 Task: Find a house in Abashiri, Japan for 8 guests from August 24 to September 10, with a price range of ₹12,000 to ₹15,000, 4 bedrooms, 4 beds, 4 bathrooms, Wifi, Free parking, TV, Gym, Breakfast, and Self check-in, with host language English.
Action: Mouse moved to (592, 129)
Screenshot: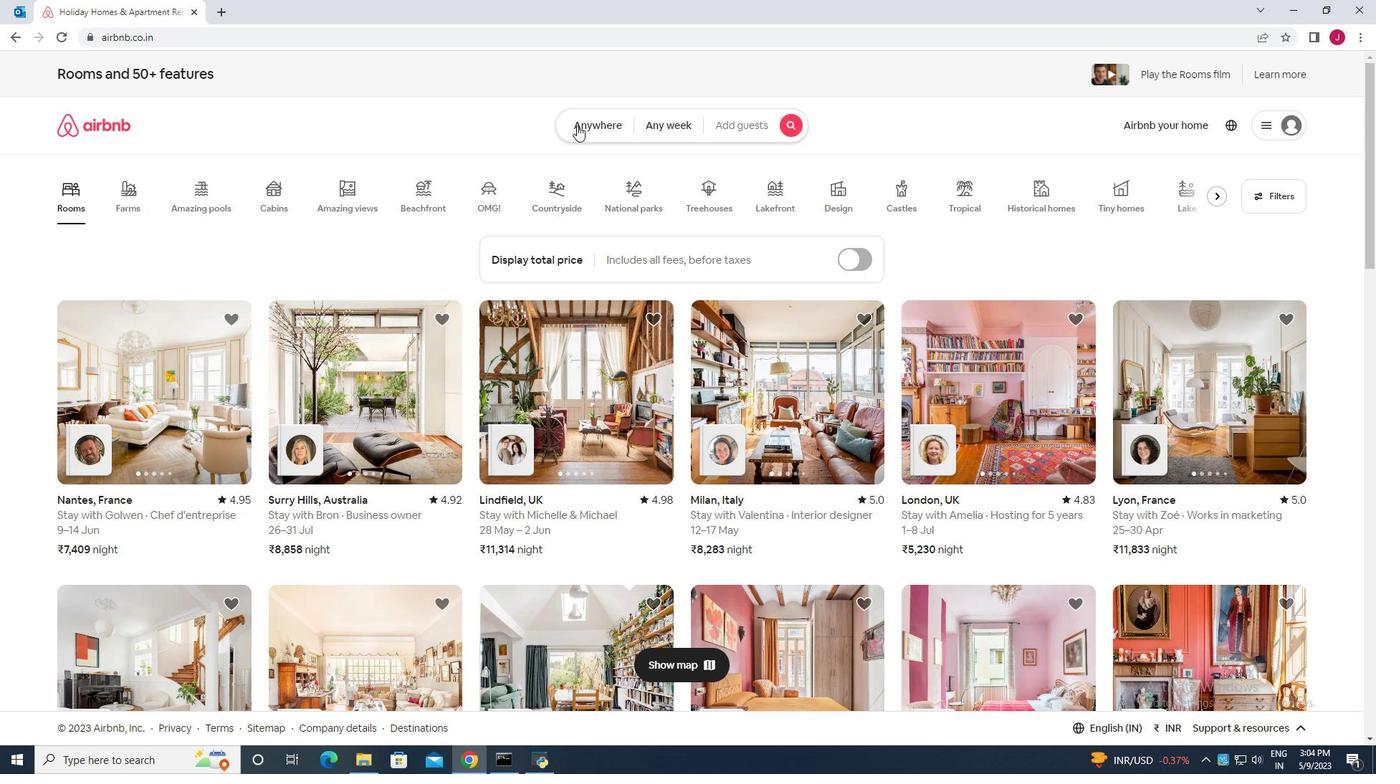
Action: Mouse pressed left at (592, 129)
Screenshot: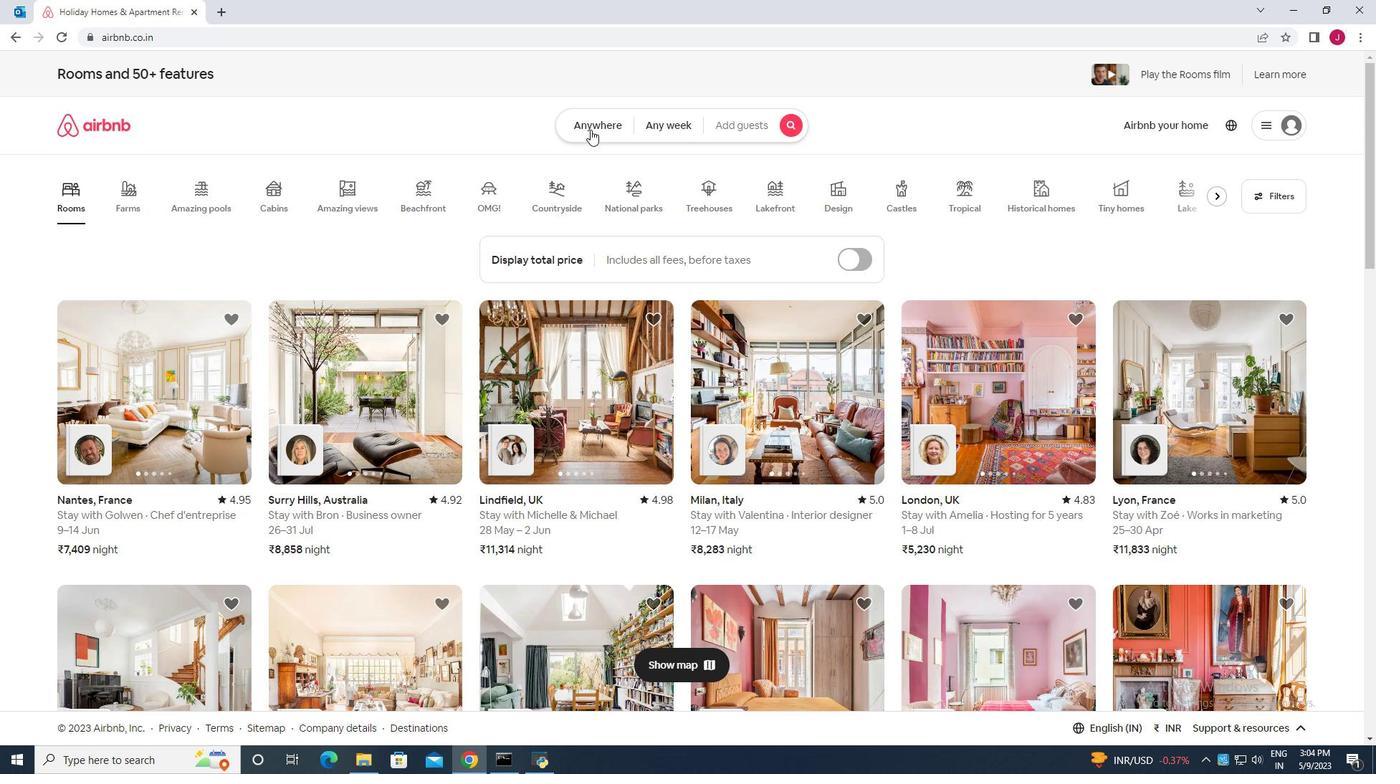 
Action: Mouse moved to (446, 184)
Screenshot: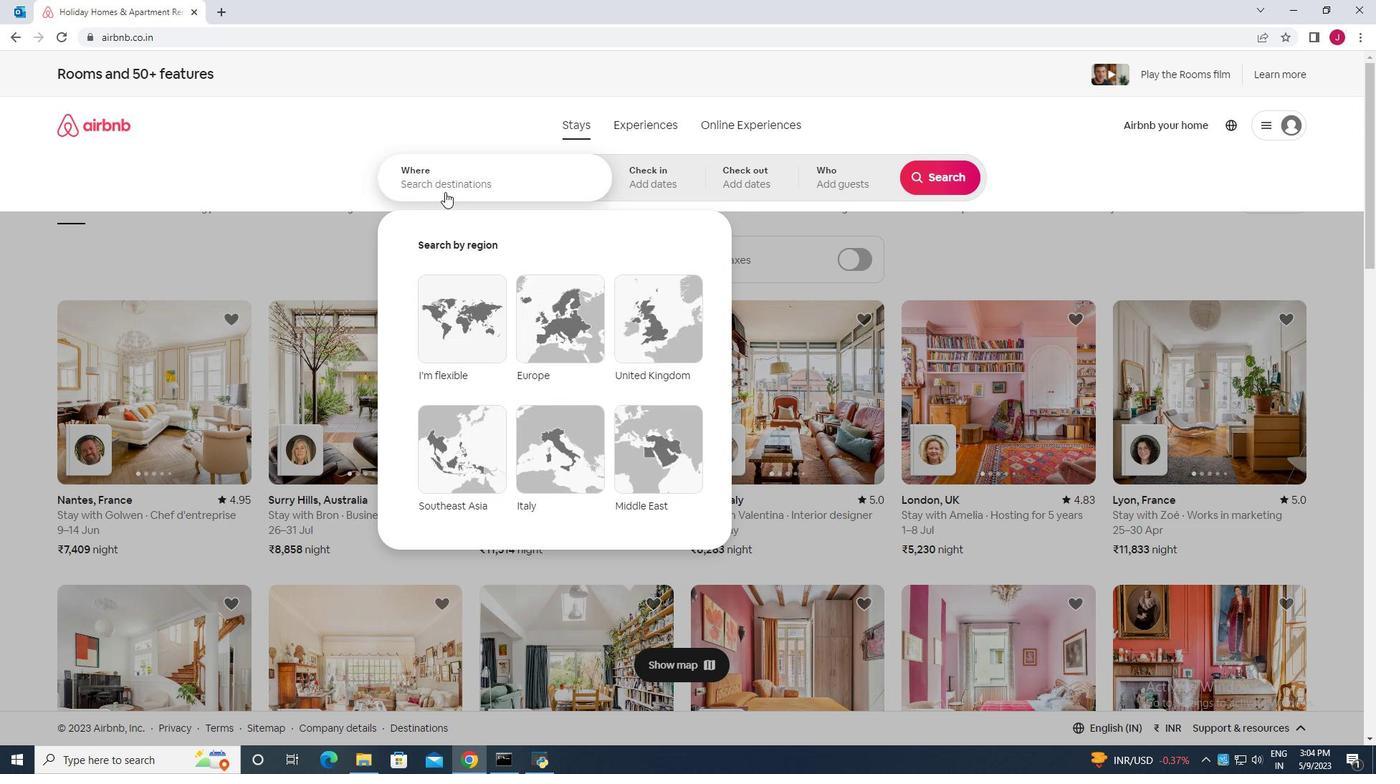 
Action: Mouse pressed left at (446, 184)
Screenshot: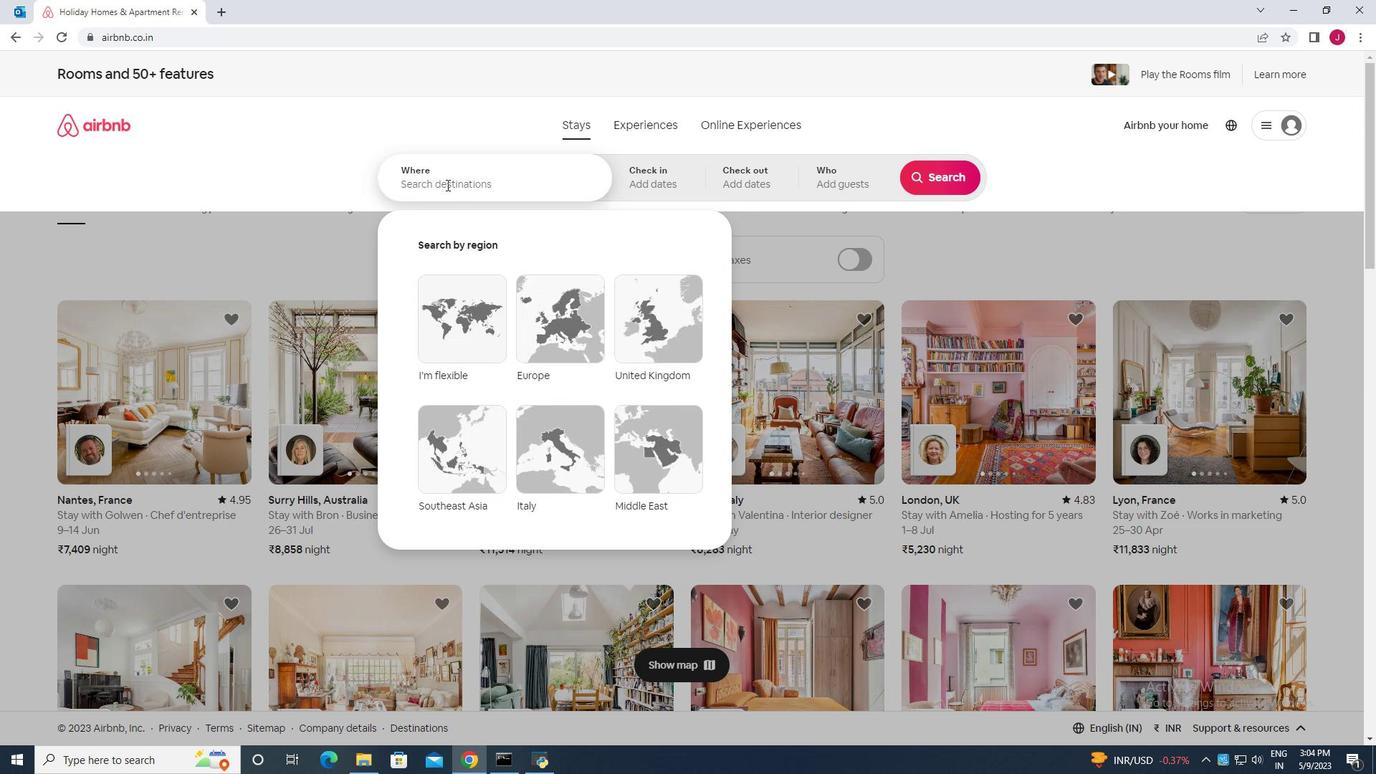 
Action: Key pressed abashiri<Key.space>japan
Screenshot: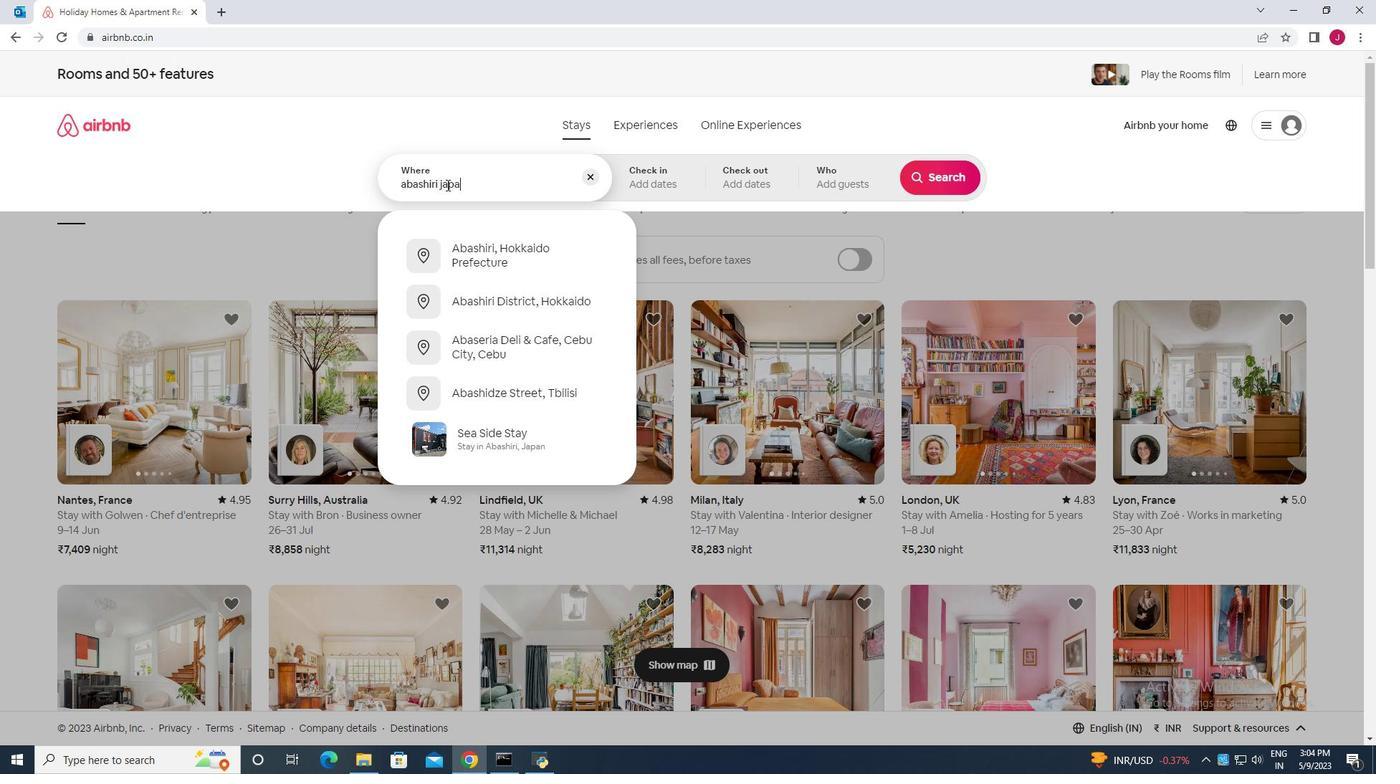 
Action: Mouse moved to (641, 175)
Screenshot: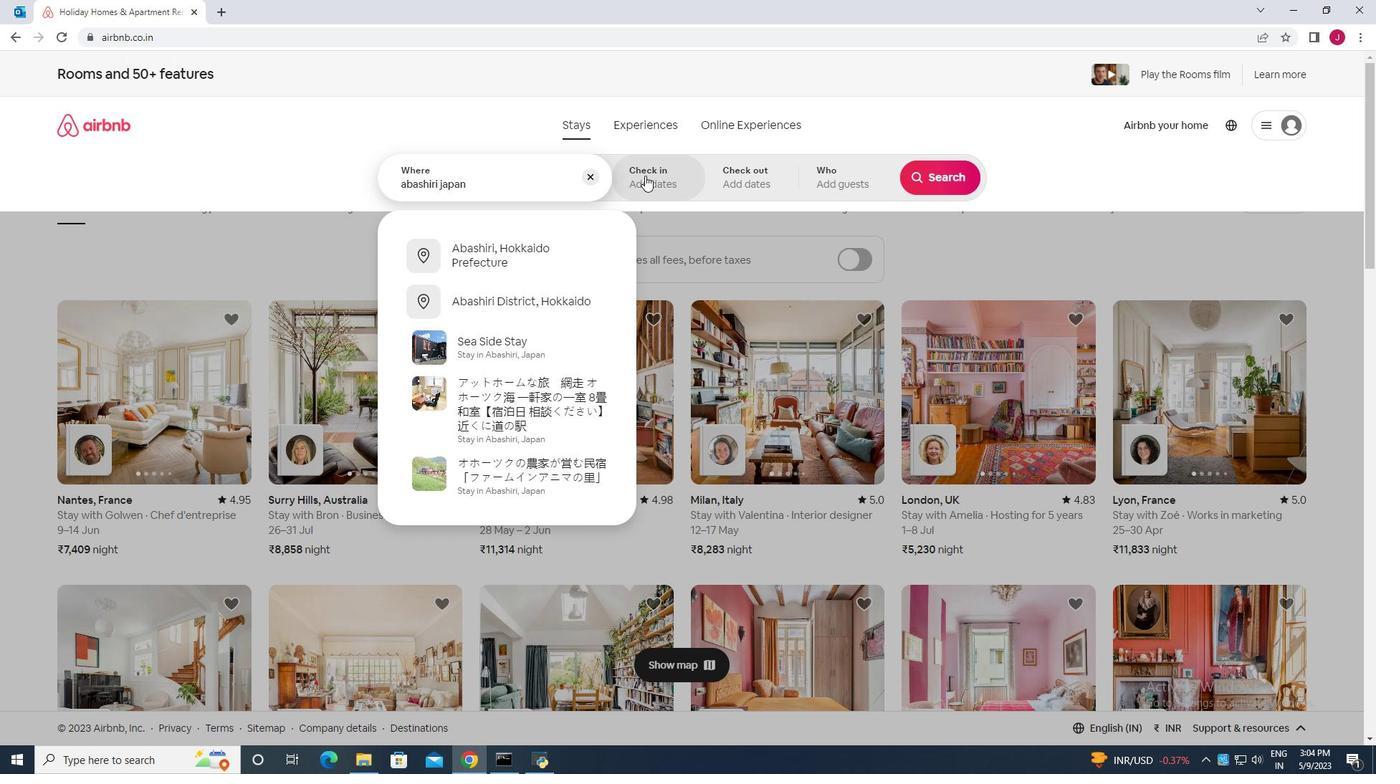
Action: Key pressed <Key.enter>
Screenshot: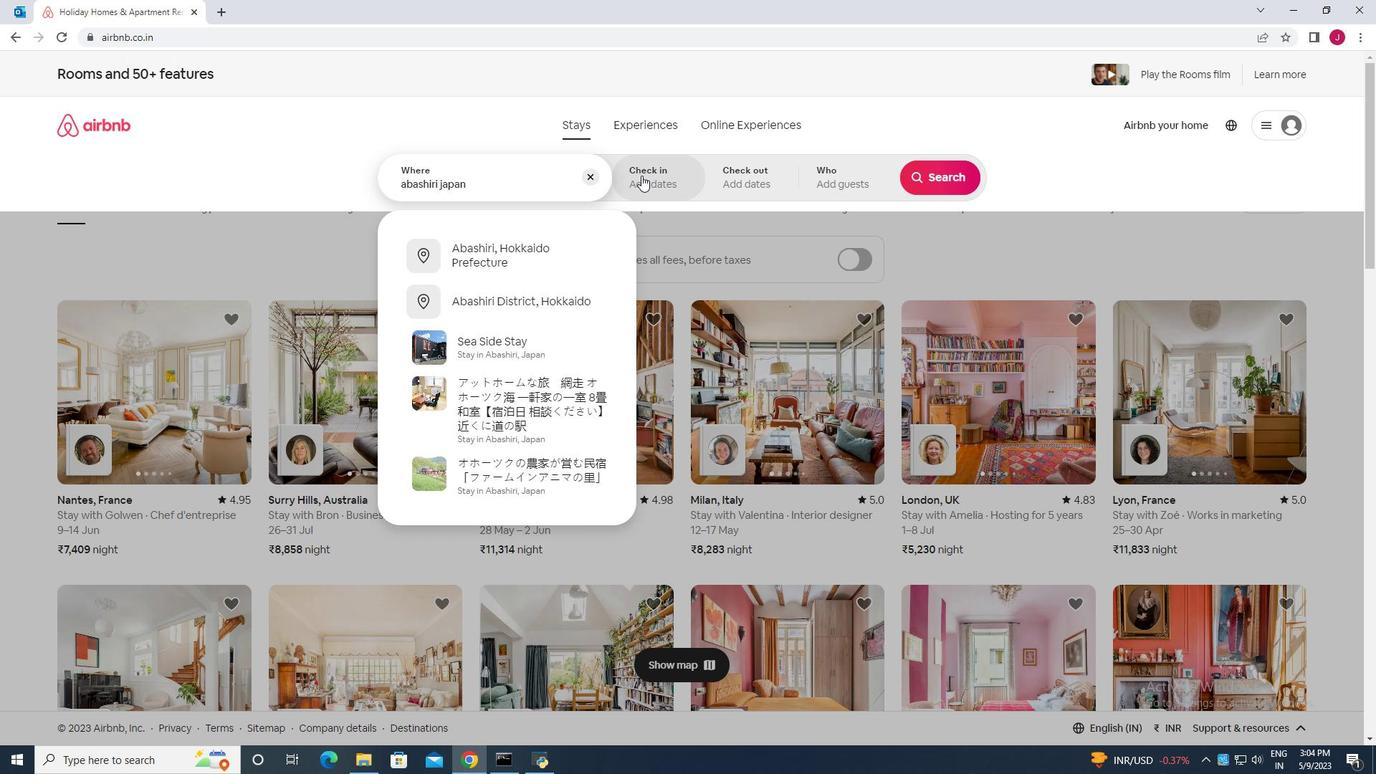 
Action: Mouse moved to (933, 291)
Screenshot: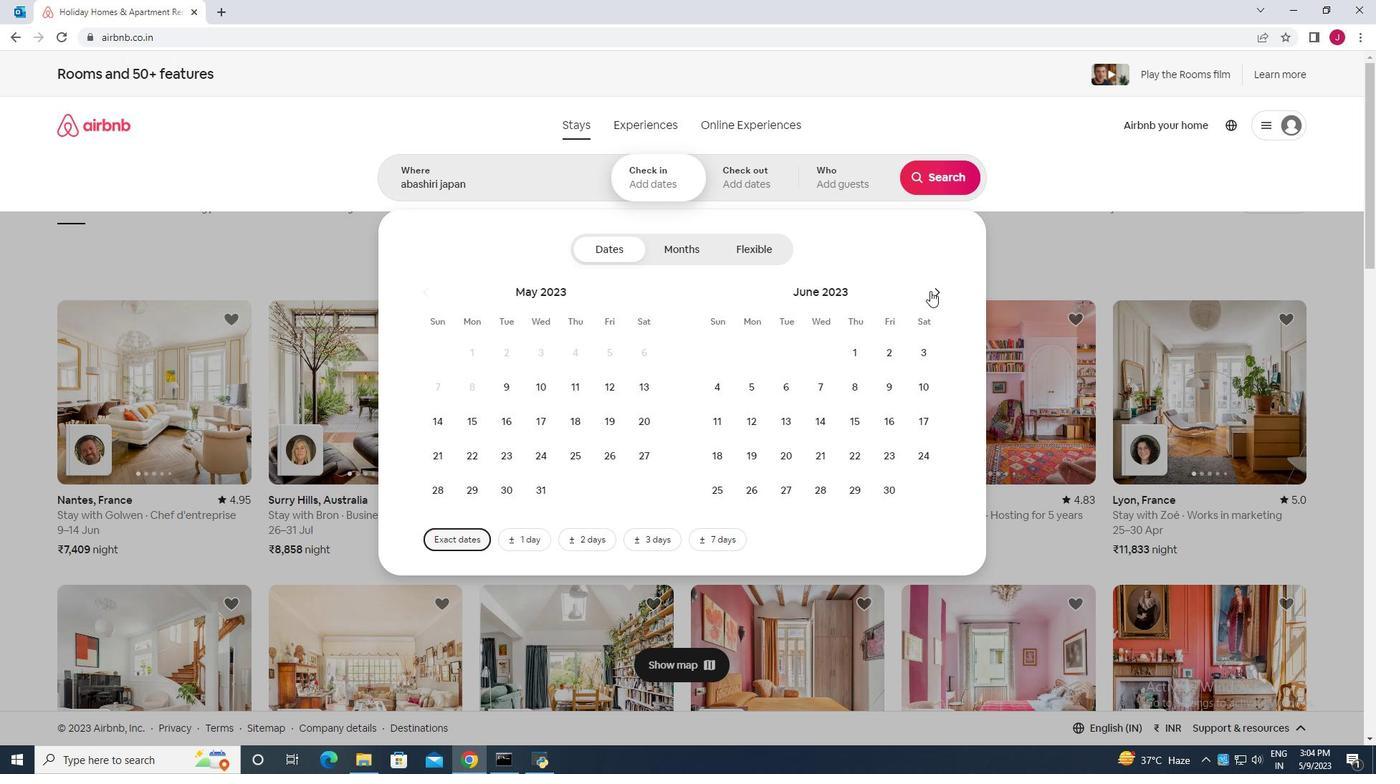 
Action: Mouse pressed left at (933, 291)
Screenshot: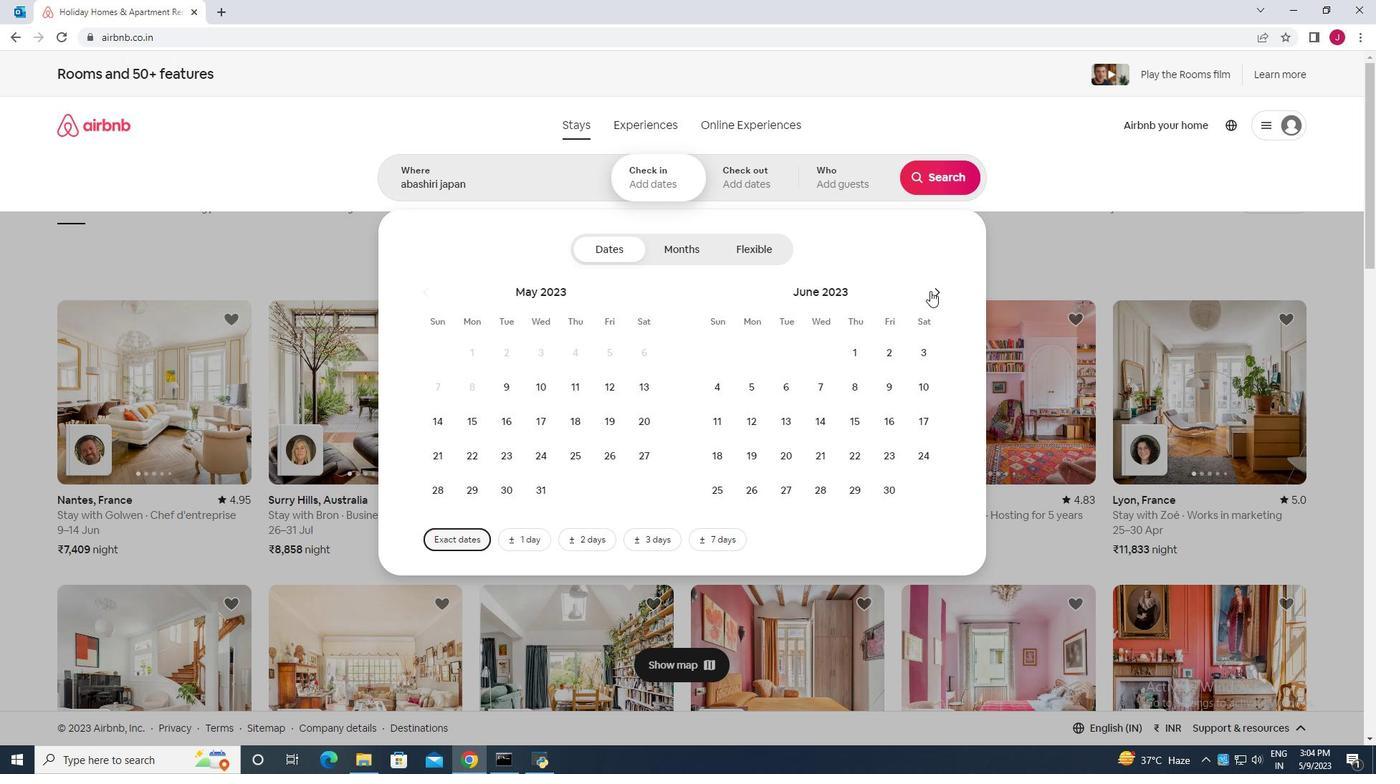 
Action: Mouse moved to (934, 291)
Screenshot: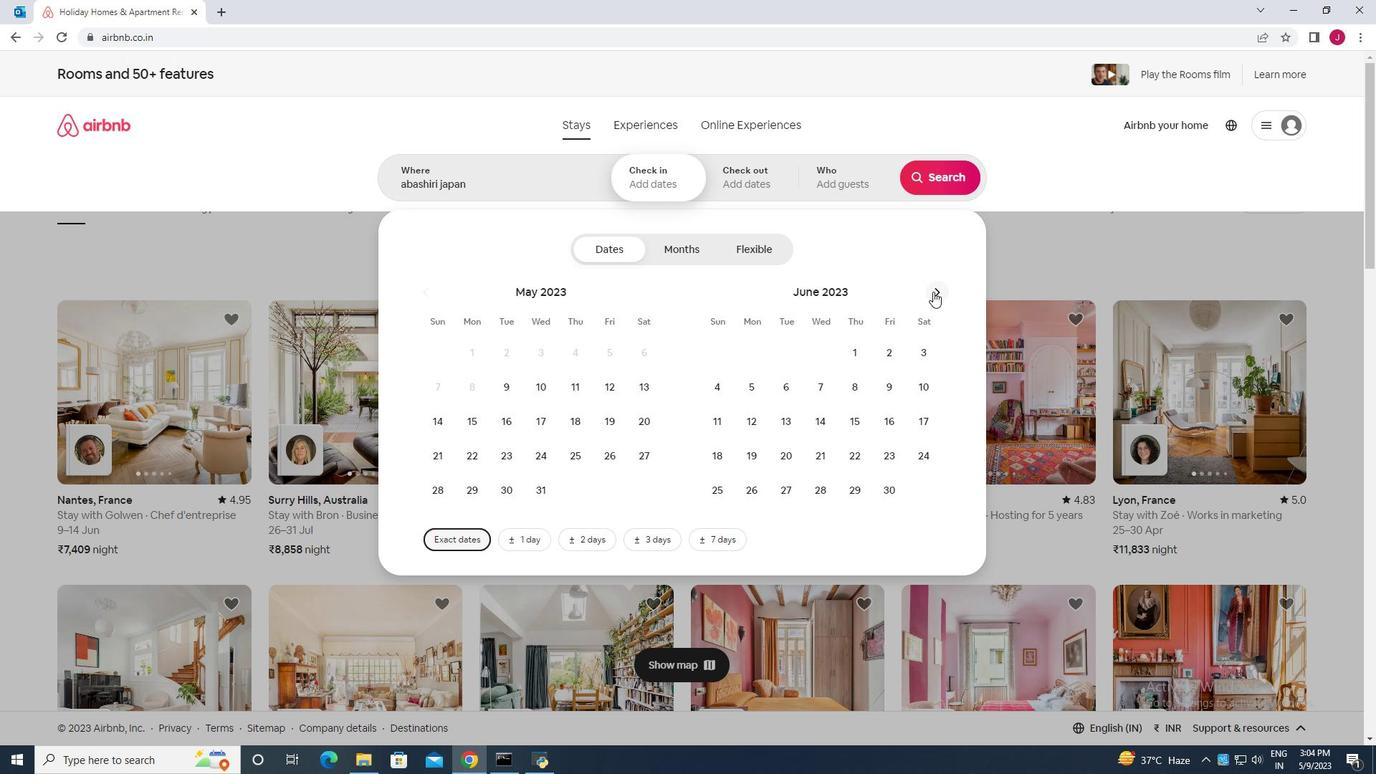 
Action: Mouse pressed left at (934, 291)
Screenshot: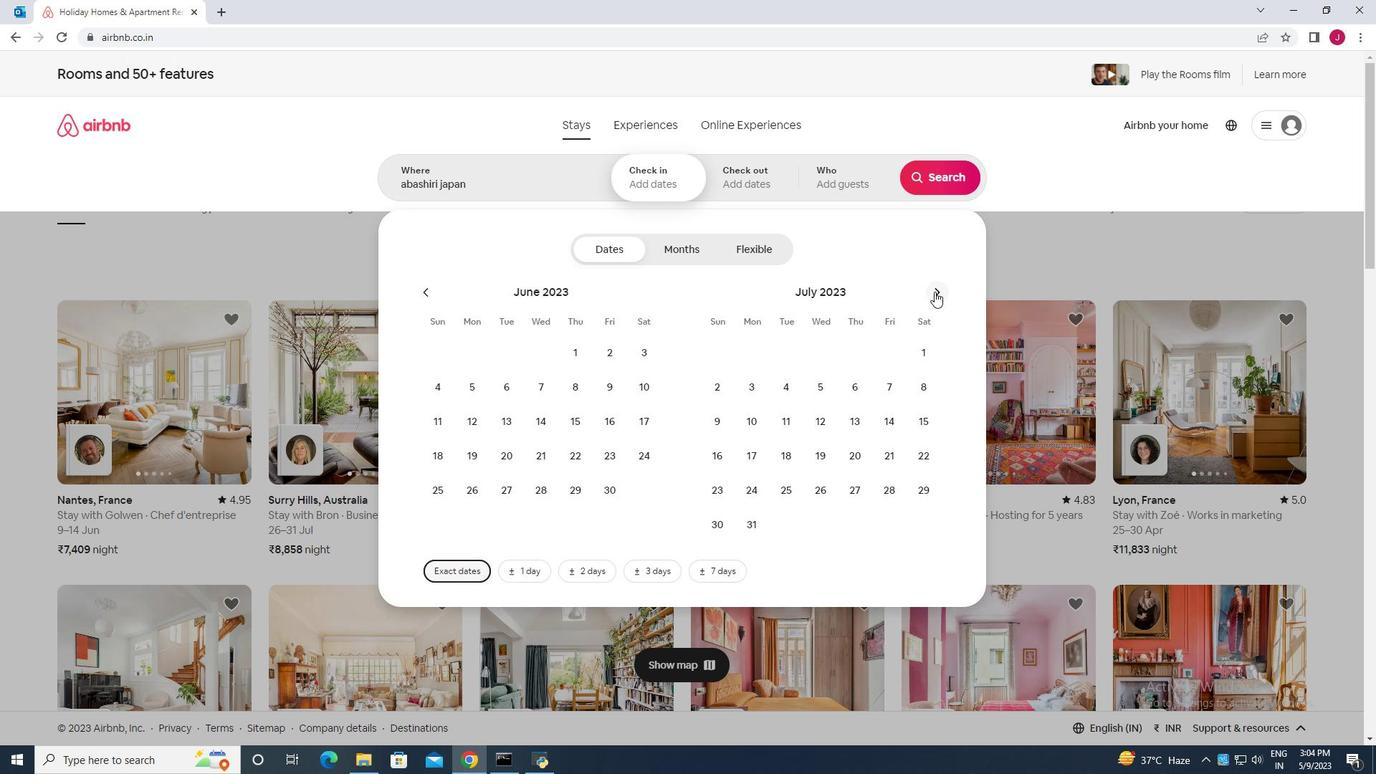 
Action: Mouse pressed left at (934, 291)
Screenshot: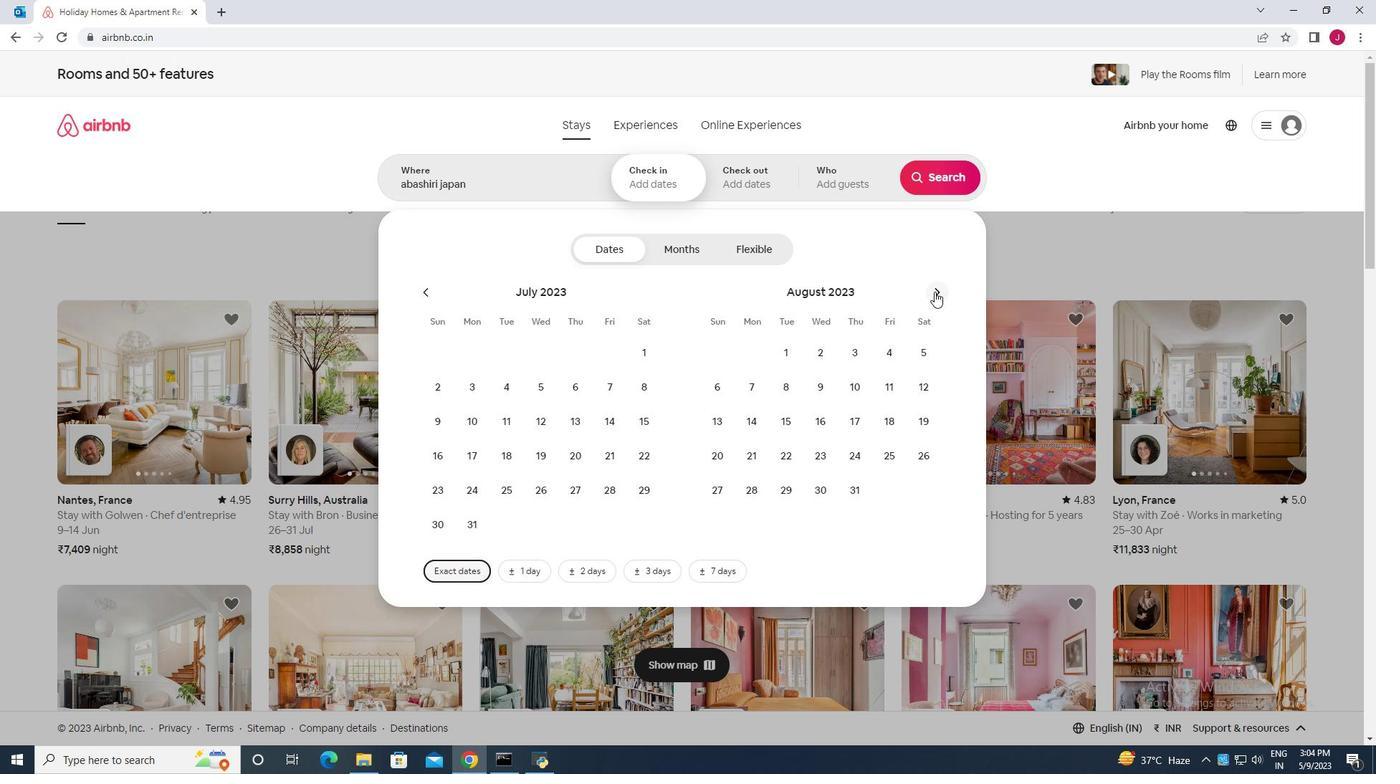 
Action: Mouse moved to (579, 455)
Screenshot: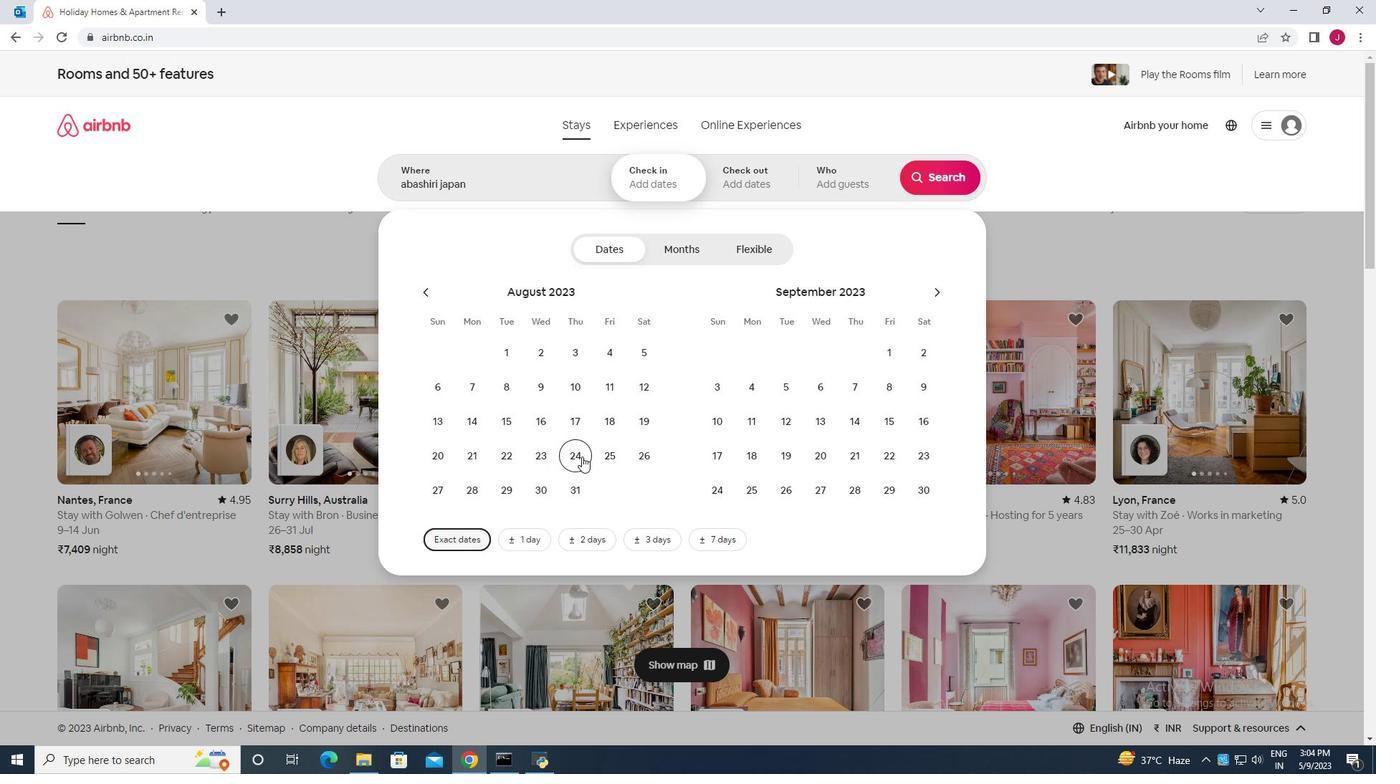 
Action: Mouse pressed left at (579, 455)
Screenshot: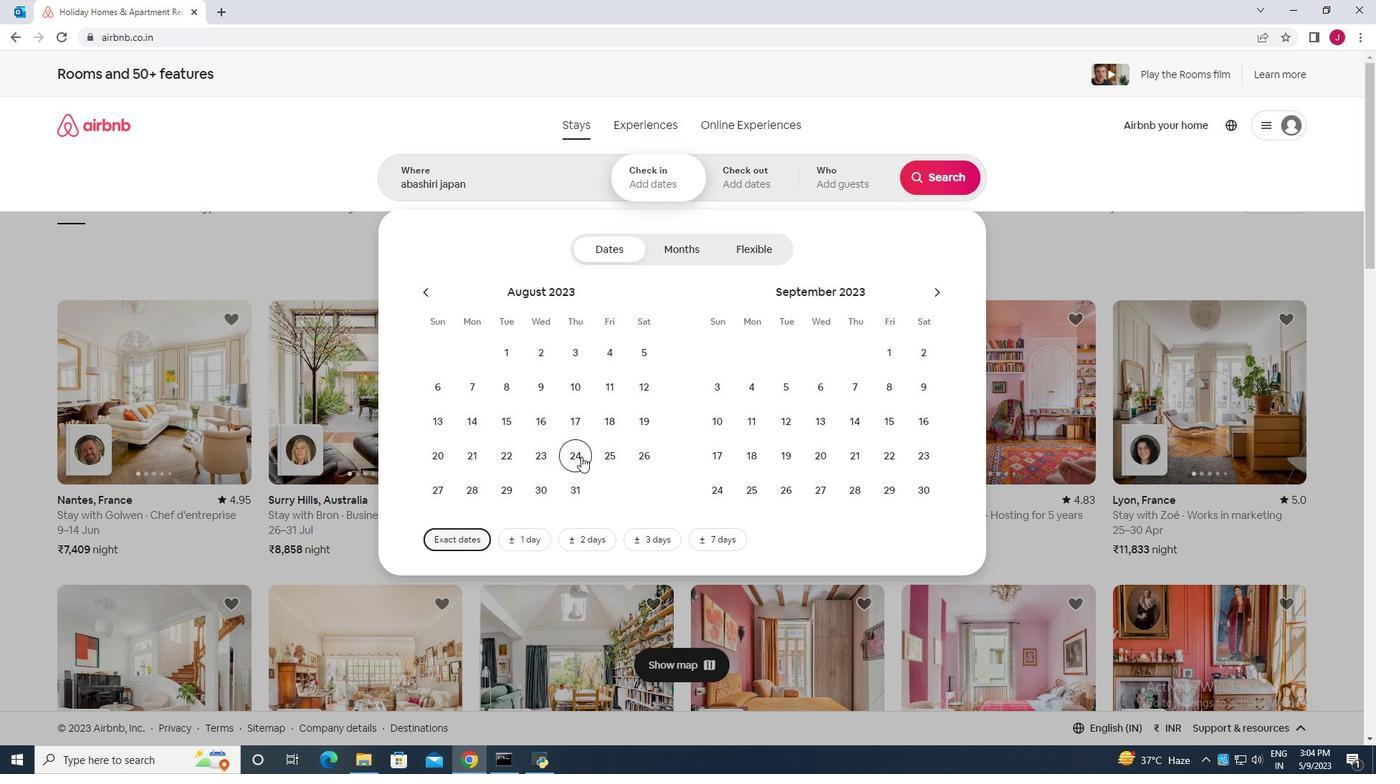
Action: Mouse moved to (716, 417)
Screenshot: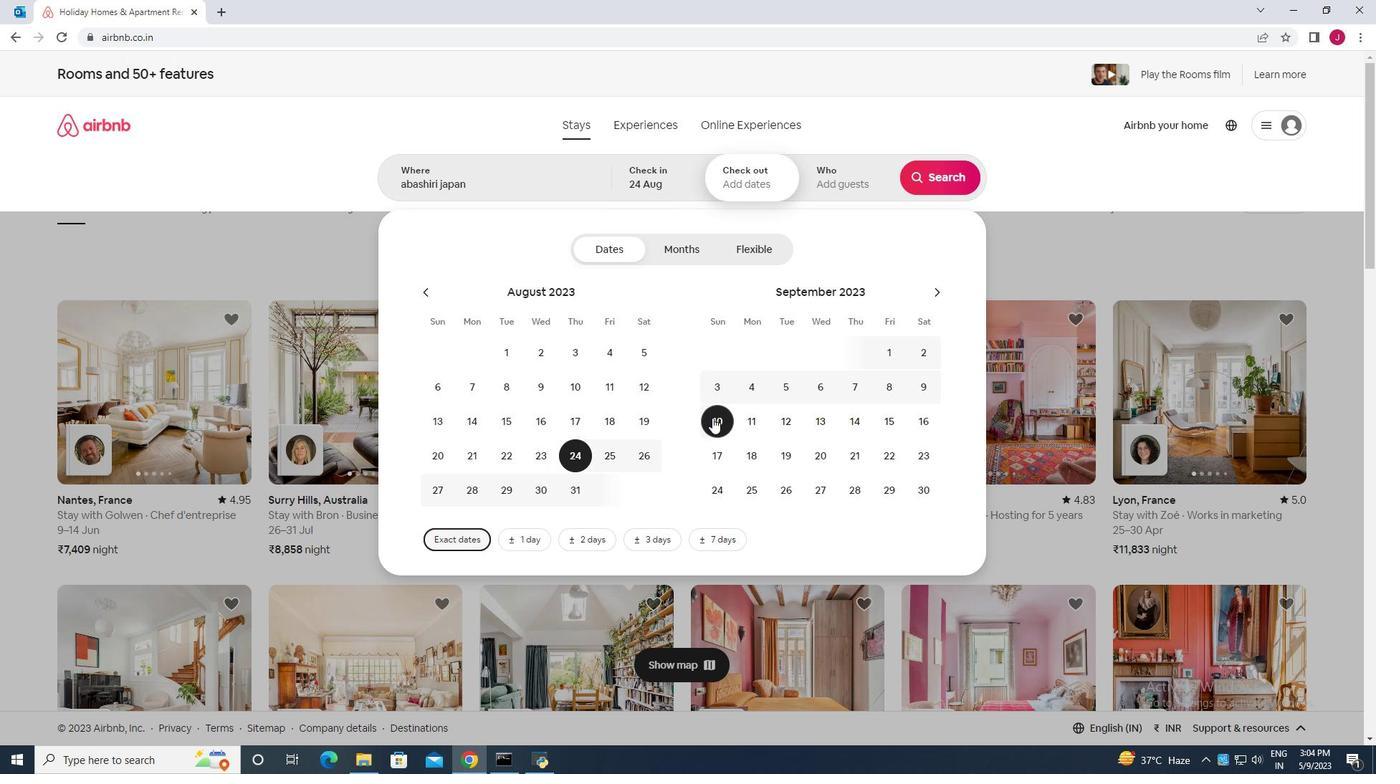 
Action: Mouse pressed left at (716, 417)
Screenshot: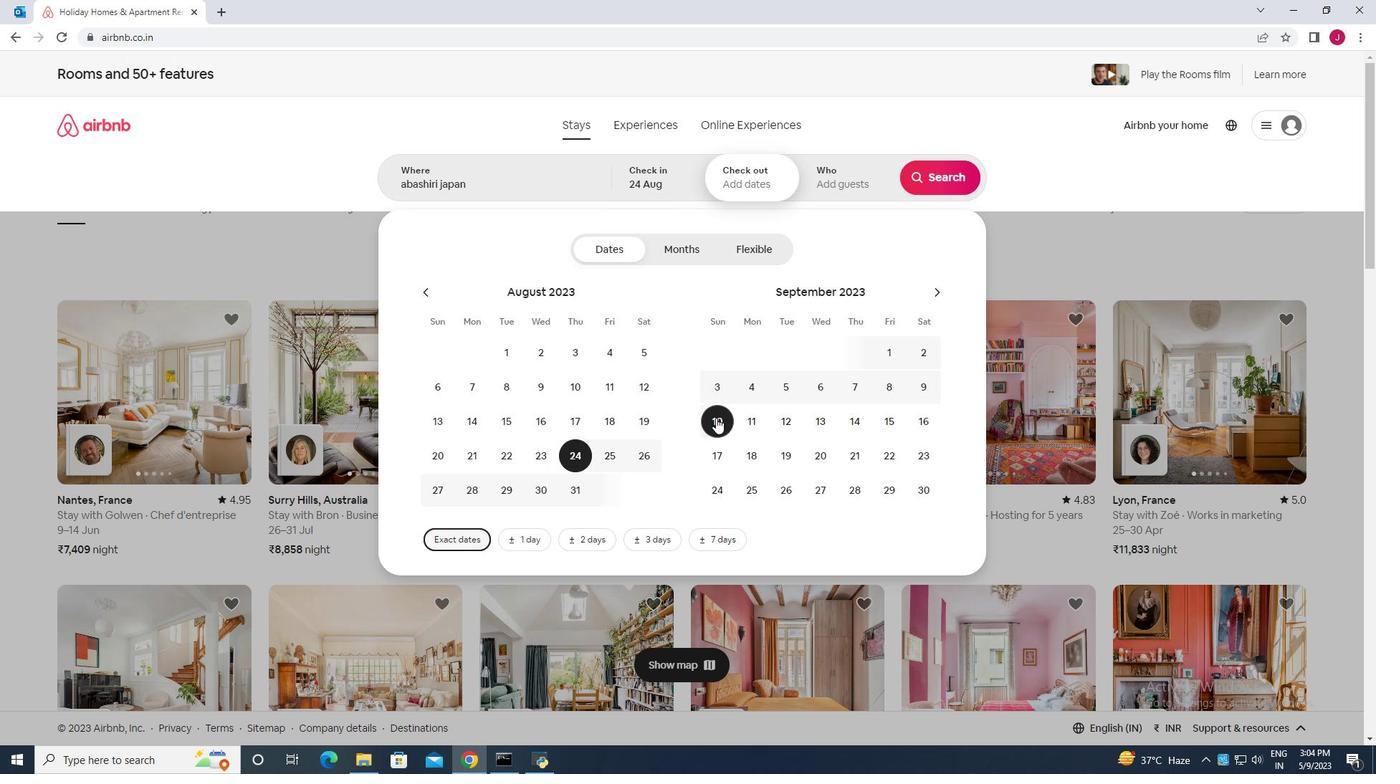 
Action: Mouse moved to (834, 187)
Screenshot: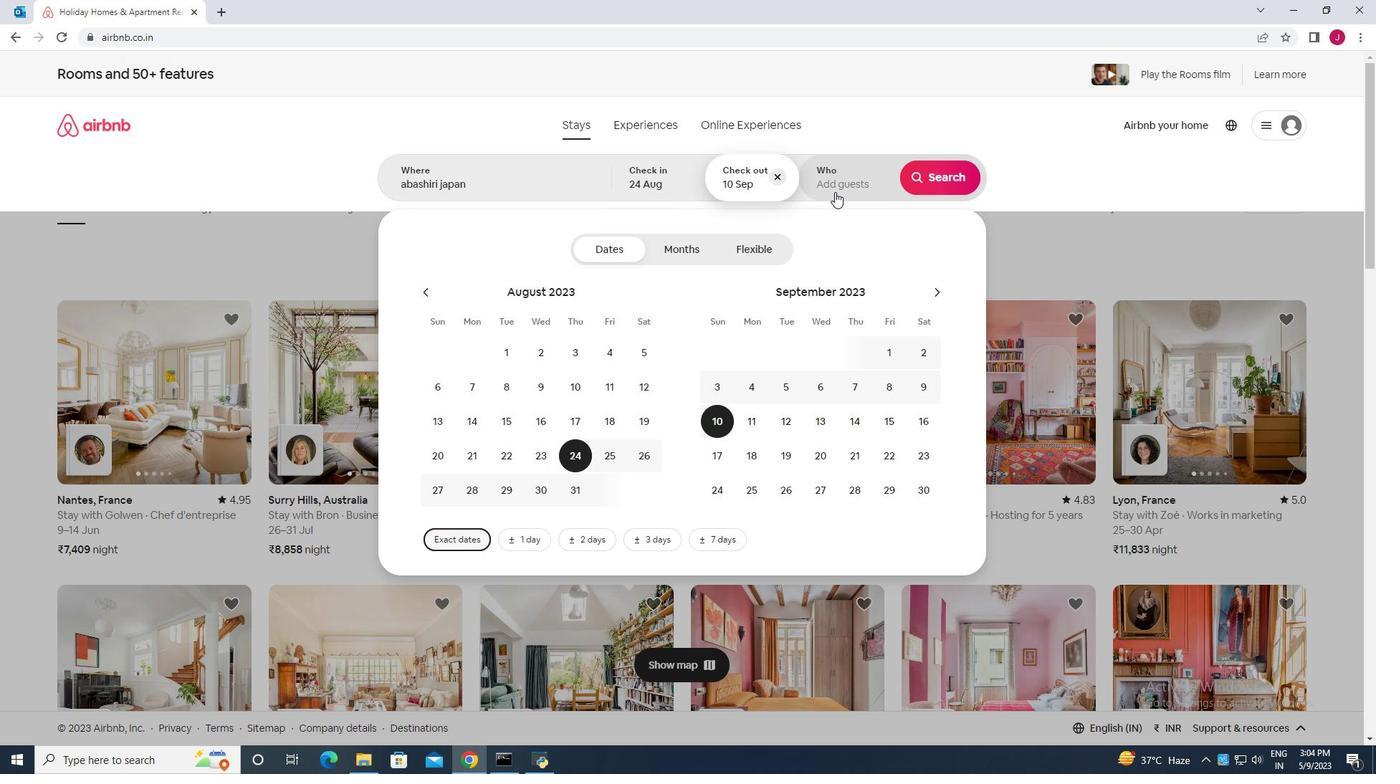 
Action: Mouse pressed left at (834, 187)
Screenshot: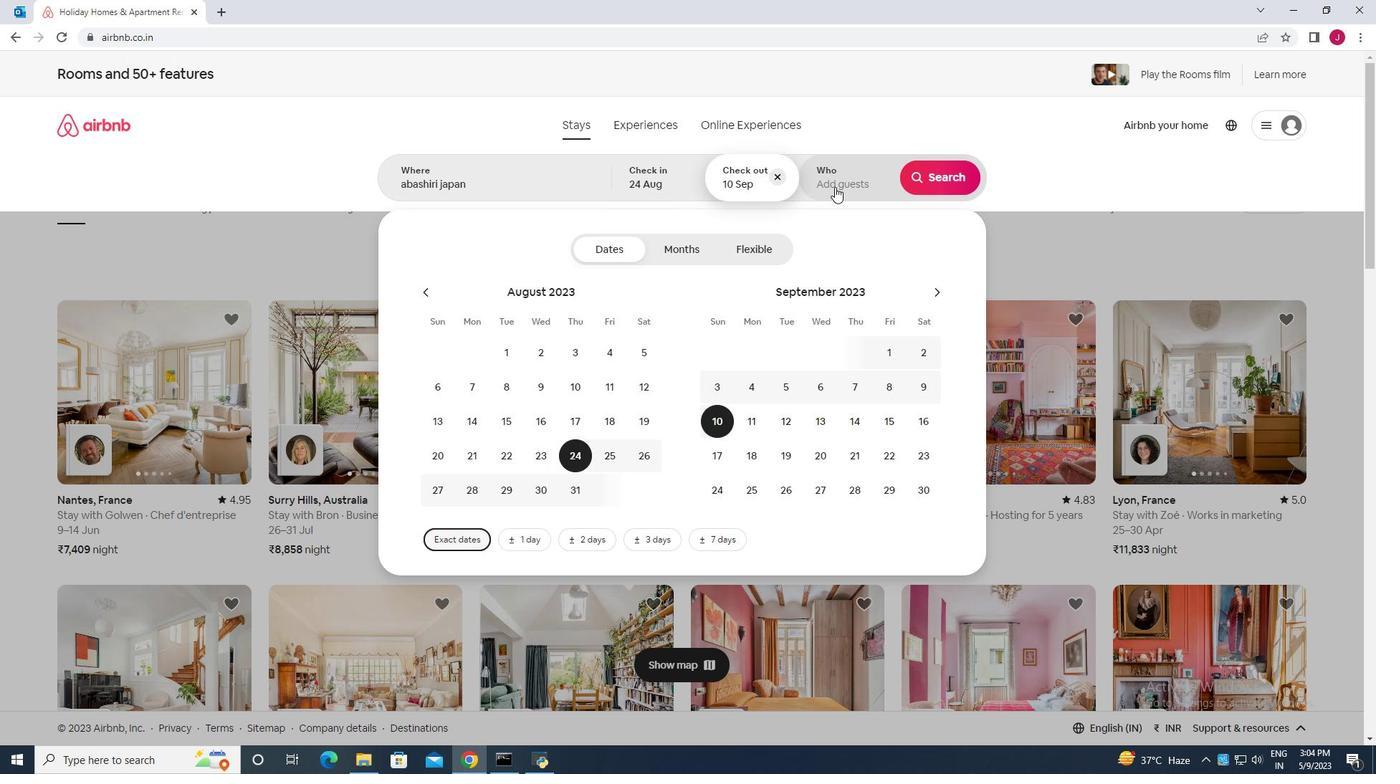 
Action: Mouse moved to (944, 256)
Screenshot: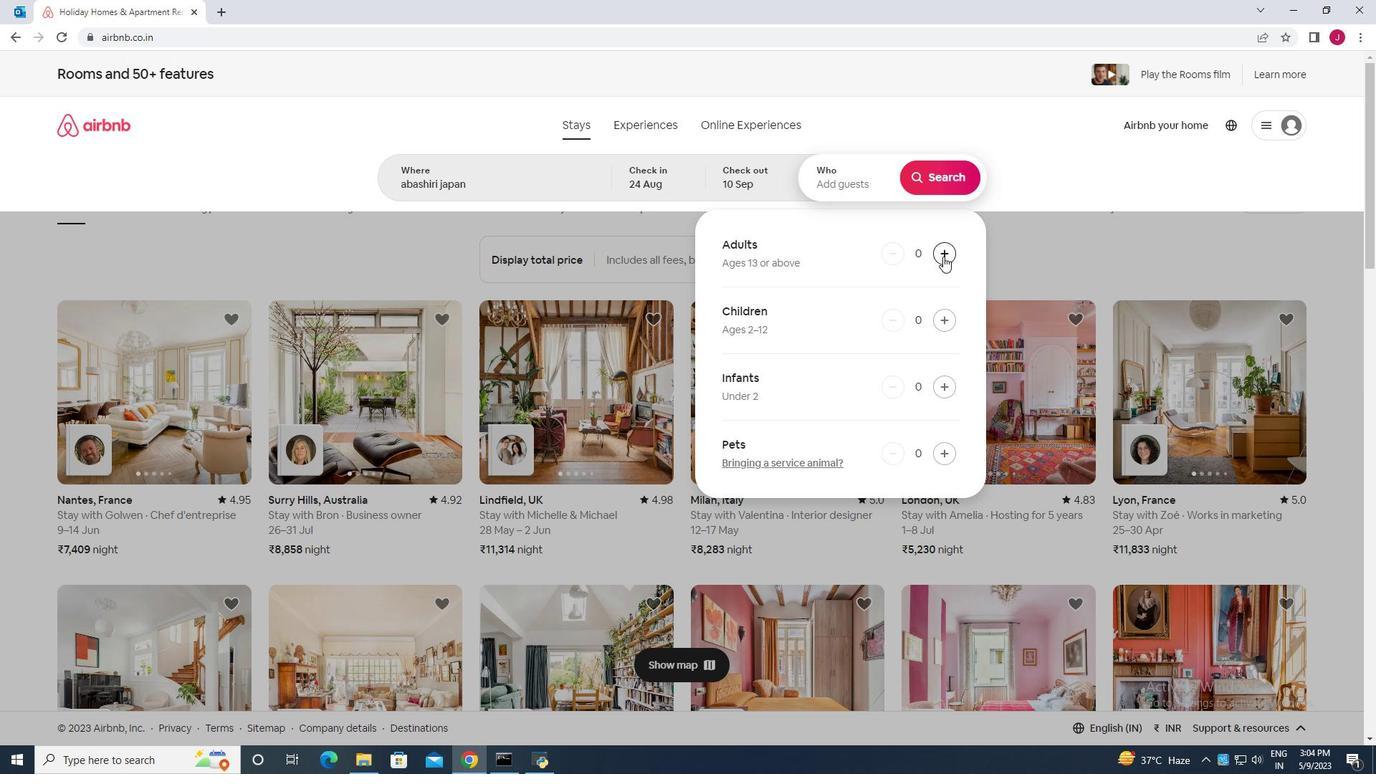 
Action: Mouse pressed left at (944, 256)
Screenshot: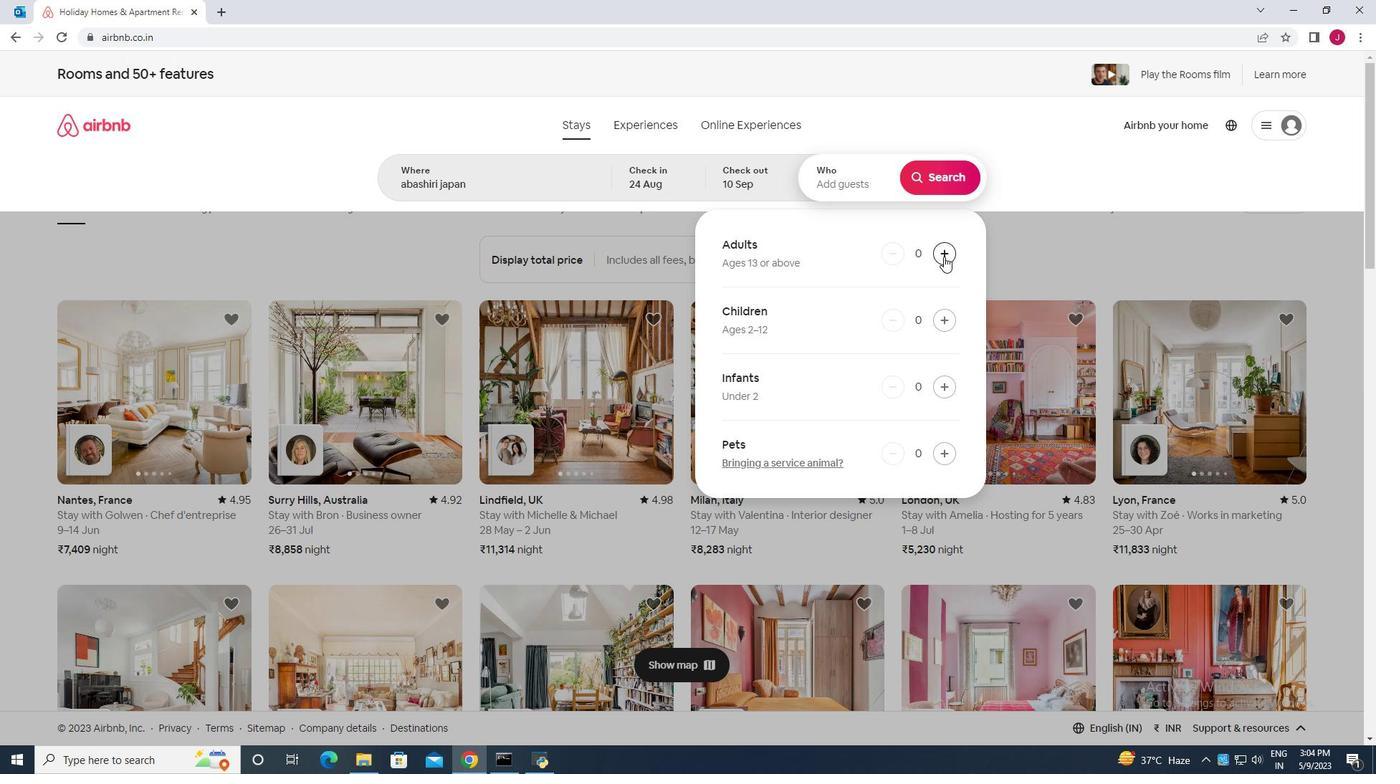 
Action: Mouse pressed left at (944, 256)
Screenshot: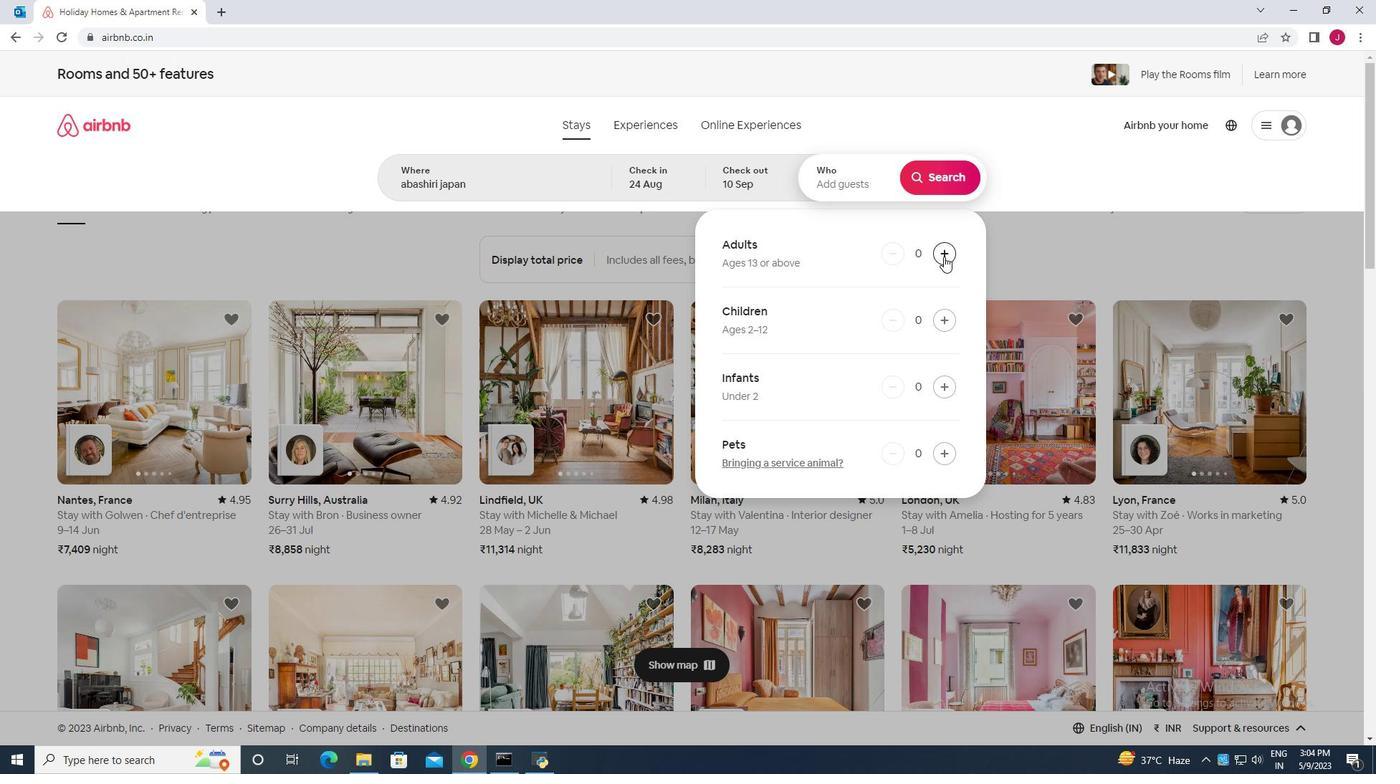 
Action: Mouse pressed left at (944, 256)
Screenshot: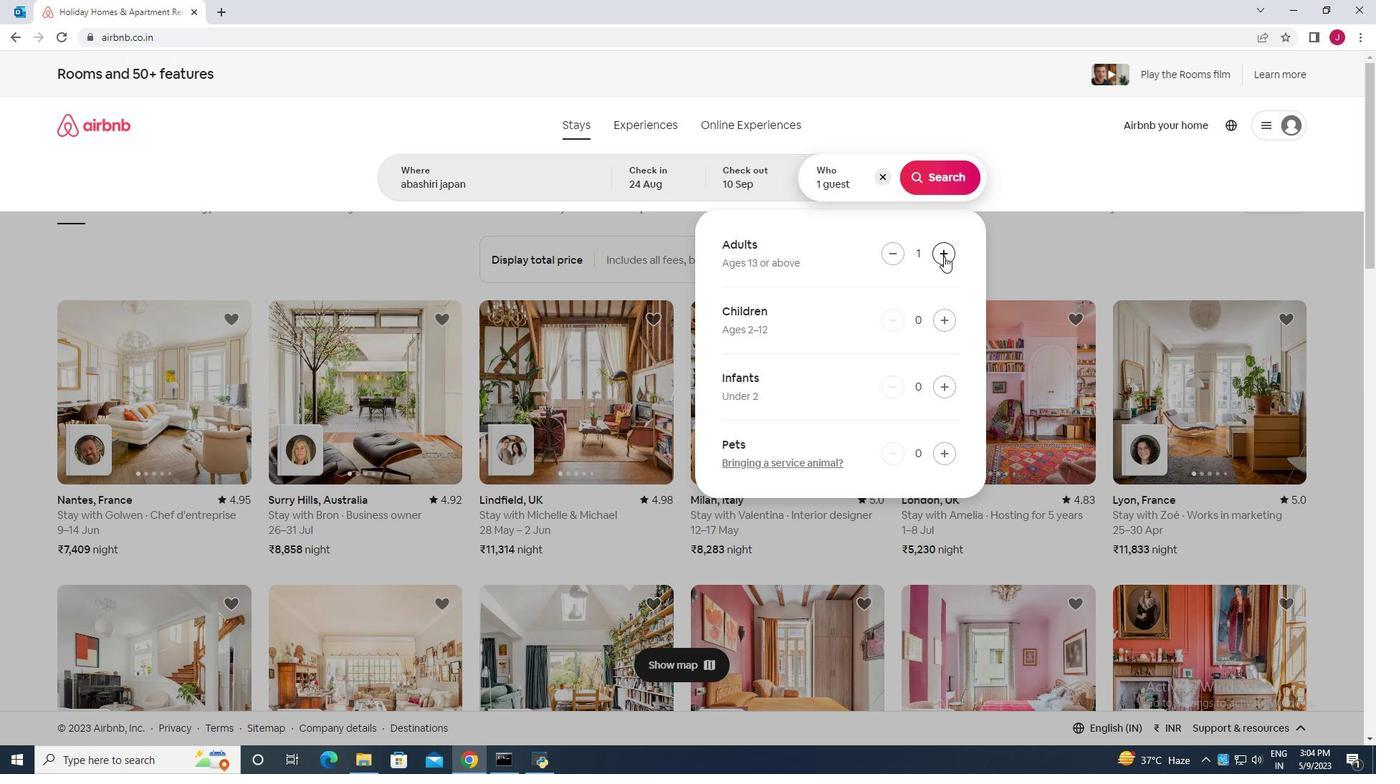 
Action: Mouse pressed left at (944, 256)
Screenshot: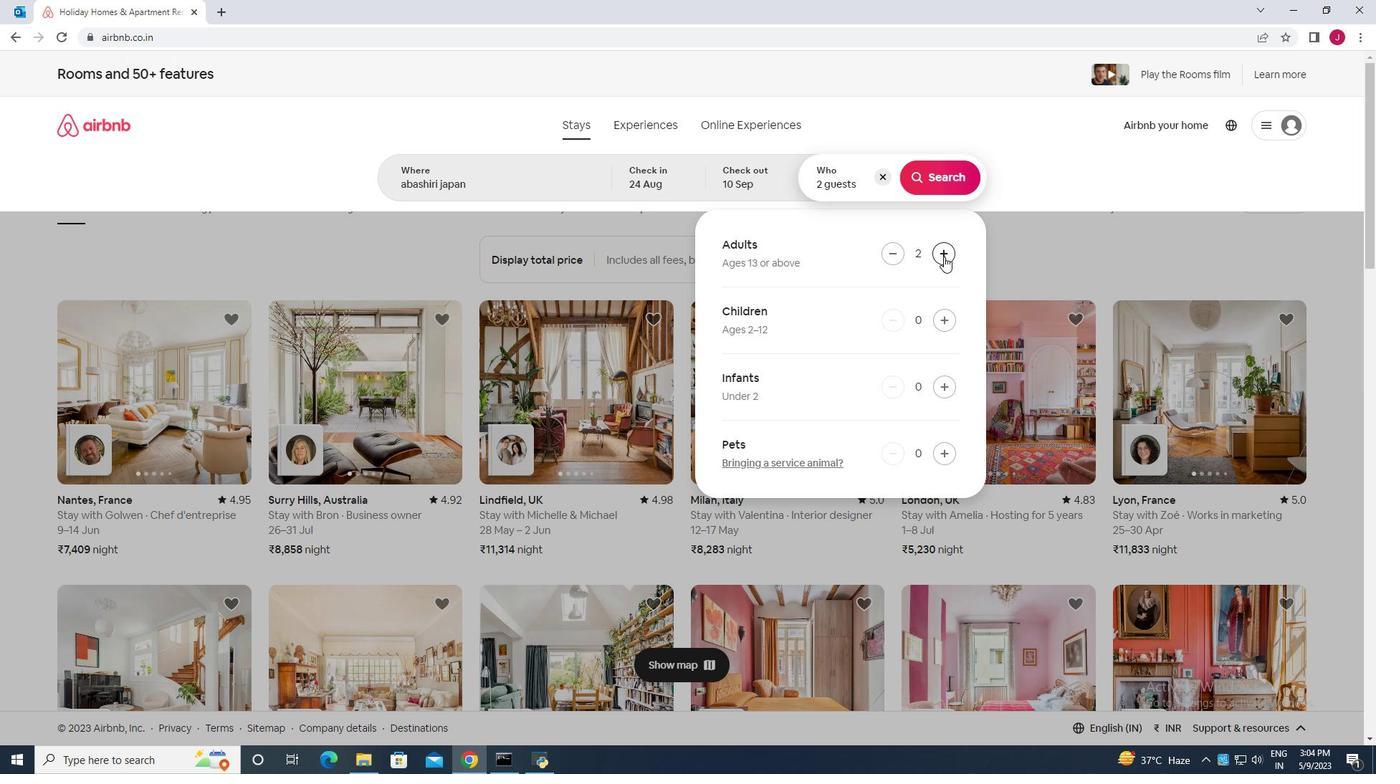 
Action: Mouse pressed left at (944, 256)
Screenshot: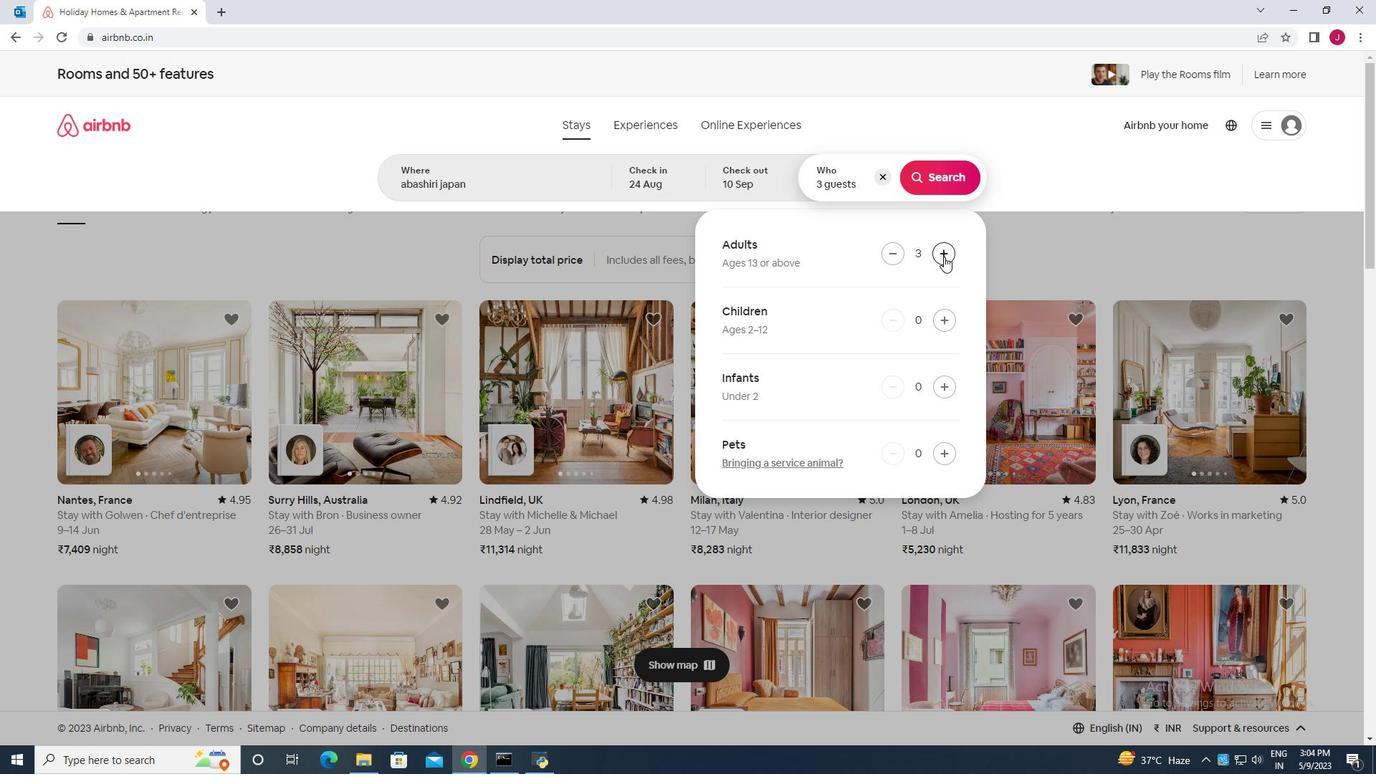 
Action: Mouse pressed left at (944, 256)
Screenshot: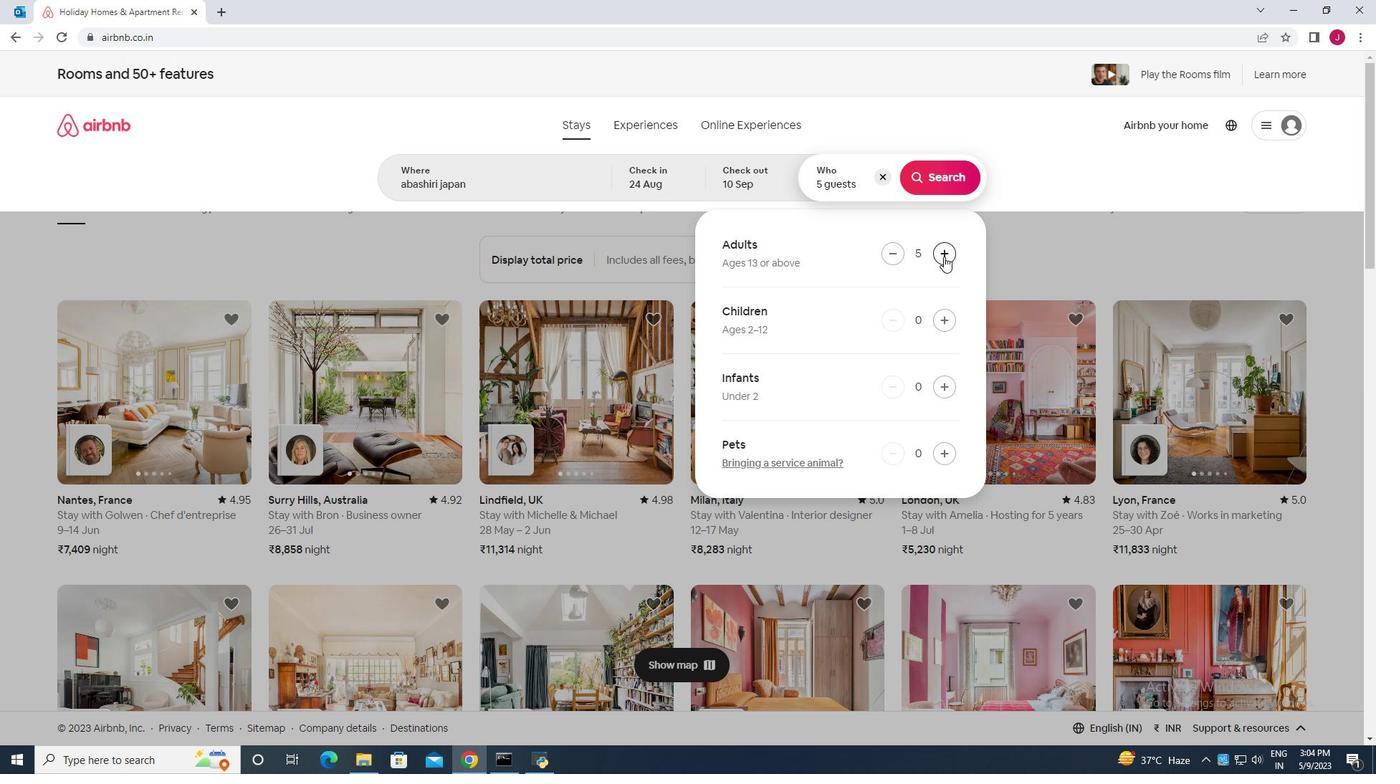 
Action: Mouse pressed left at (944, 256)
Screenshot: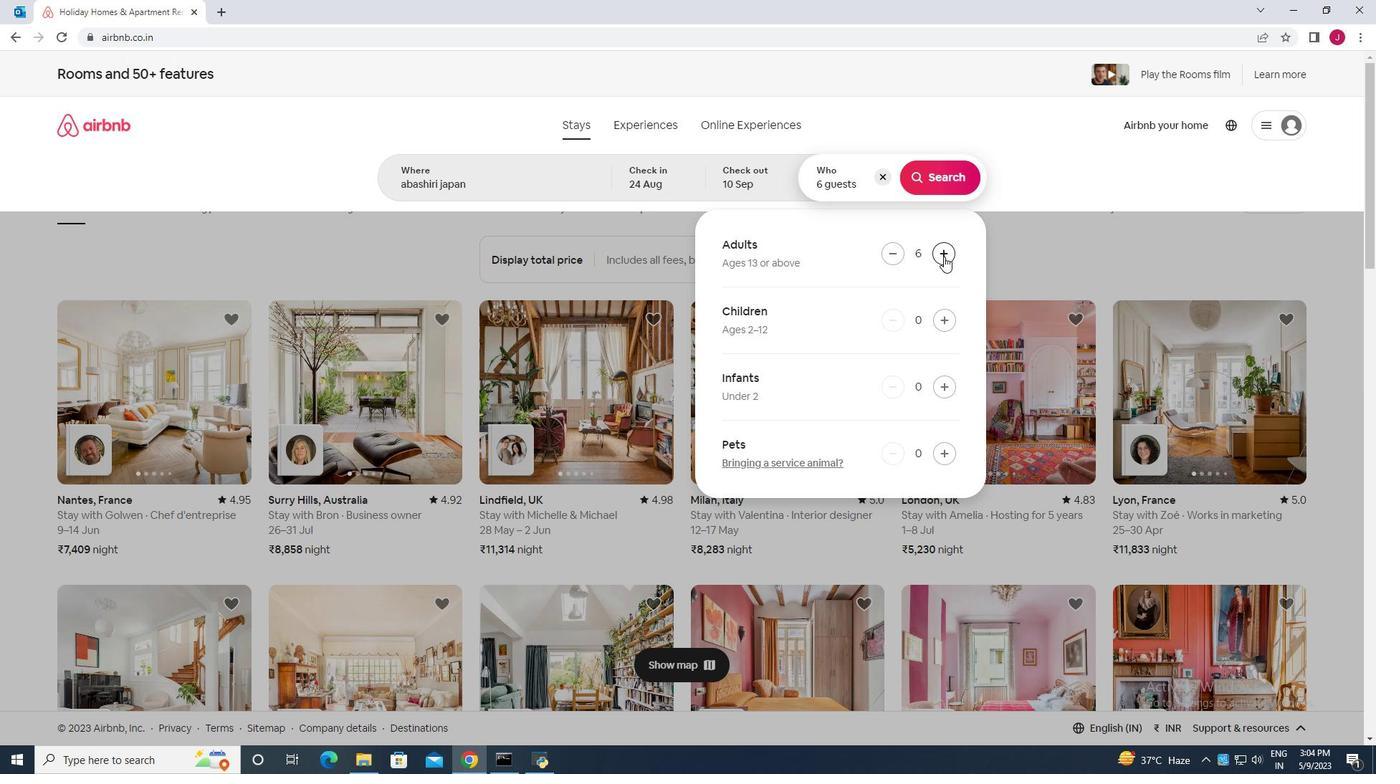 
Action: Mouse pressed left at (944, 256)
Screenshot: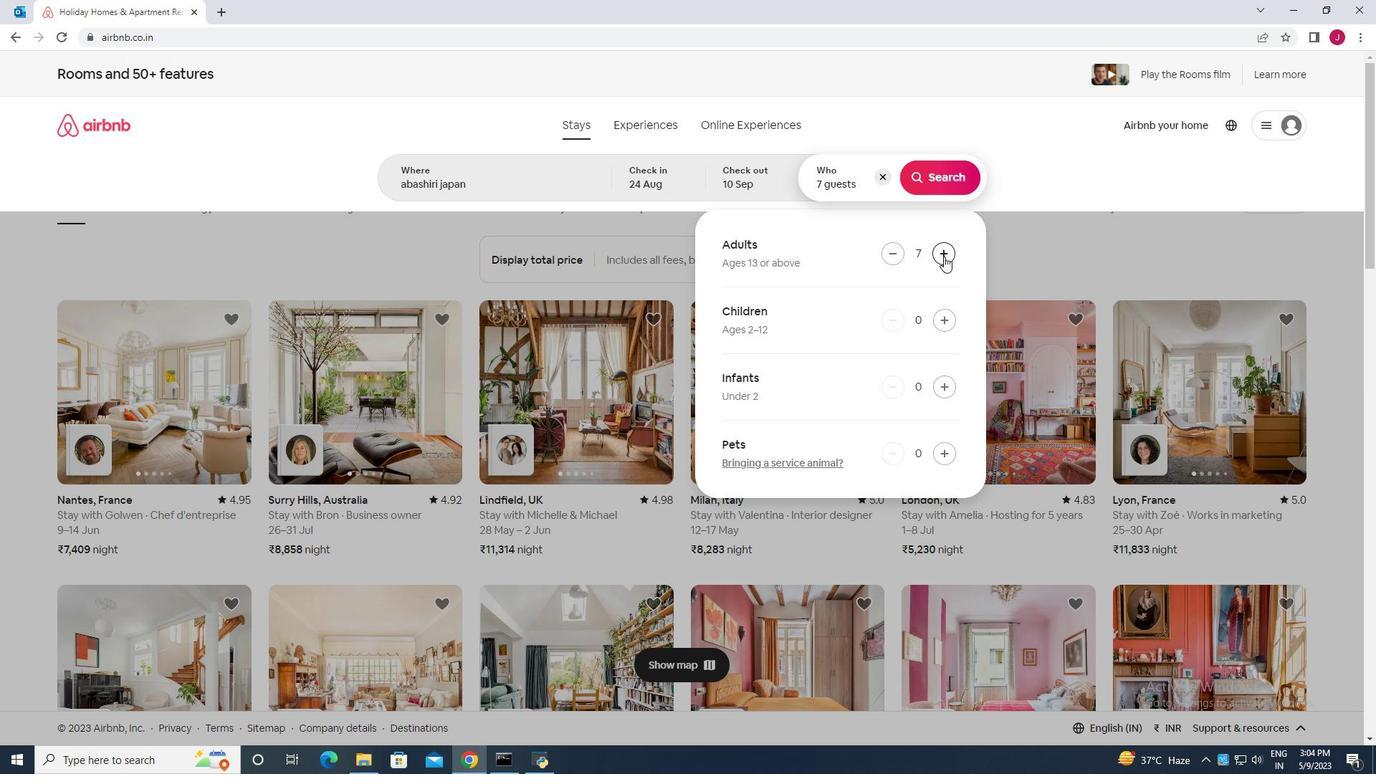 
Action: Mouse moved to (932, 167)
Screenshot: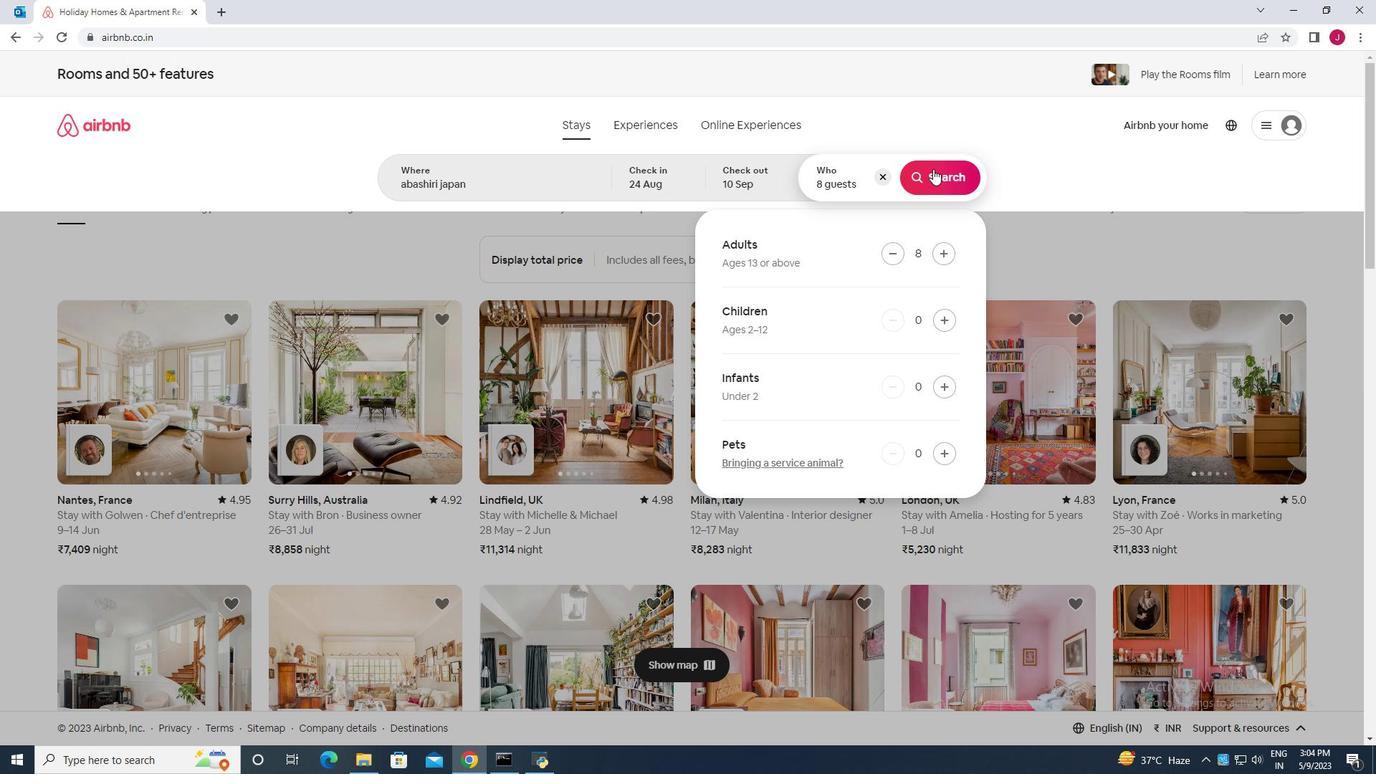 
Action: Mouse pressed left at (932, 167)
Screenshot: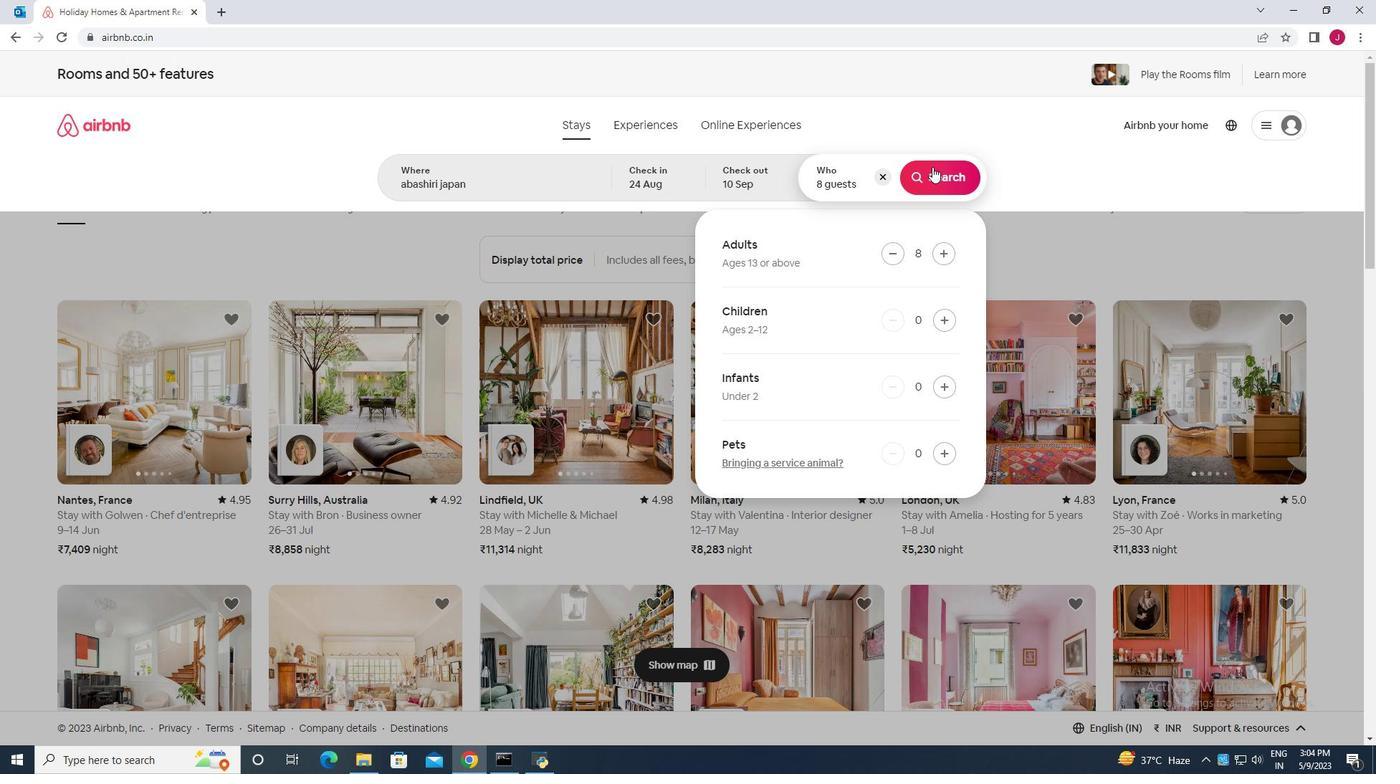 
Action: Mouse moved to (1323, 141)
Screenshot: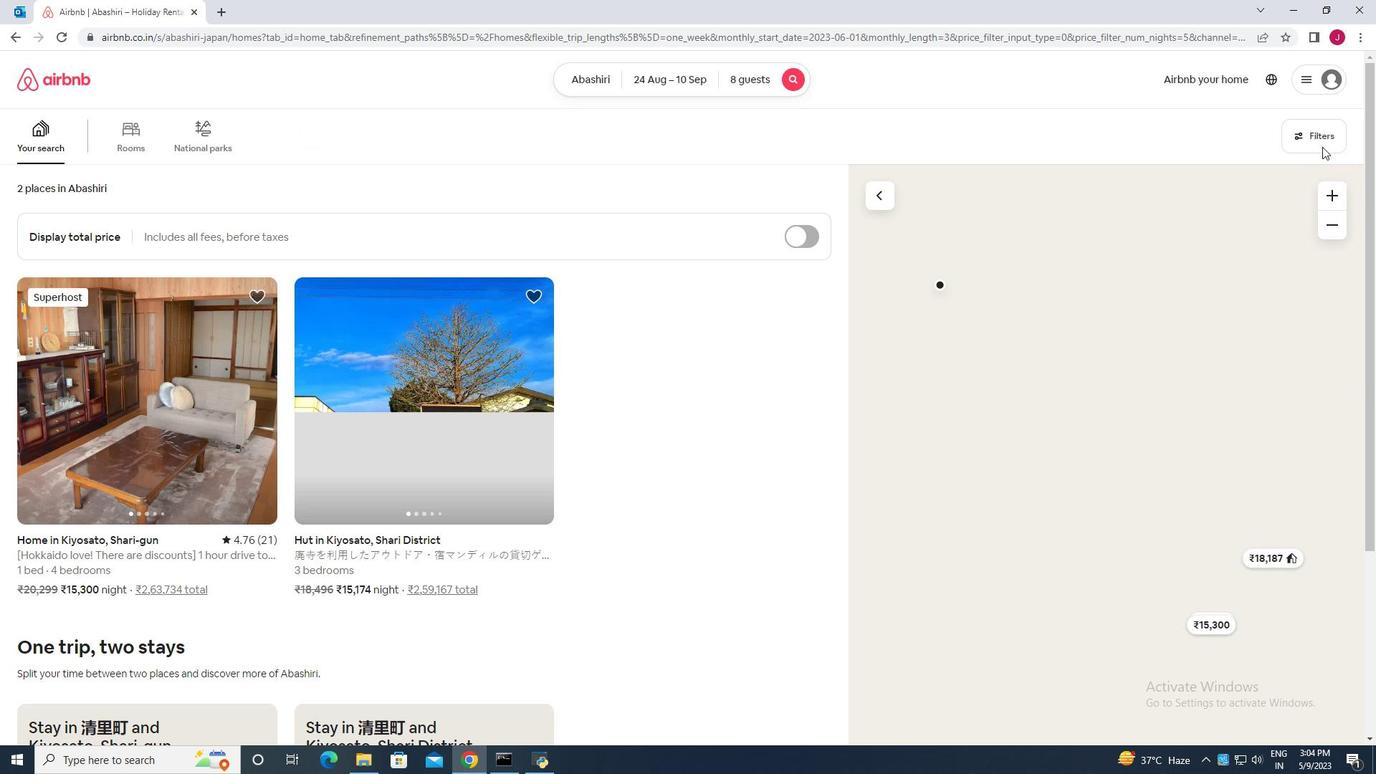
Action: Mouse pressed left at (1323, 141)
Screenshot: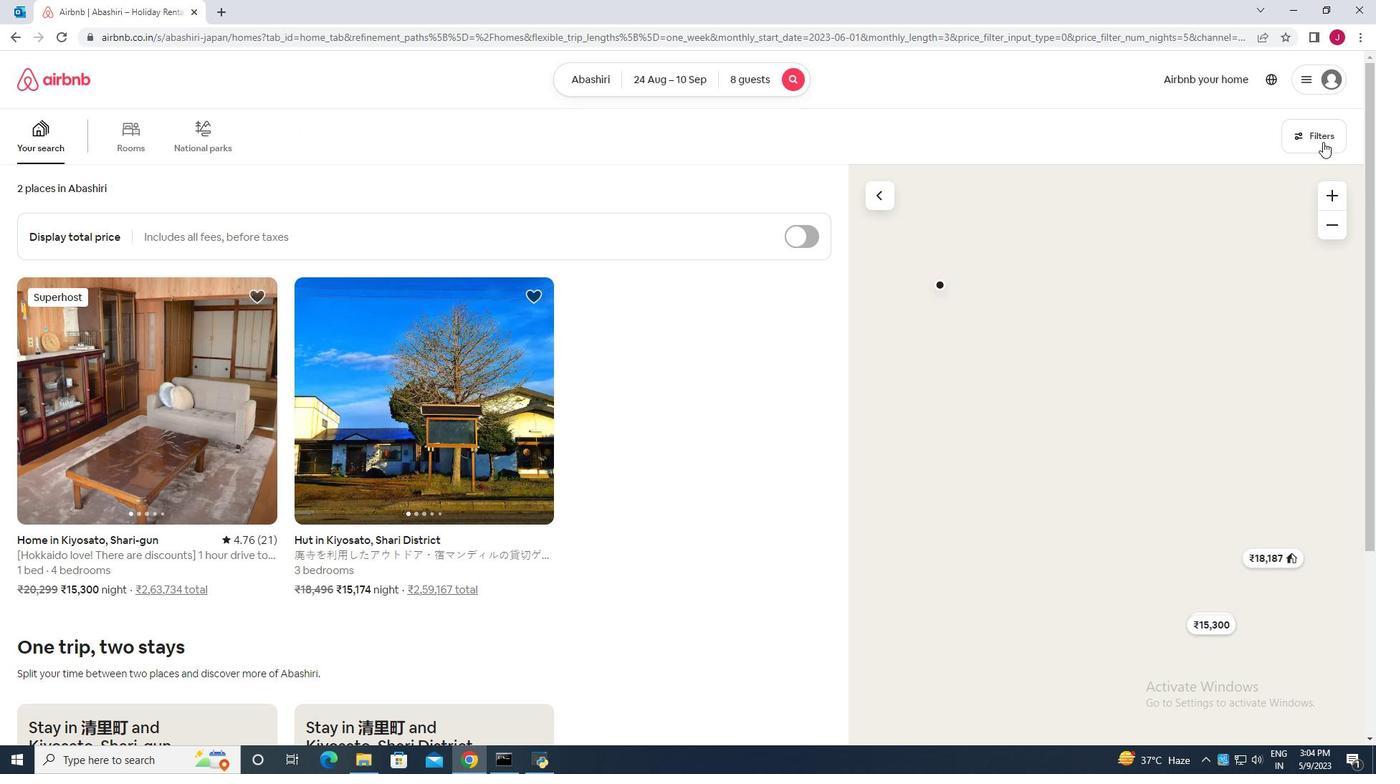 
Action: Mouse moved to (512, 491)
Screenshot: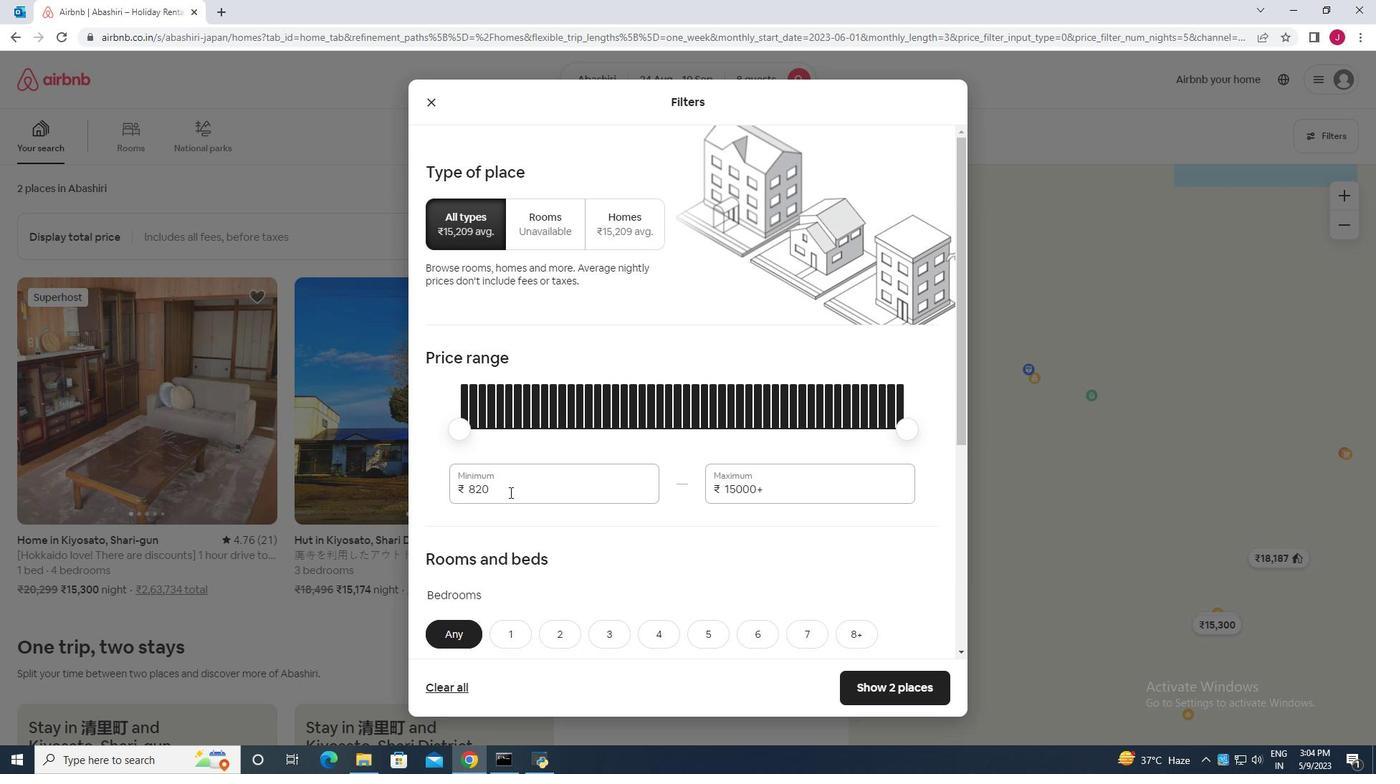 
Action: Mouse pressed left at (511, 491)
Screenshot: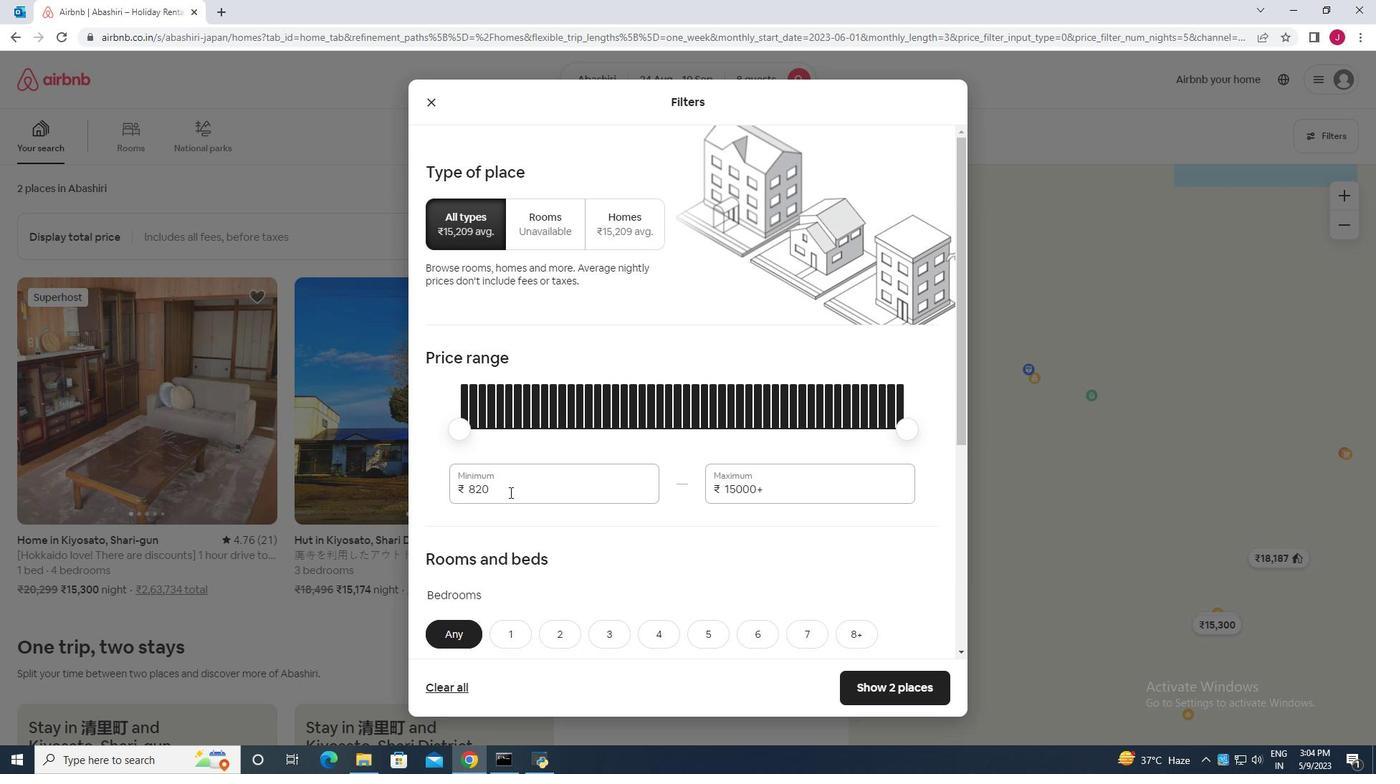 
Action: Mouse moved to (516, 493)
Screenshot: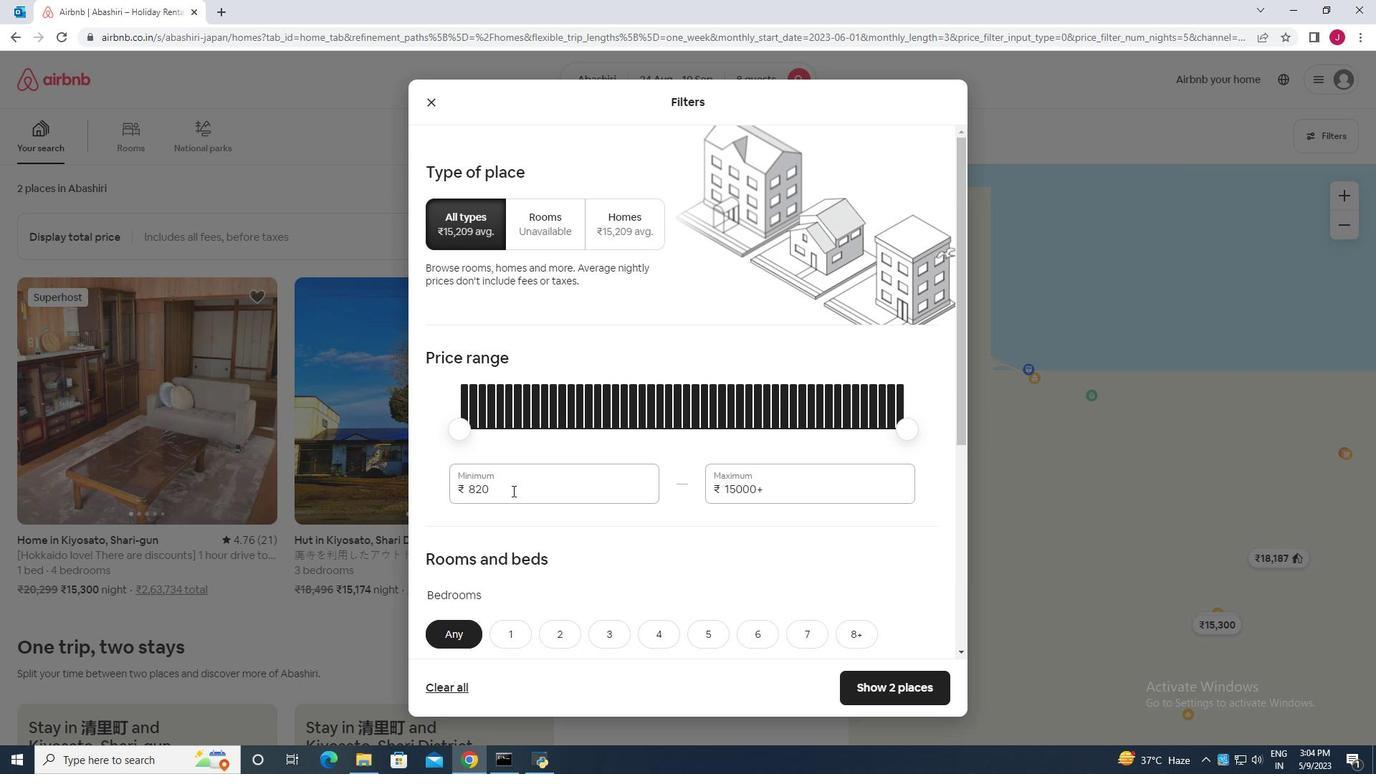 
Action: Key pressed <Key.backspace><Key.backspace><Key.backspace>12000
Screenshot: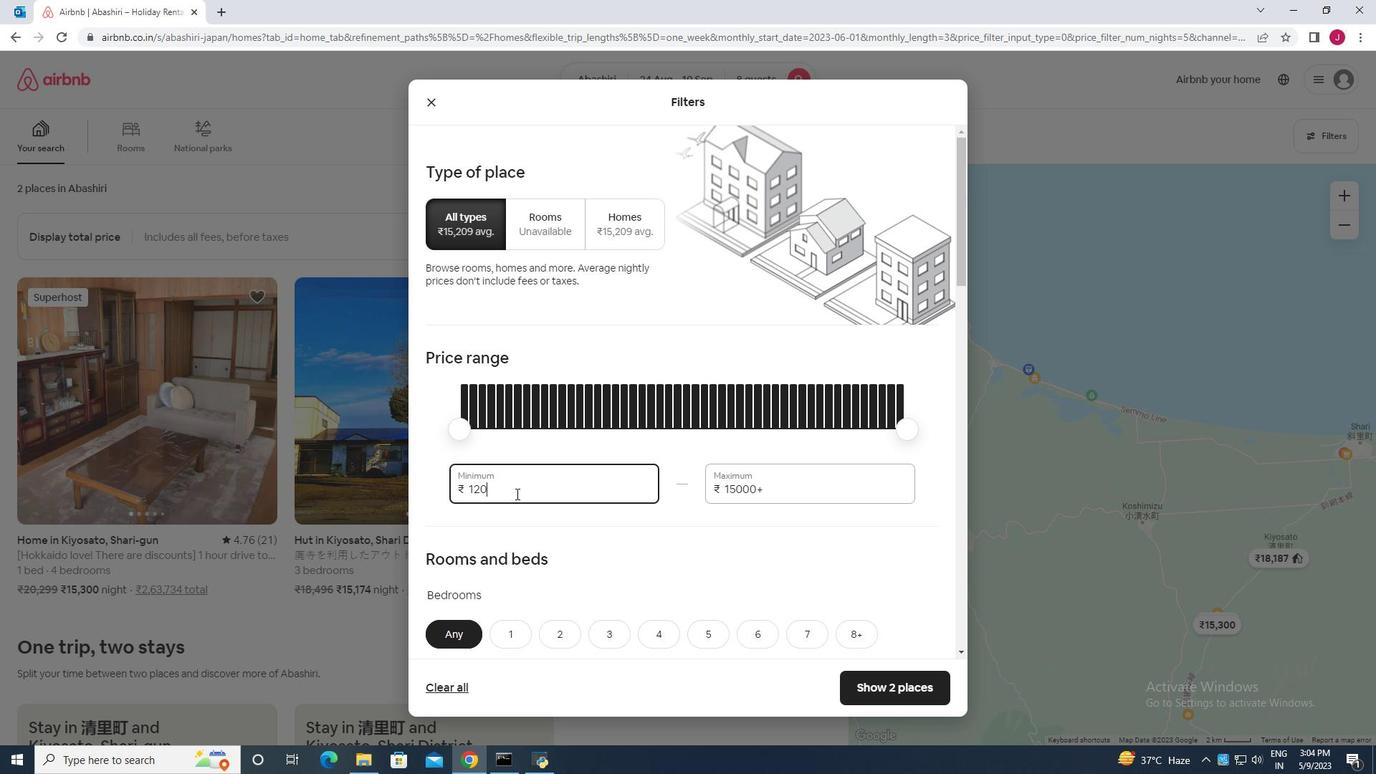 
Action: Mouse moved to (802, 488)
Screenshot: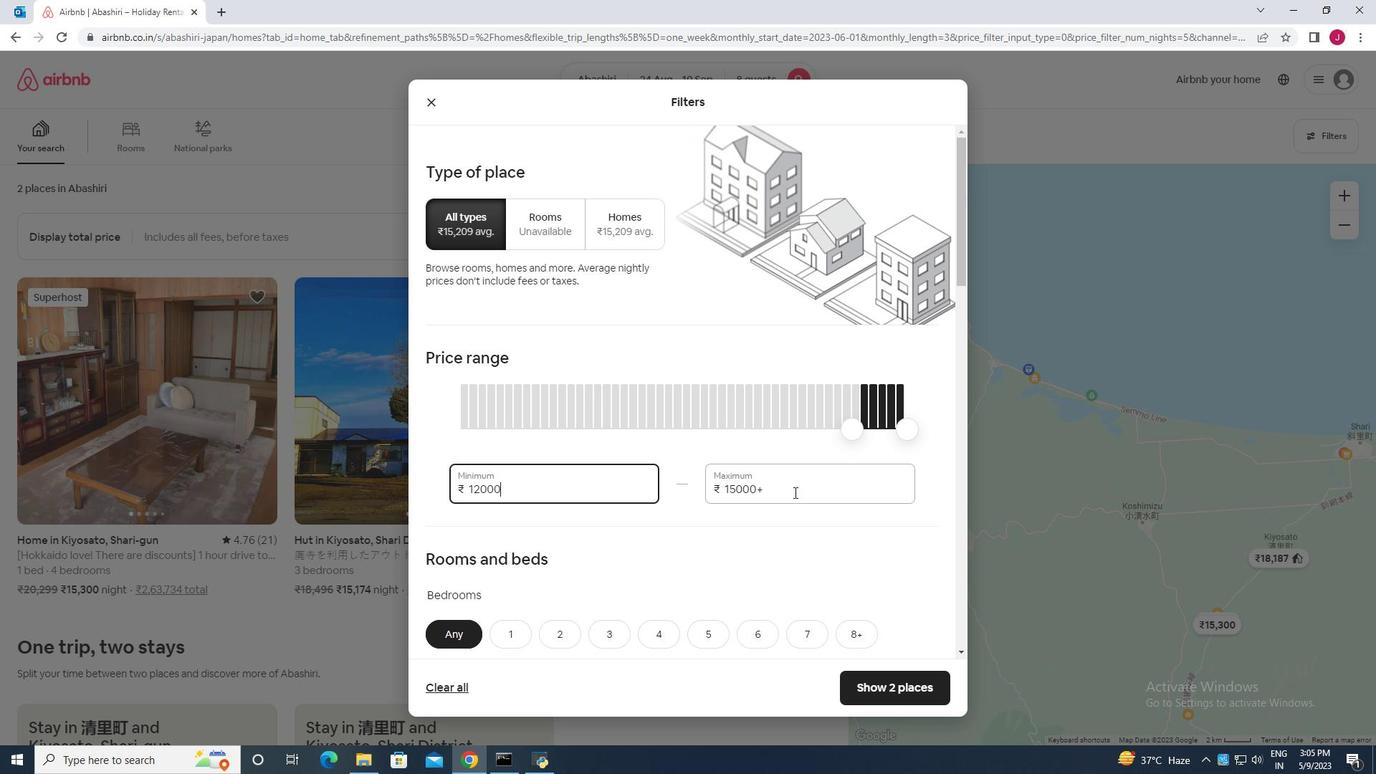 
Action: Mouse pressed left at (802, 488)
Screenshot: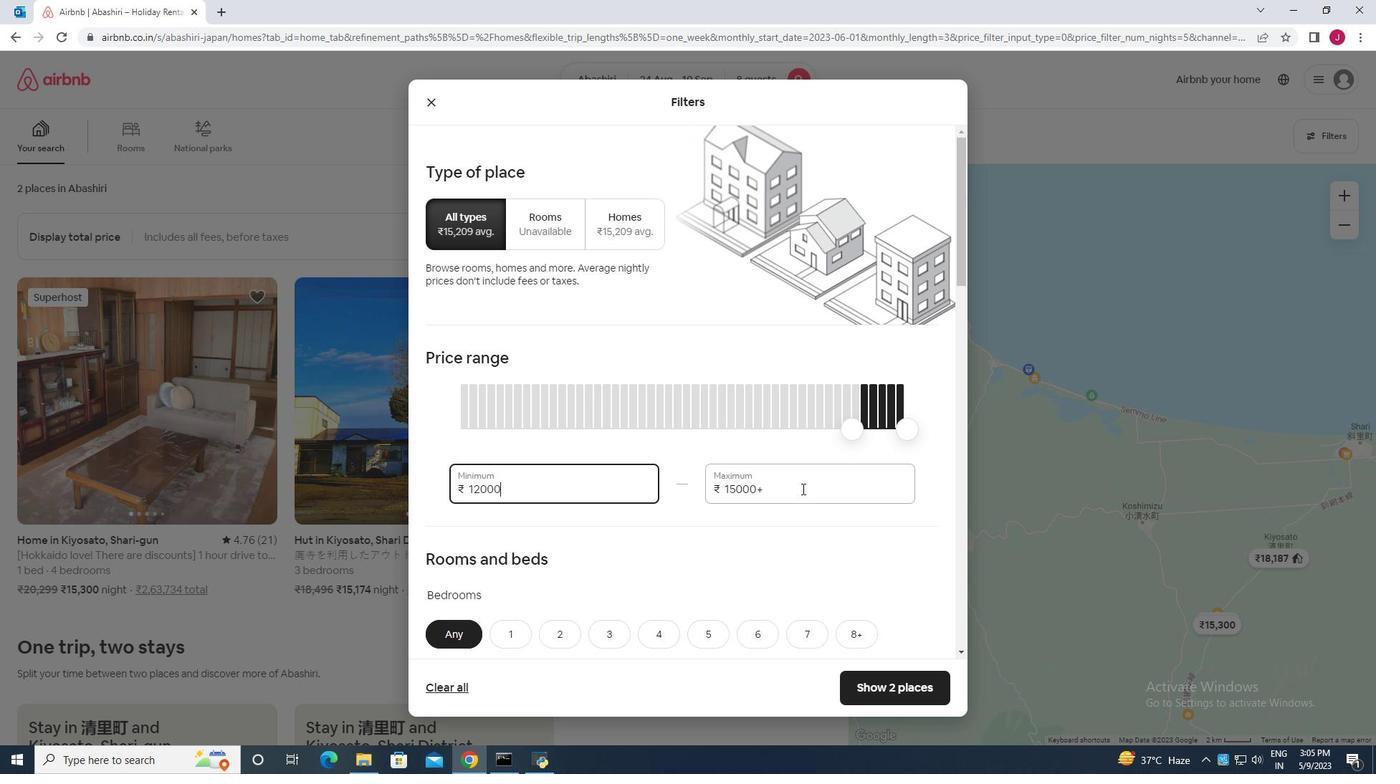 
Action: Mouse moved to (802, 488)
Screenshot: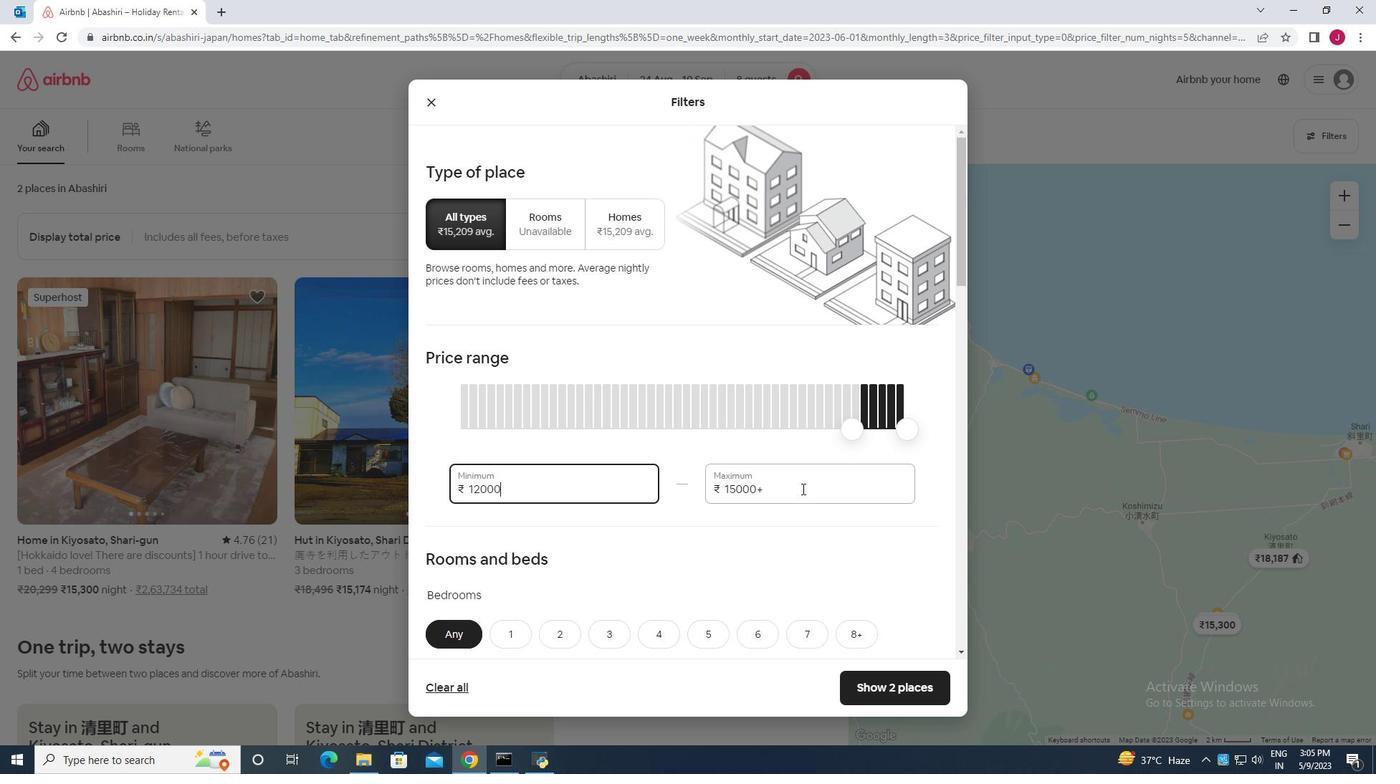 
Action: Key pressed <Key.backspace><Key.backspace><Key.backspace><Key.backspace><Key.backspace><Key.backspace><Key.backspace><Key.backspace><Key.backspace><Key.backspace><Key.backspace><Key.backspace><Key.backspace><Key.backspace><Key.backspace><Key.backspace><Key.backspace><Key.backspace><Key.backspace><Key.backspace><Key.backspace>150000<Key.backspace>
Screenshot: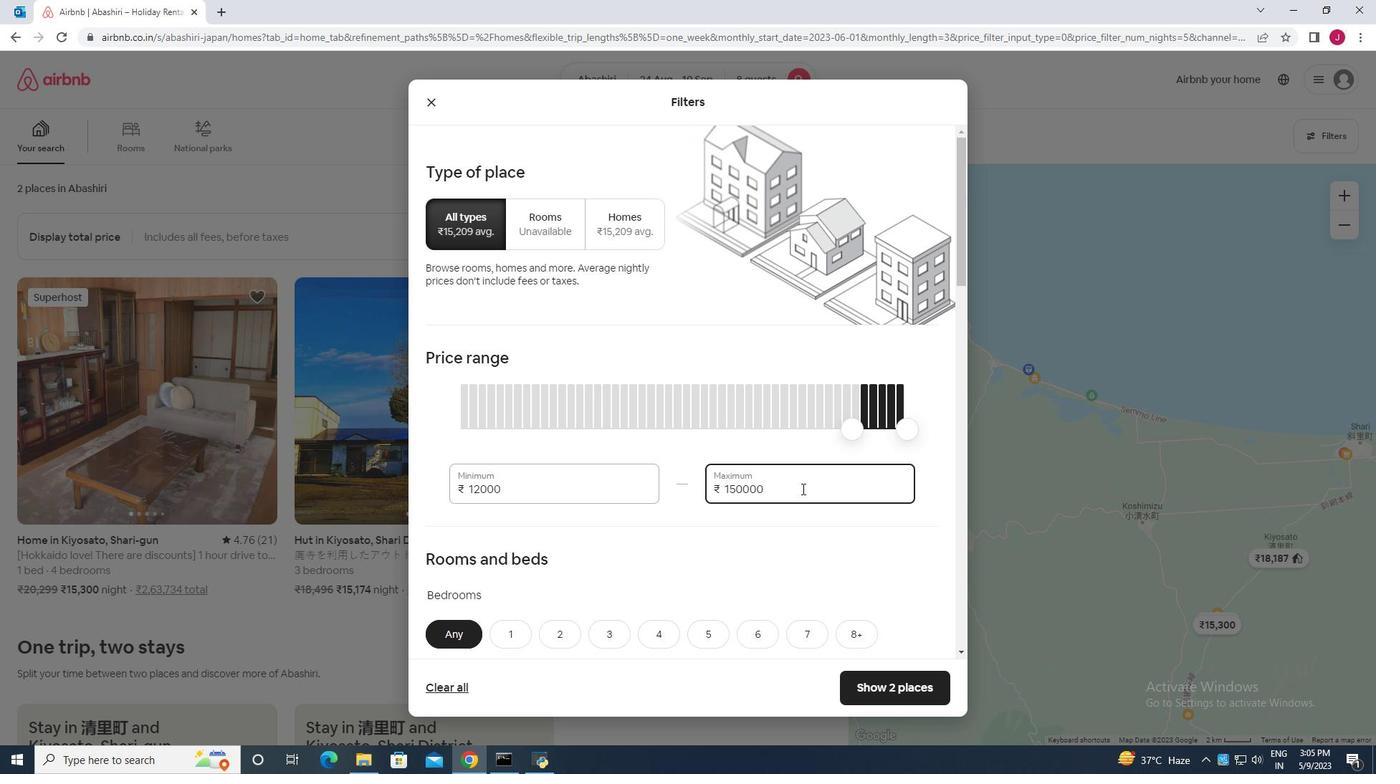 
Action: Mouse moved to (701, 521)
Screenshot: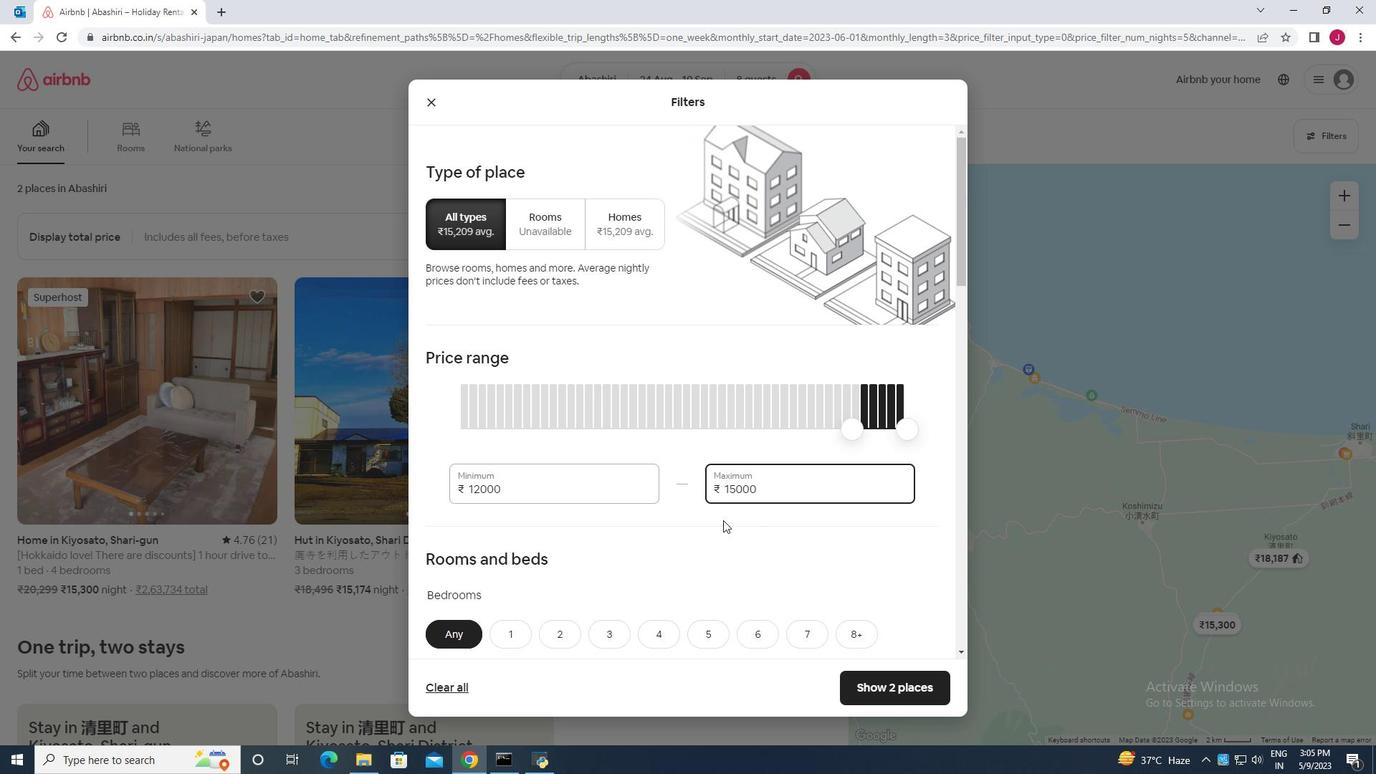 
Action: Mouse scrolled (701, 521) with delta (0, 0)
Screenshot: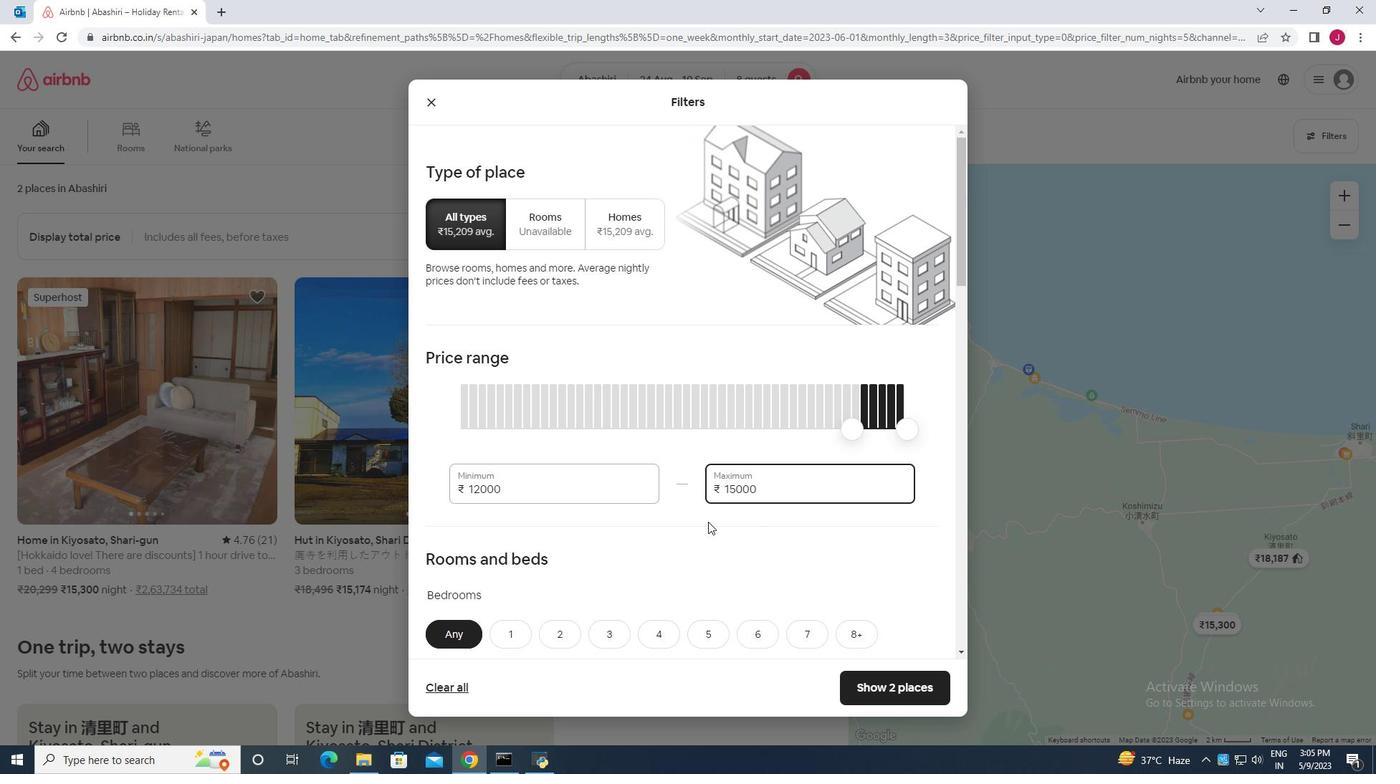 
Action: Mouse scrolled (701, 521) with delta (0, 0)
Screenshot: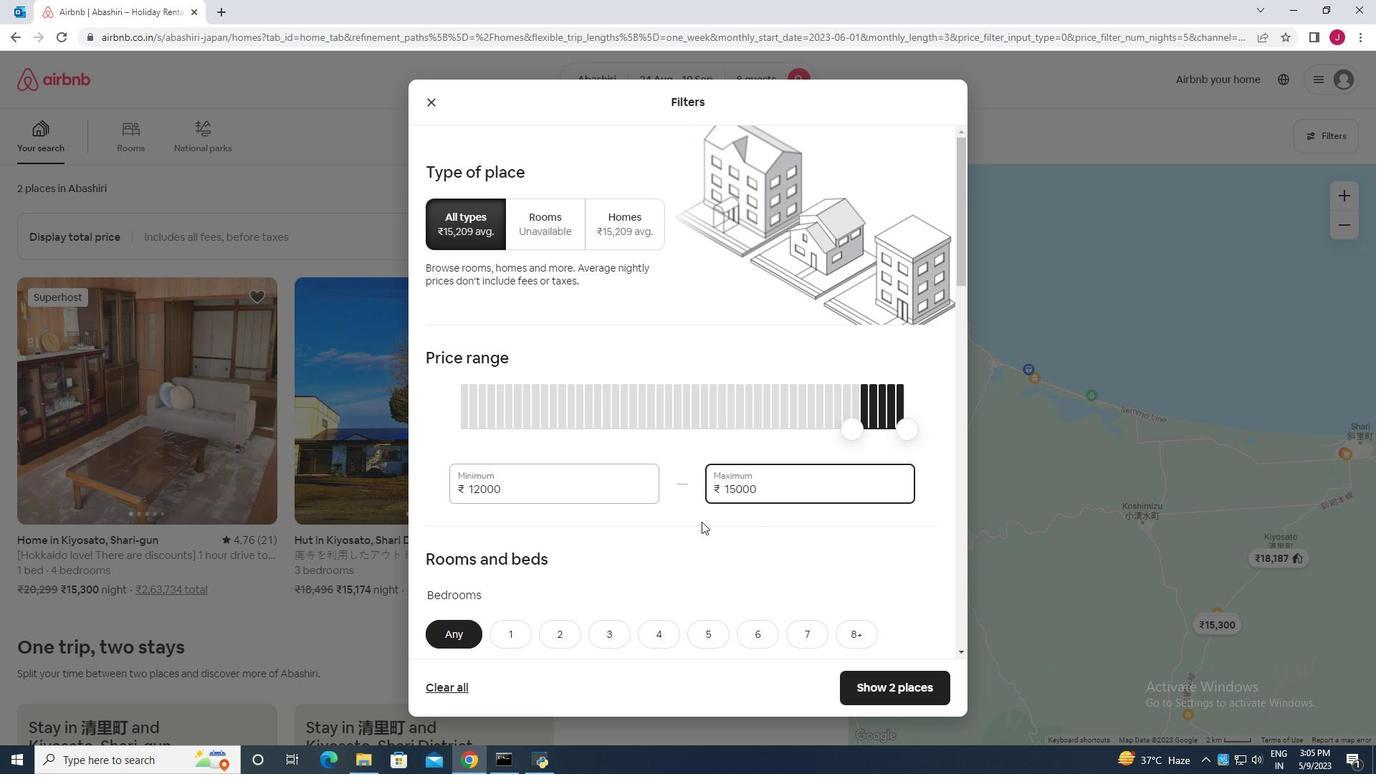 
Action: Mouse moved to (701, 516)
Screenshot: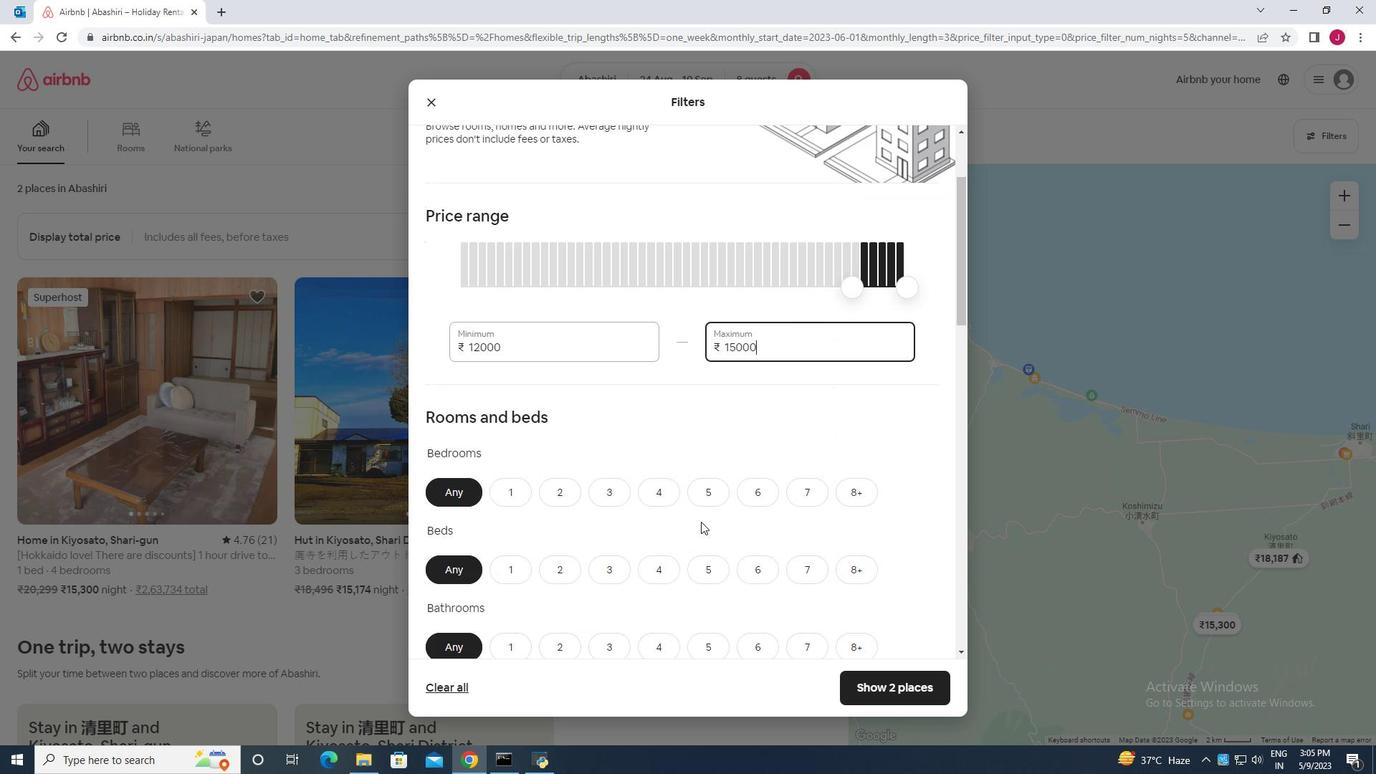 
Action: Mouse scrolled (701, 516) with delta (0, 0)
Screenshot: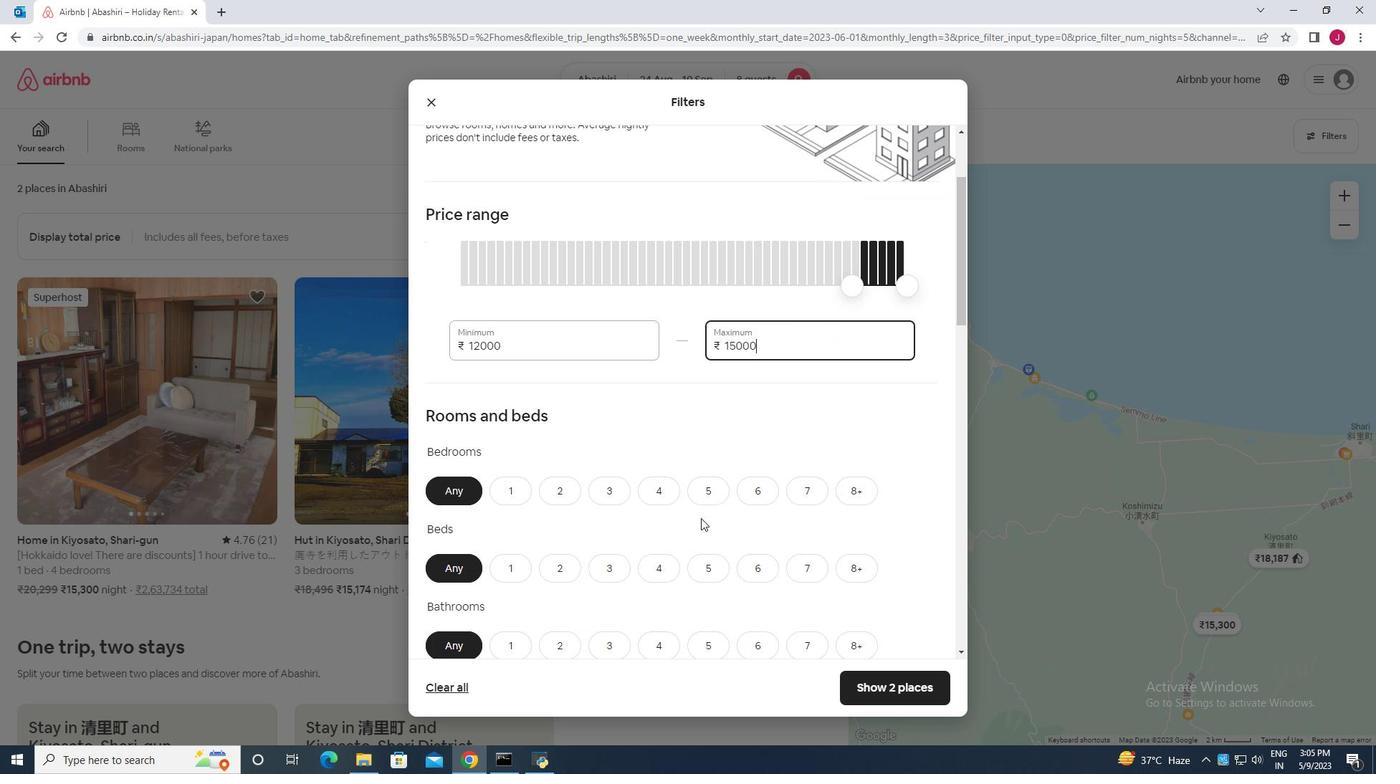 
Action: Mouse moved to (716, 481)
Screenshot: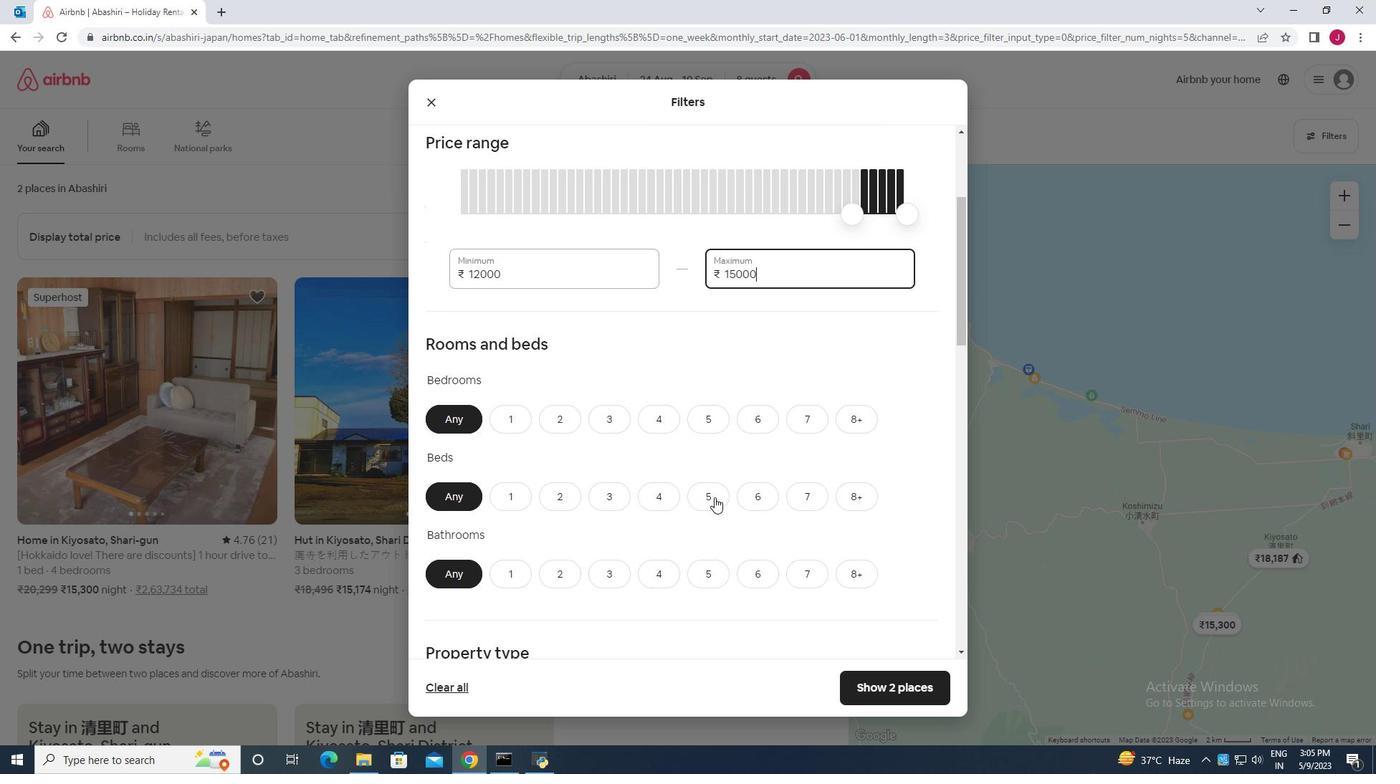
Action: Mouse scrolled (716, 480) with delta (0, 0)
Screenshot: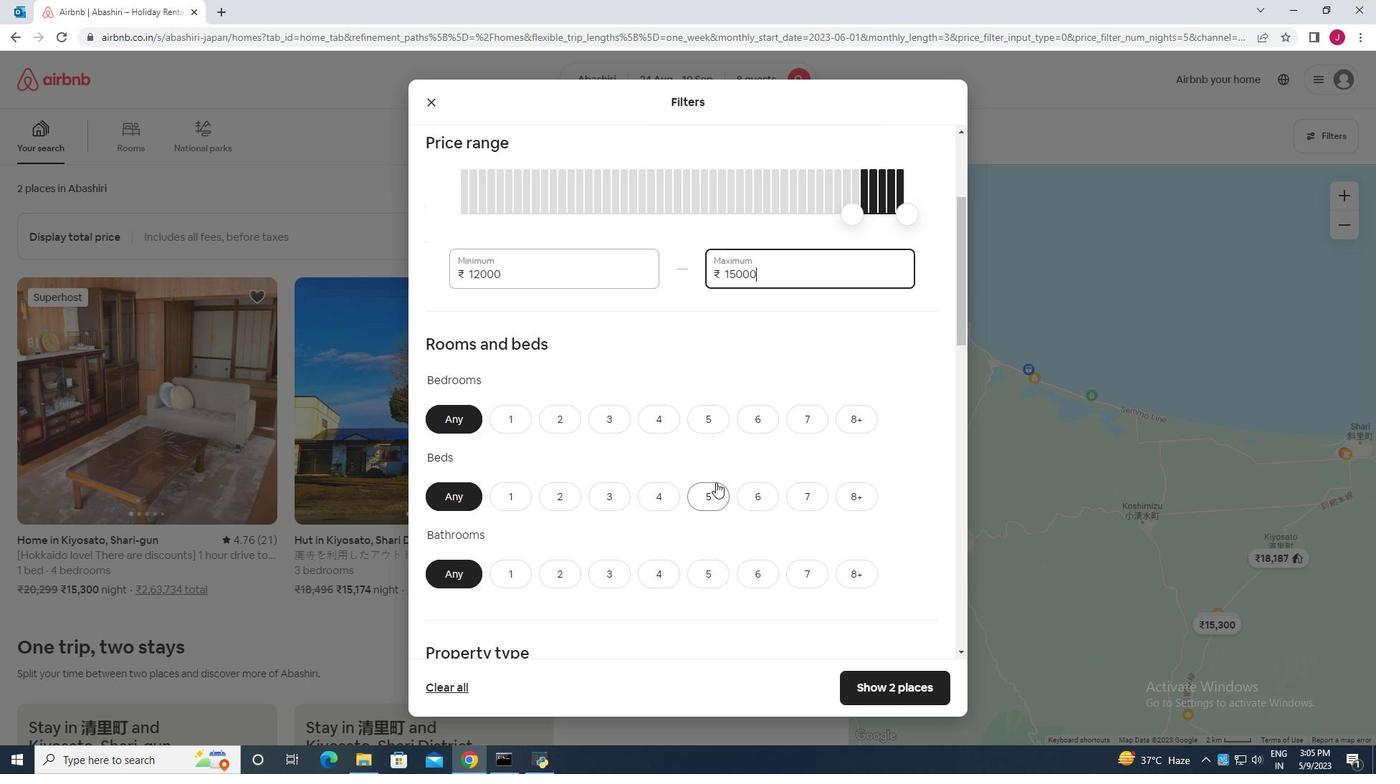 
Action: Mouse moved to (658, 347)
Screenshot: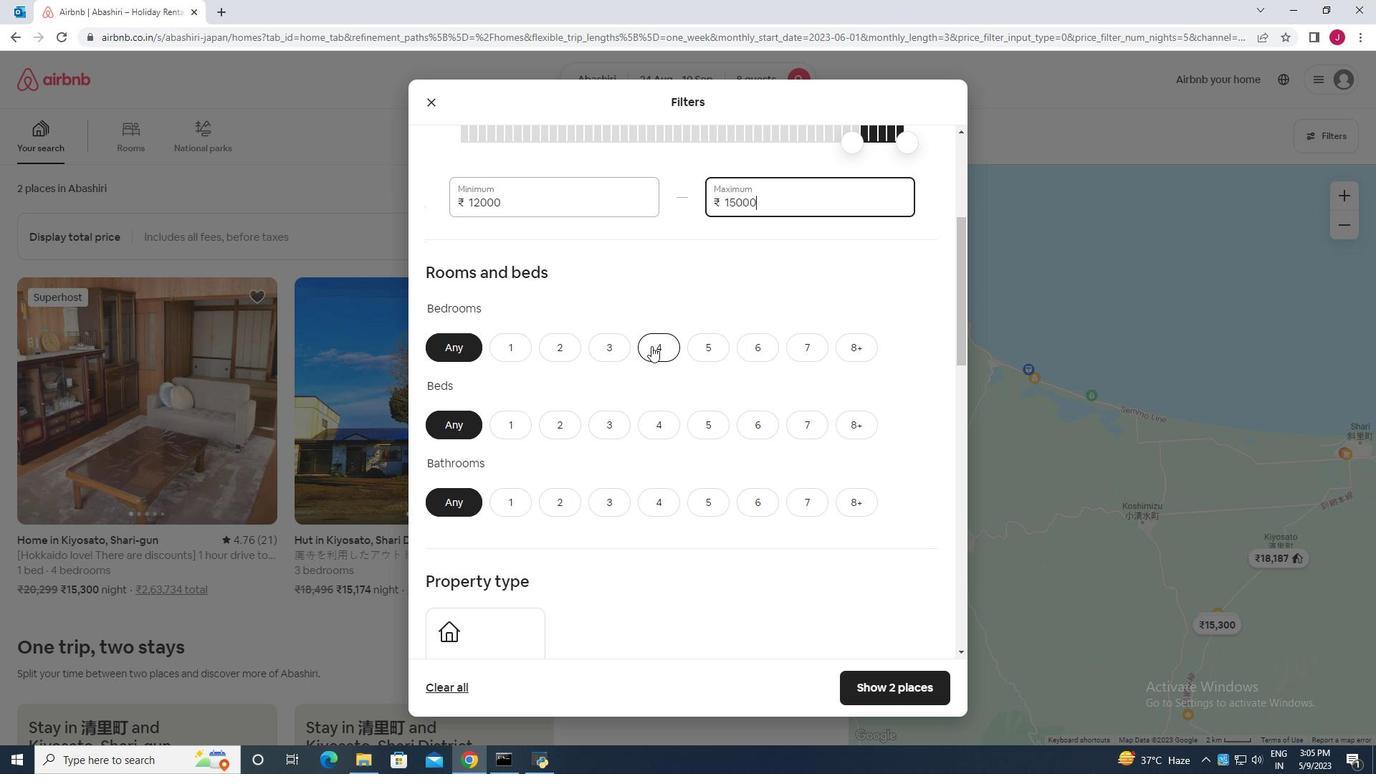 
Action: Mouse pressed left at (658, 347)
Screenshot: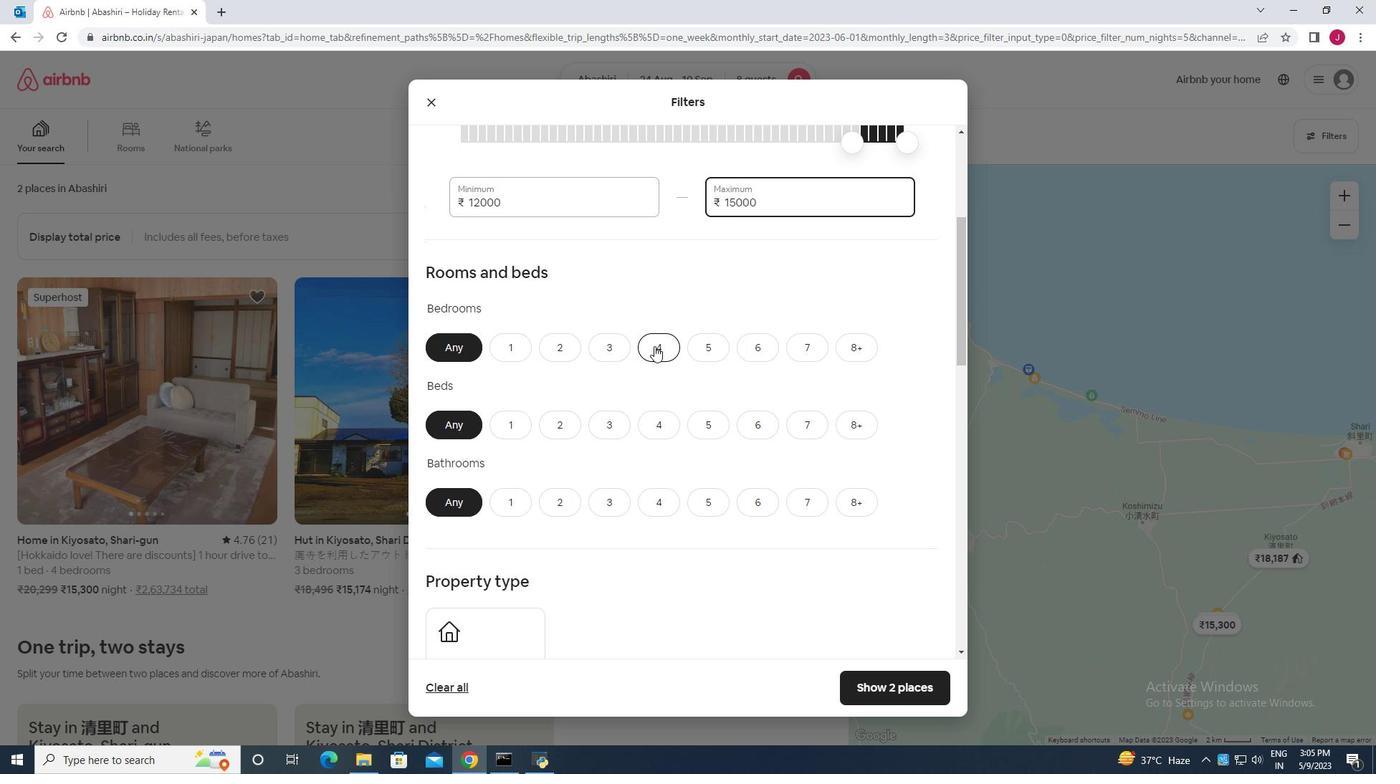 
Action: Mouse moved to (859, 425)
Screenshot: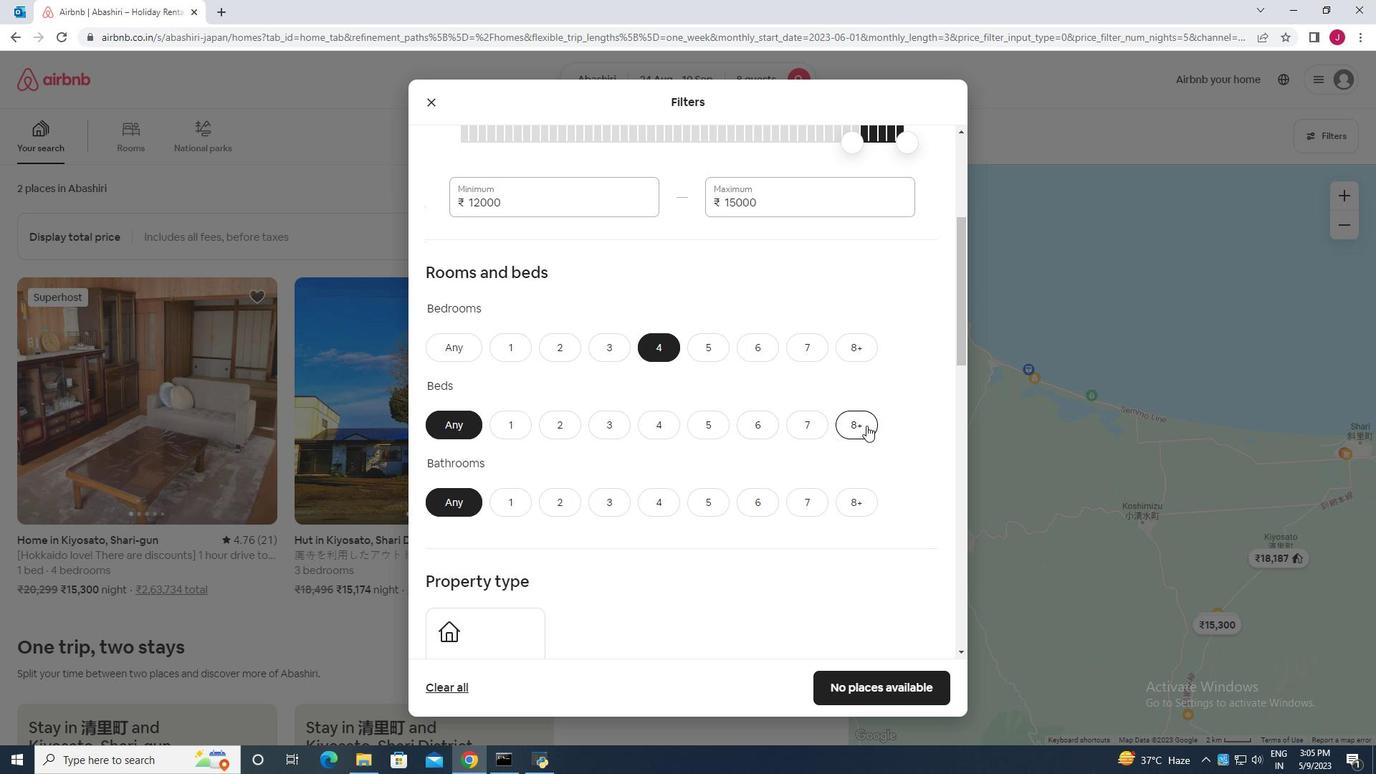 
Action: Mouse pressed left at (859, 425)
Screenshot: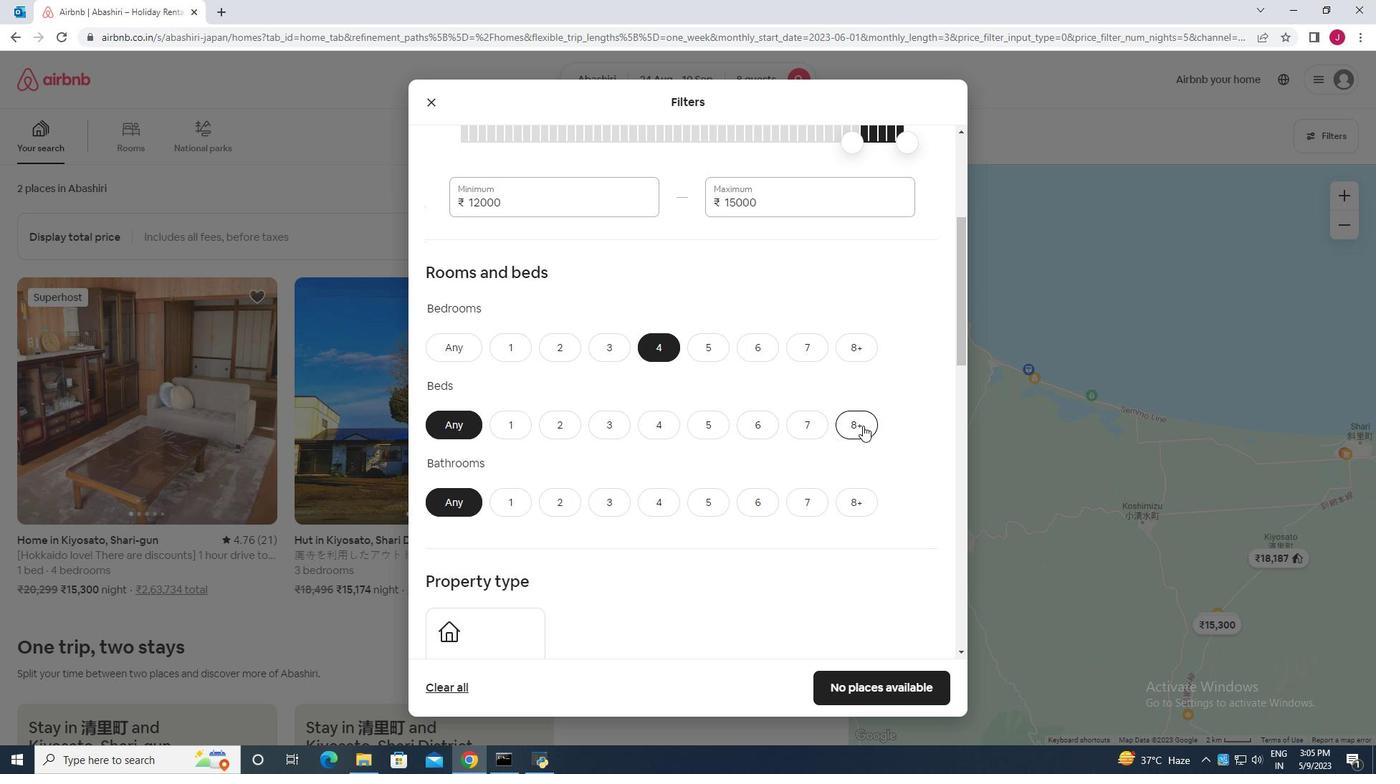 
Action: Mouse moved to (665, 506)
Screenshot: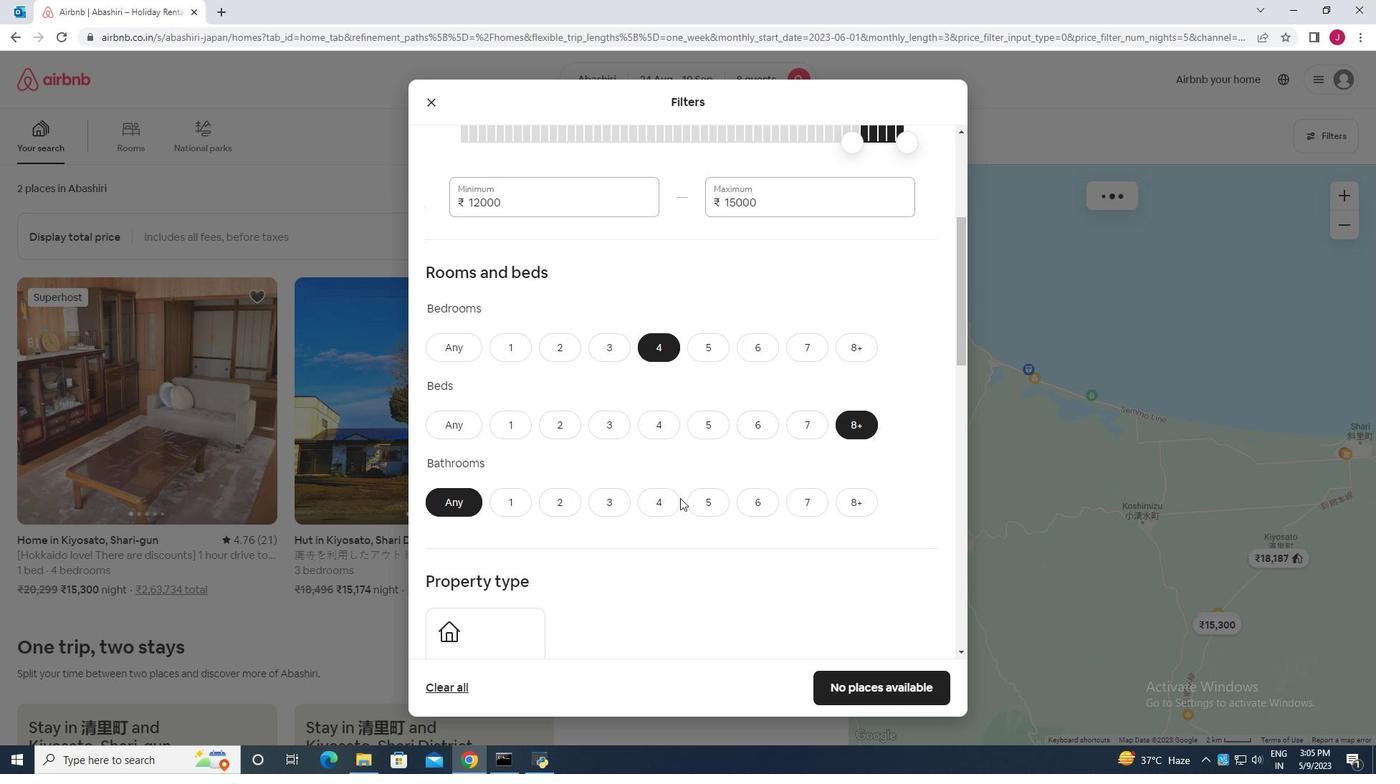 
Action: Mouse pressed left at (665, 506)
Screenshot: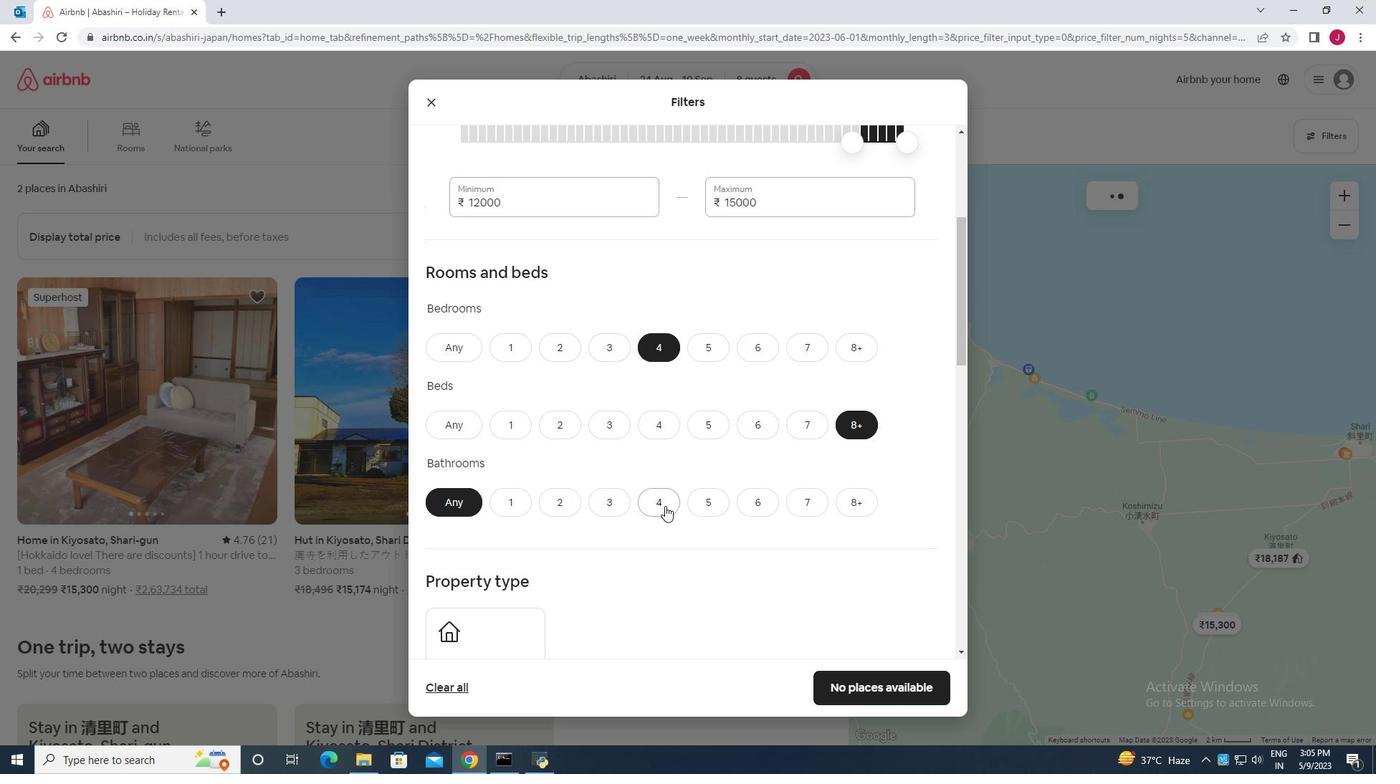 
Action: Mouse moved to (617, 478)
Screenshot: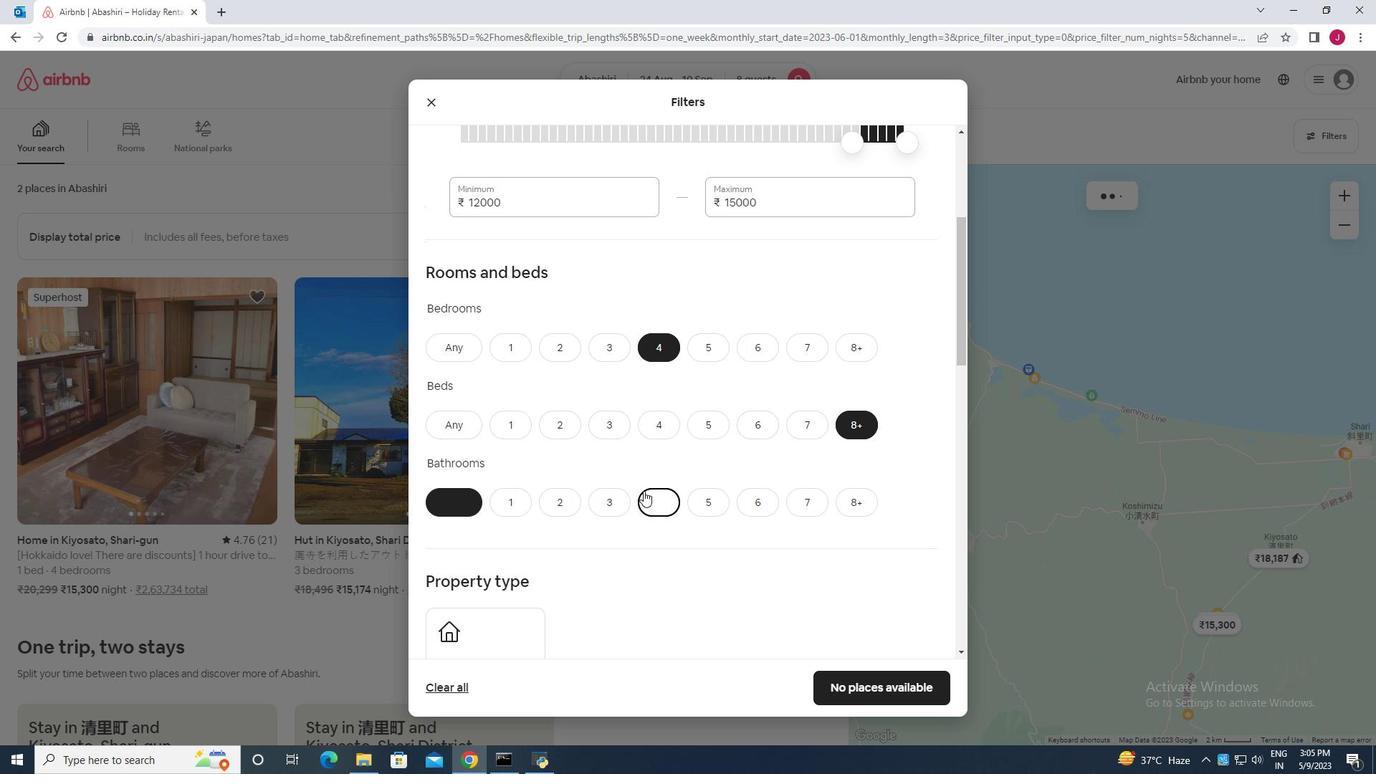 
Action: Mouse scrolled (617, 478) with delta (0, 0)
Screenshot: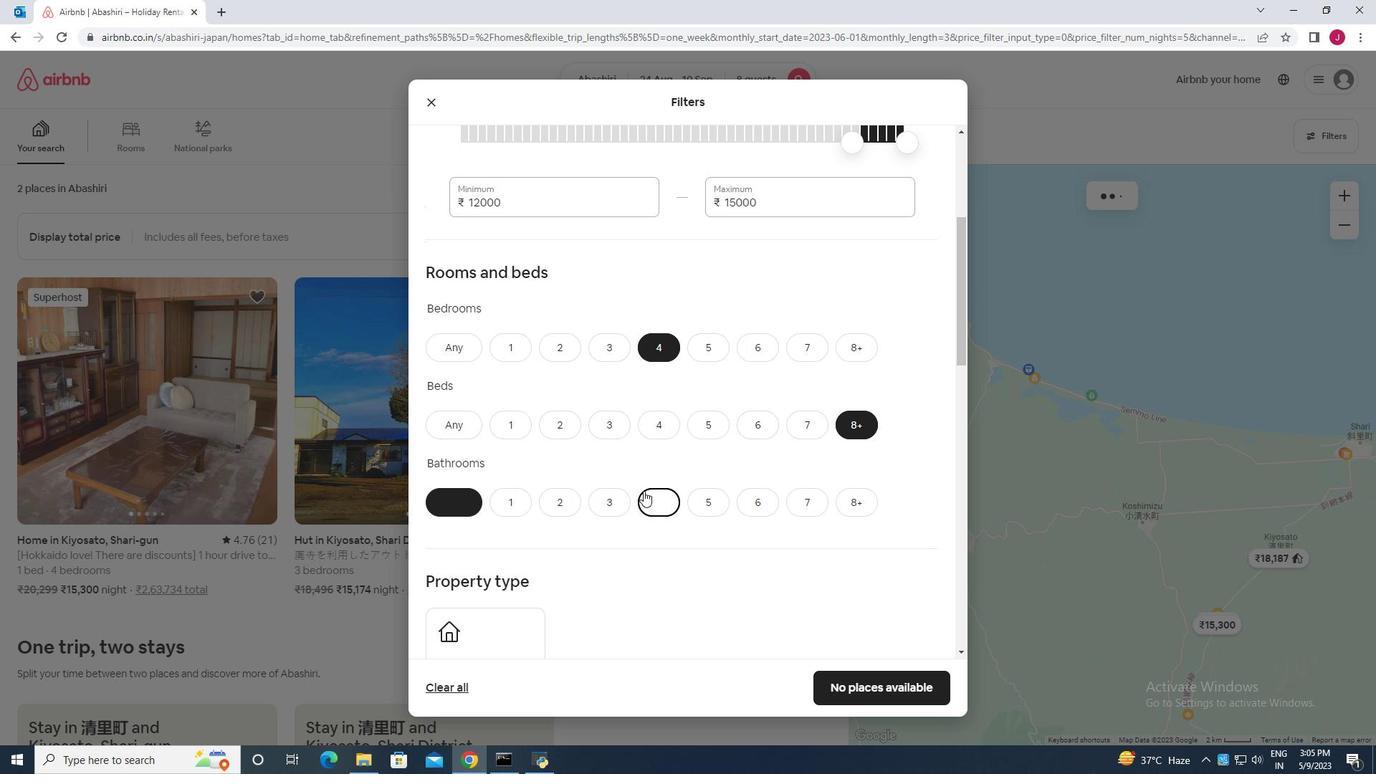 
Action: Mouse scrolled (617, 478) with delta (0, 0)
Screenshot: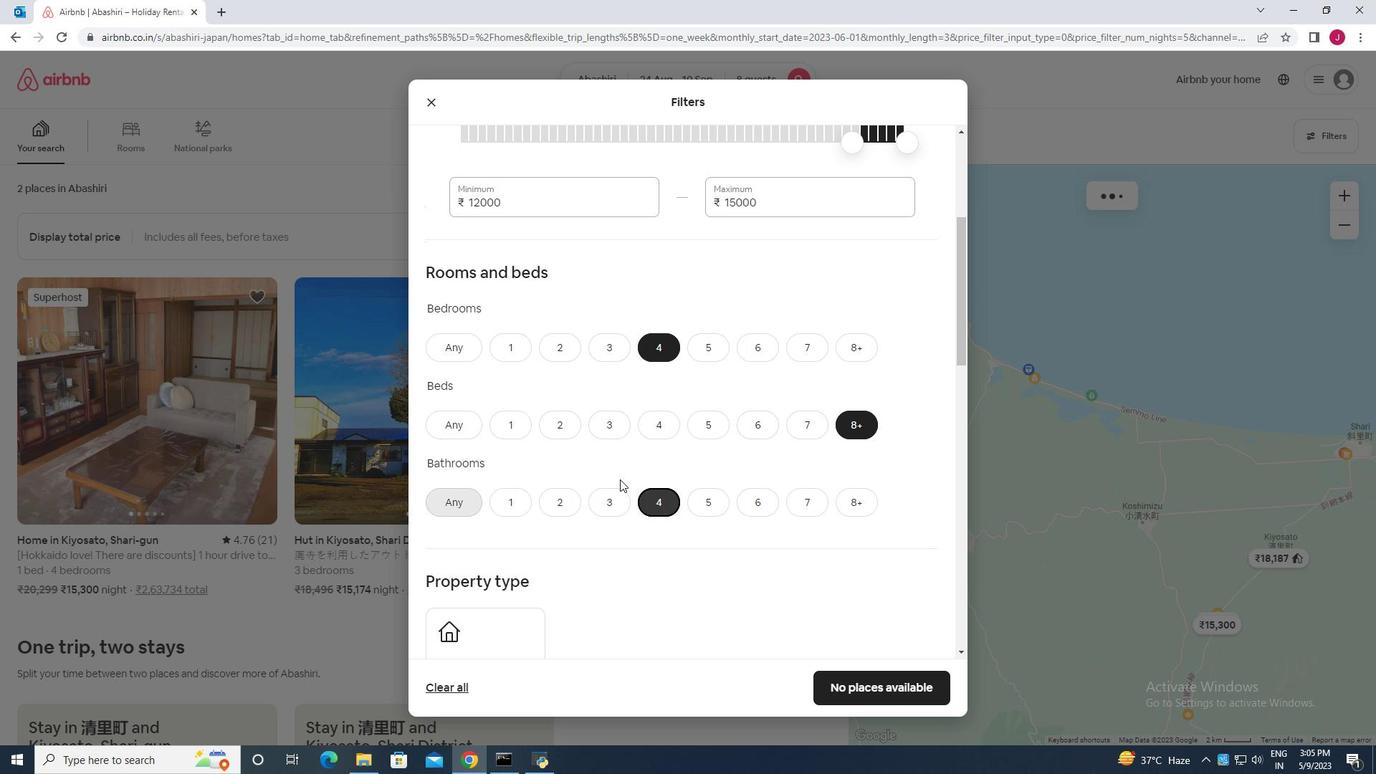 
Action: Mouse scrolled (617, 478) with delta (0, 0)
Screenshot: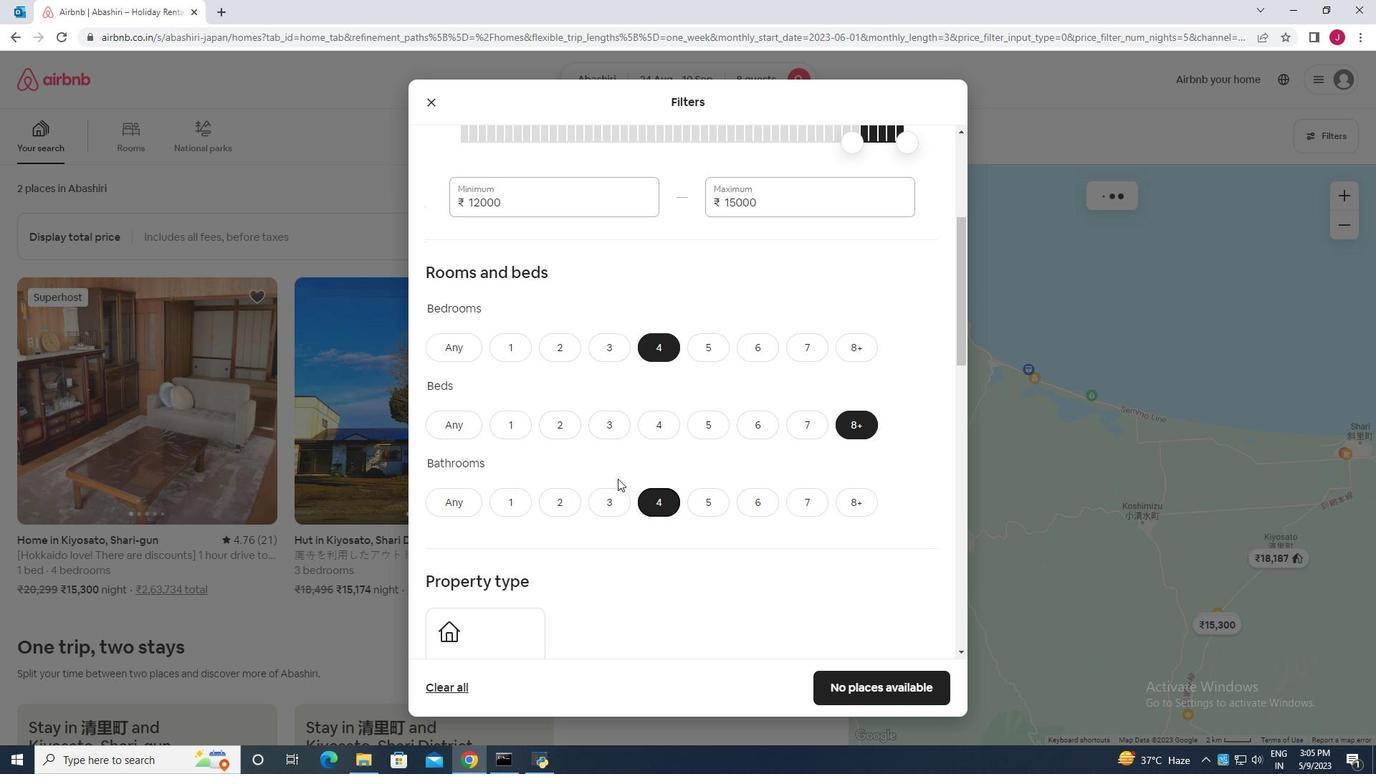 
Action: Mouse moved to (487, 446)
Screenshot: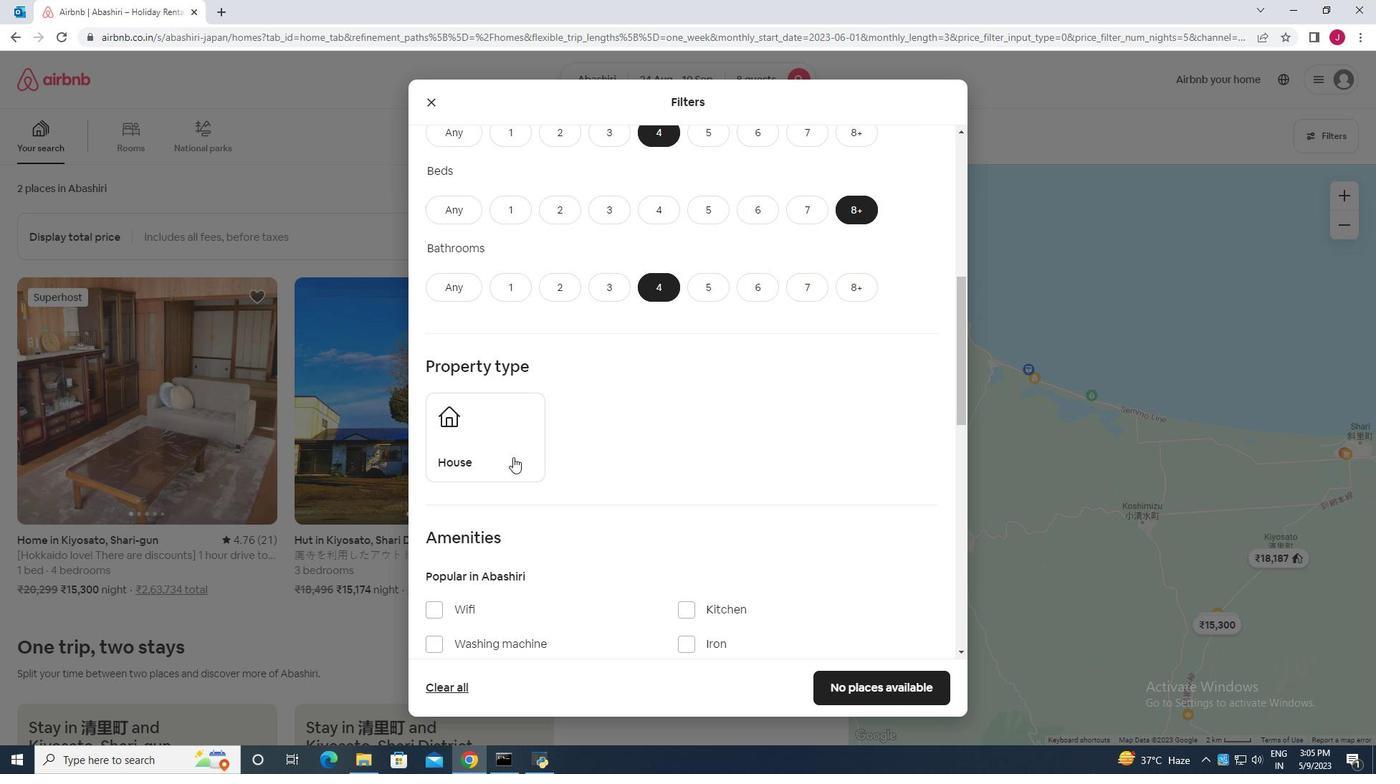 
Action: Mouse pressed left at (487, 446)
Screenshot: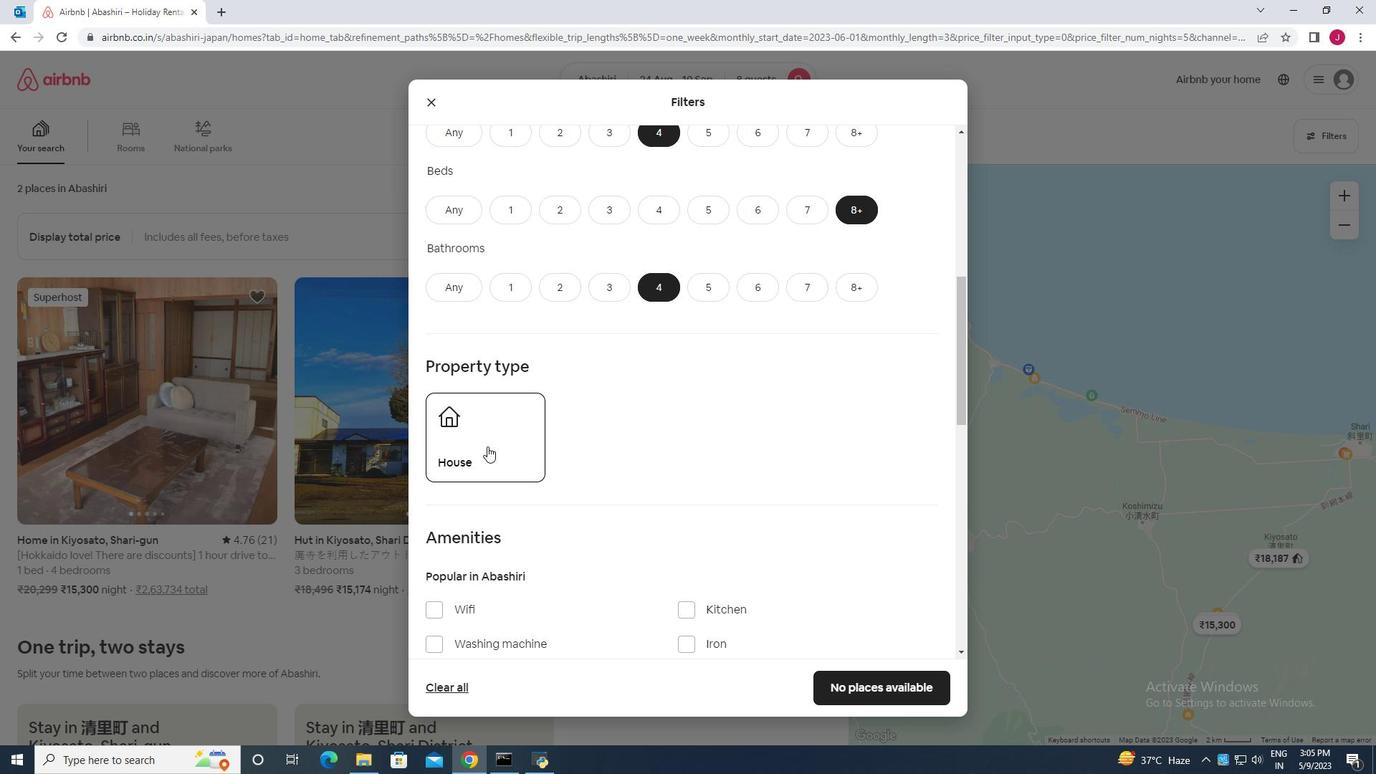 
Action: Mouse moved to (505, 450)
Screenshot: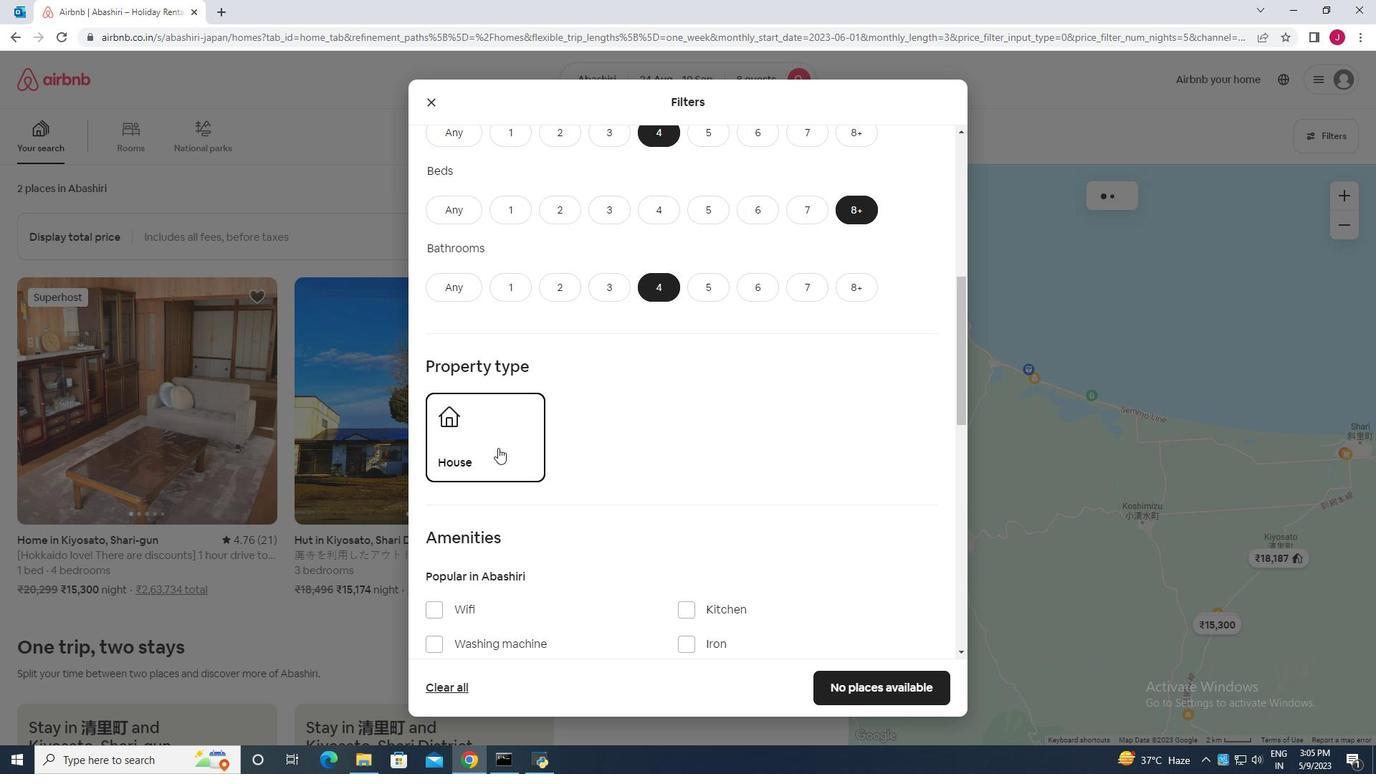 
Action: Mouse scrolled (505, 449) with delta (0, 0)
Screenshot: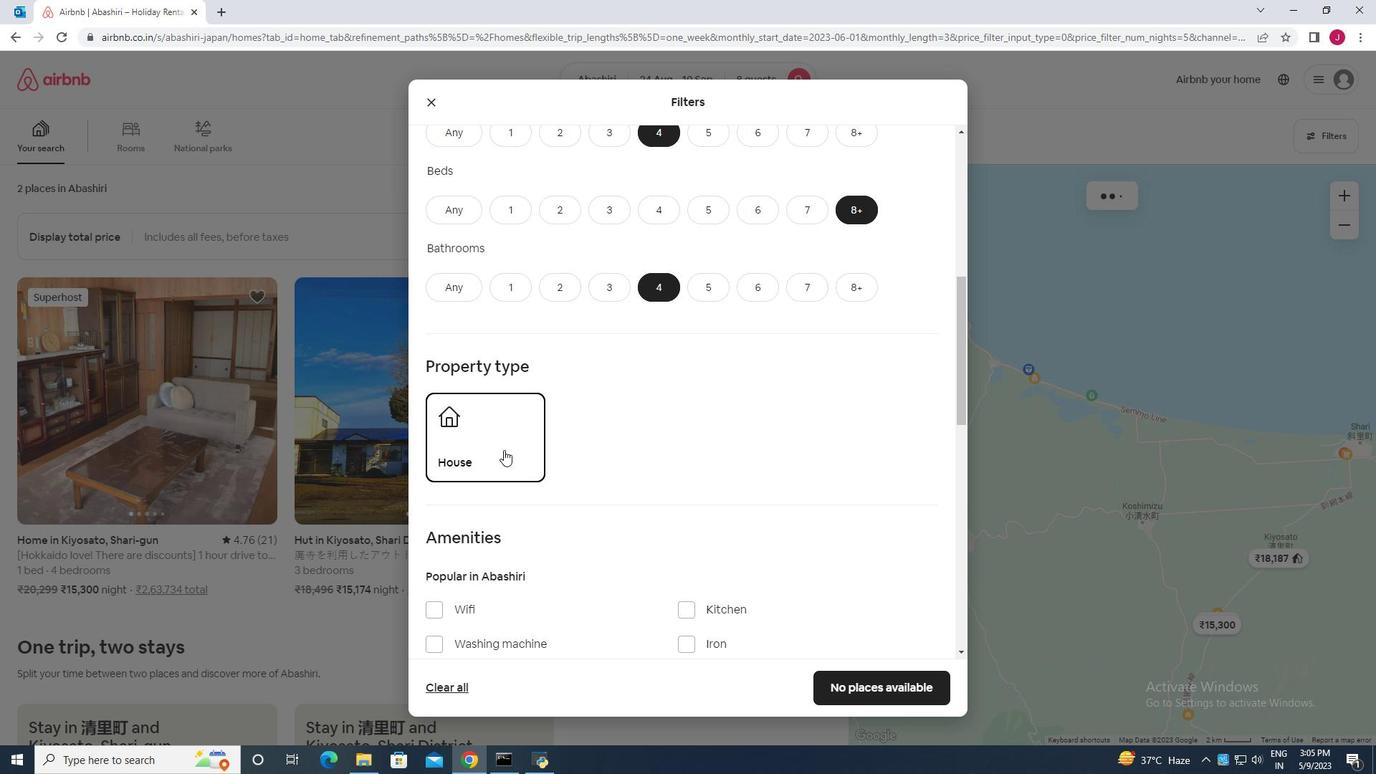 
Action: Mouse scrolled (505, 449) with delta (0, 0)
Screenshot: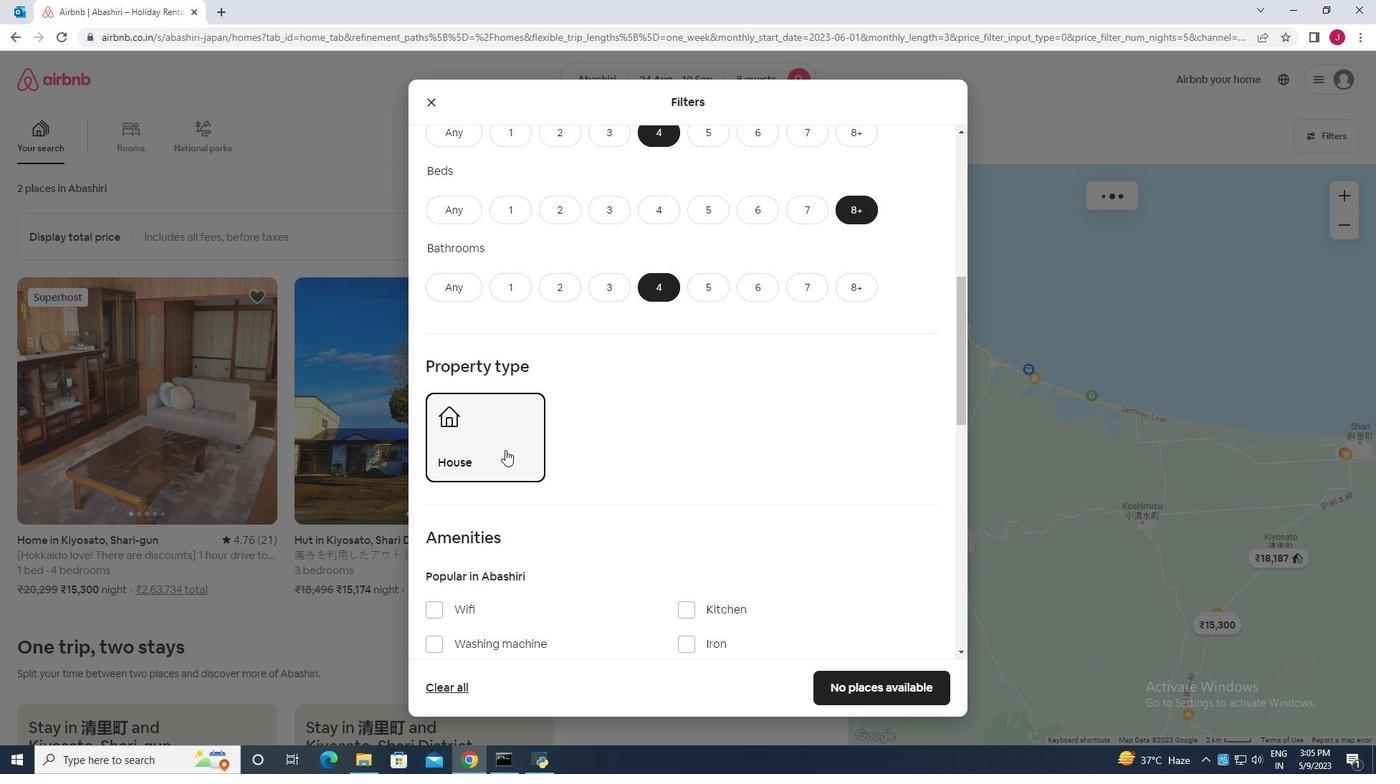 
Action: Mouse scrolled (505, 449) with delta (0, 0)
Screenshot: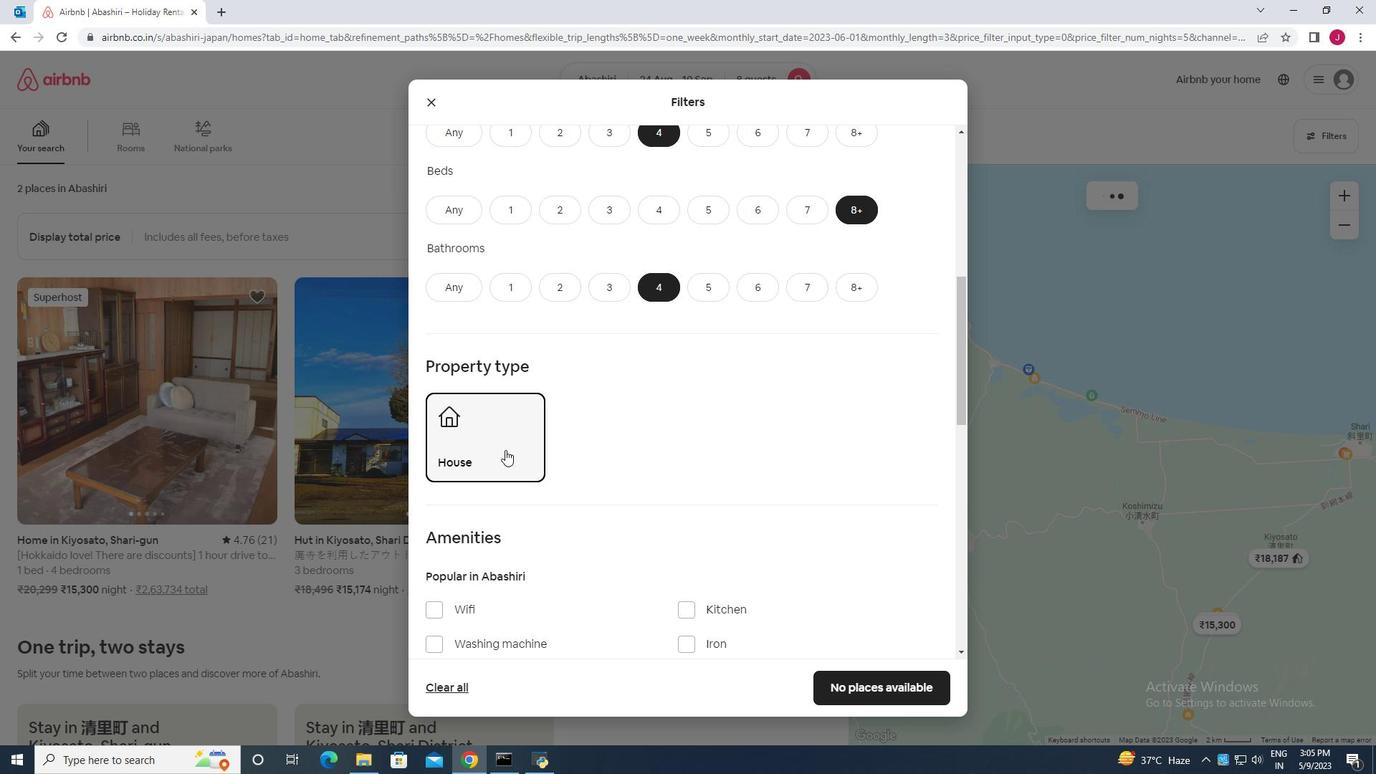 
Action: Mouse moved to (441, 390)
Screenshot: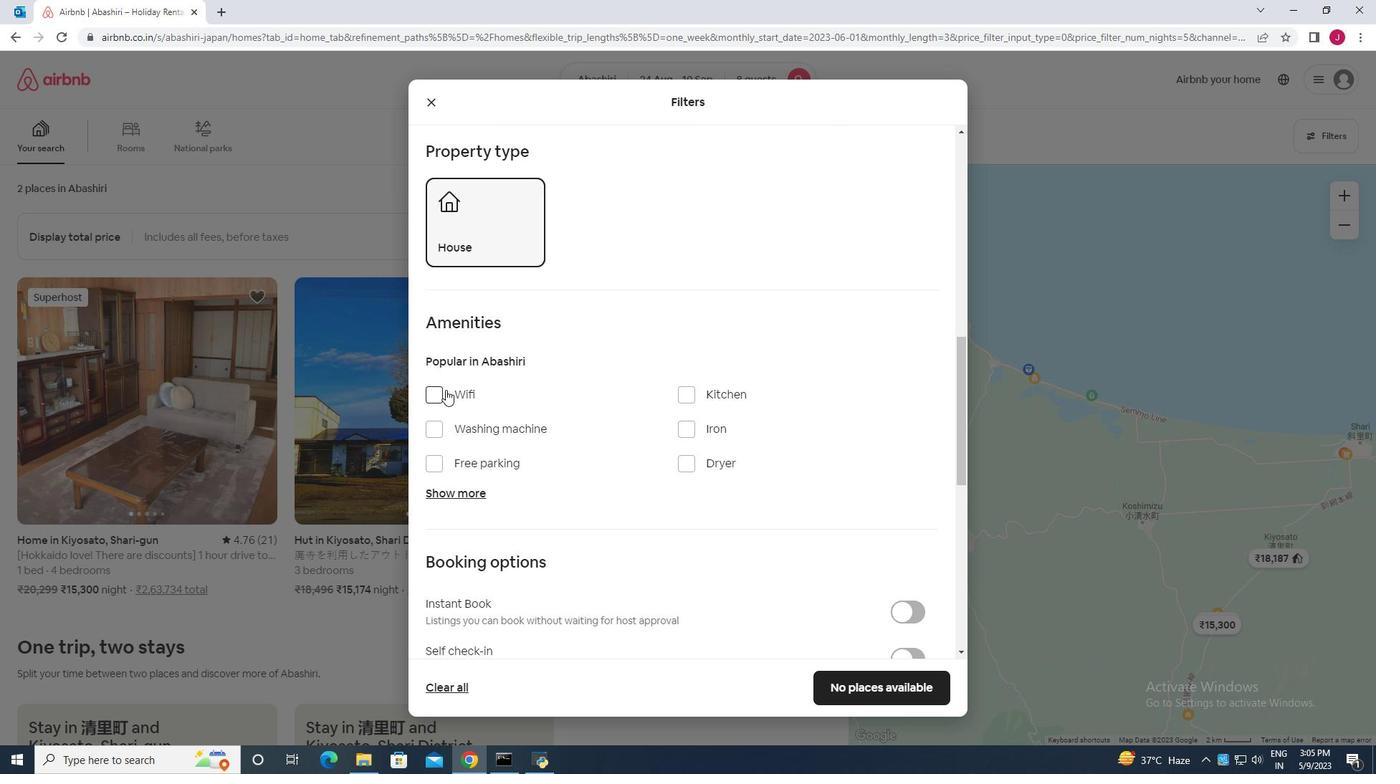 
Action: Mouse pressed left at (441, 390)
Screenshot: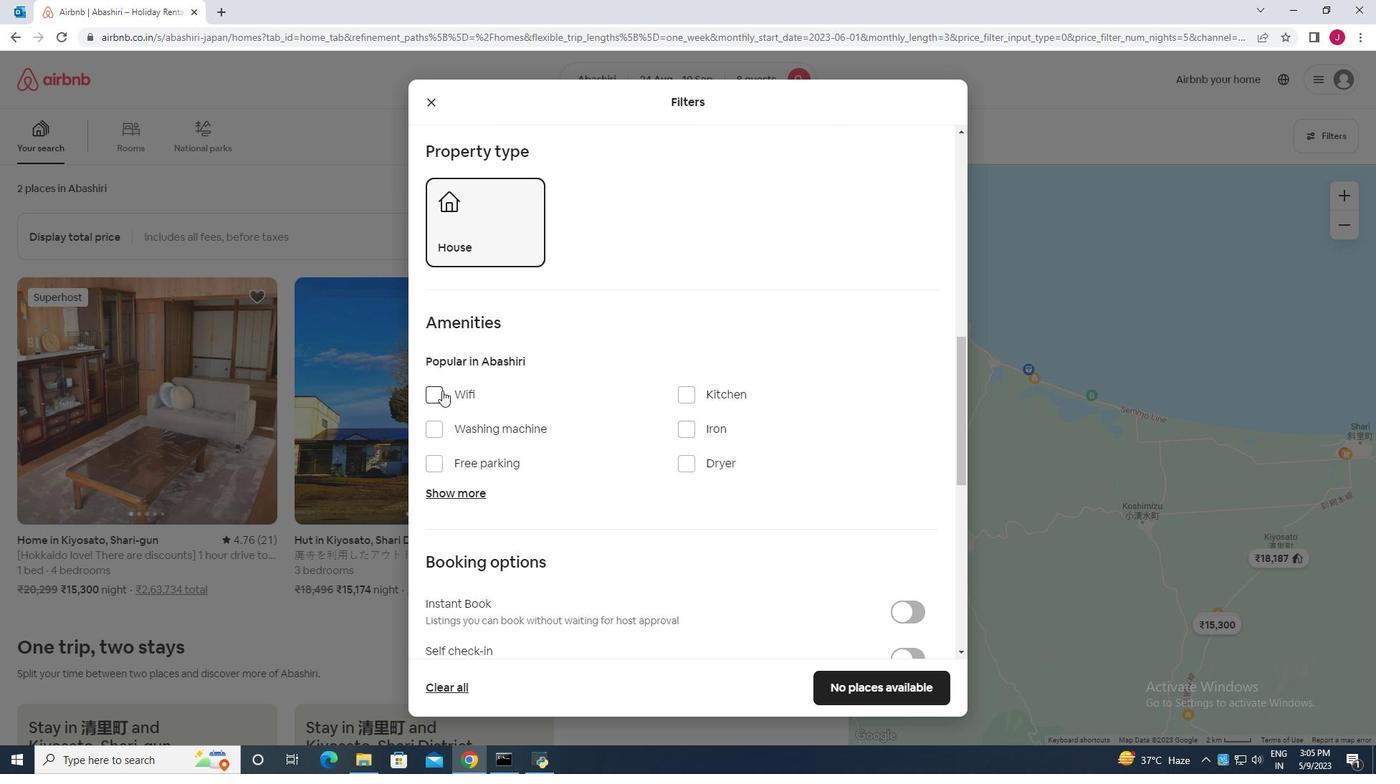 
Action: Mouse moved to (467, 486)
Screenshot: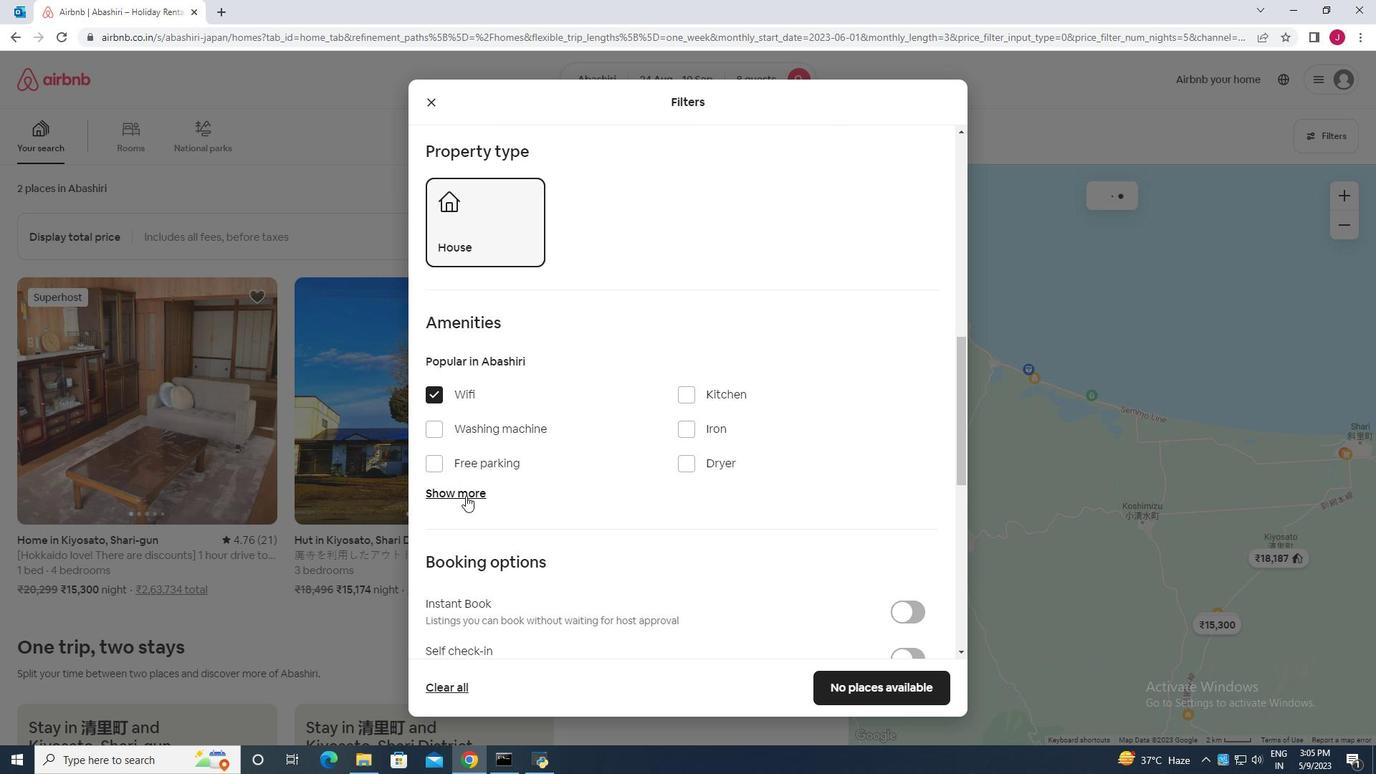 
Action: Mouse pressed left at (467, 486)
Screenshot: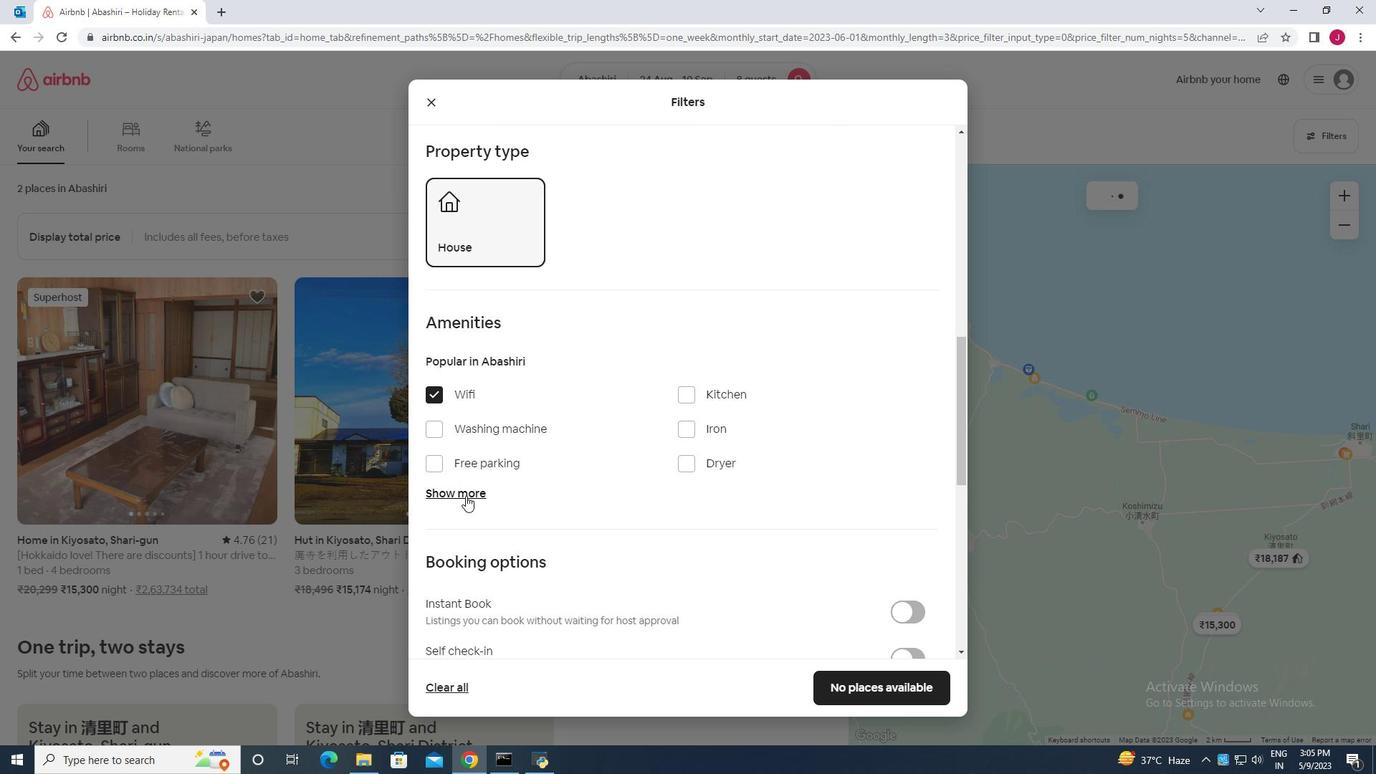 
Action: Mouse moved to (589, 484)
Screenshot: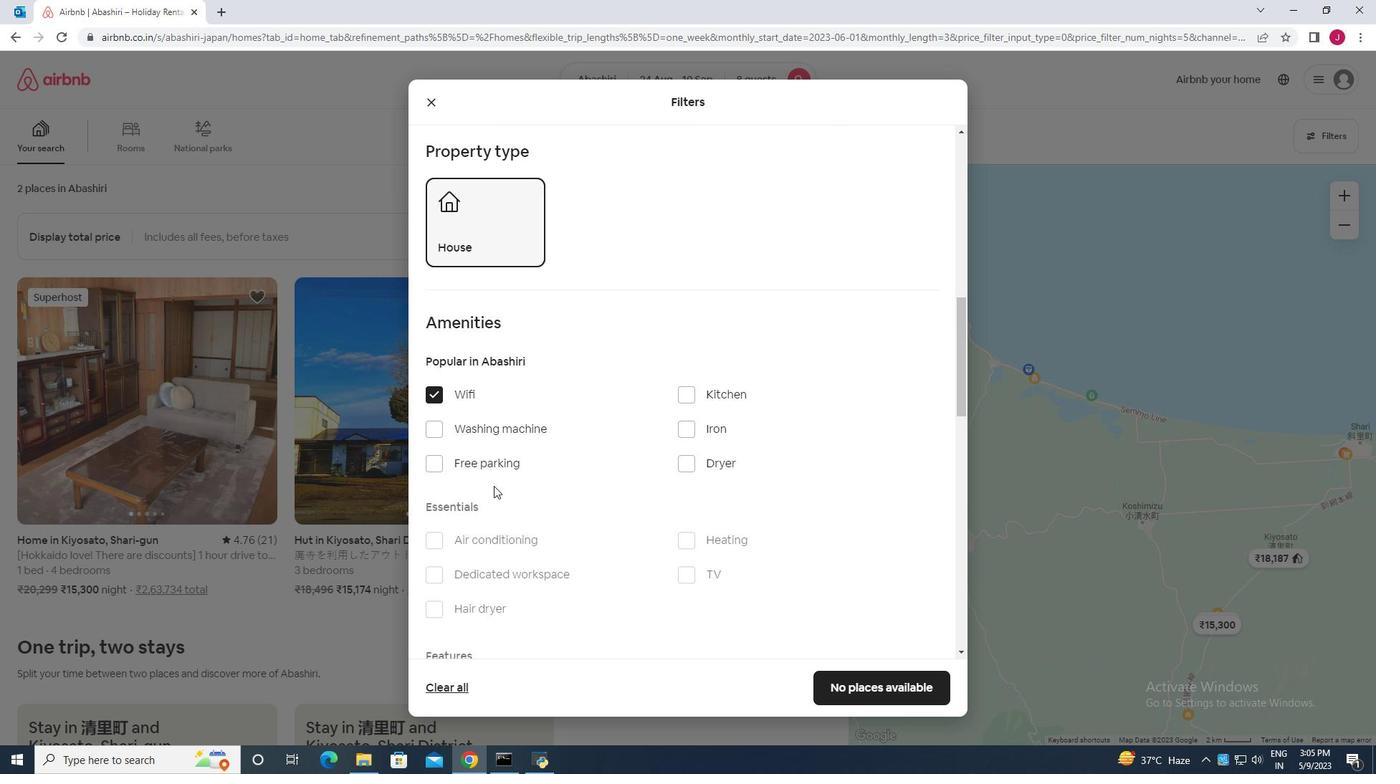 
Action: Mouse scrolled (589, 483) with delta (0, 0)
Screenshot: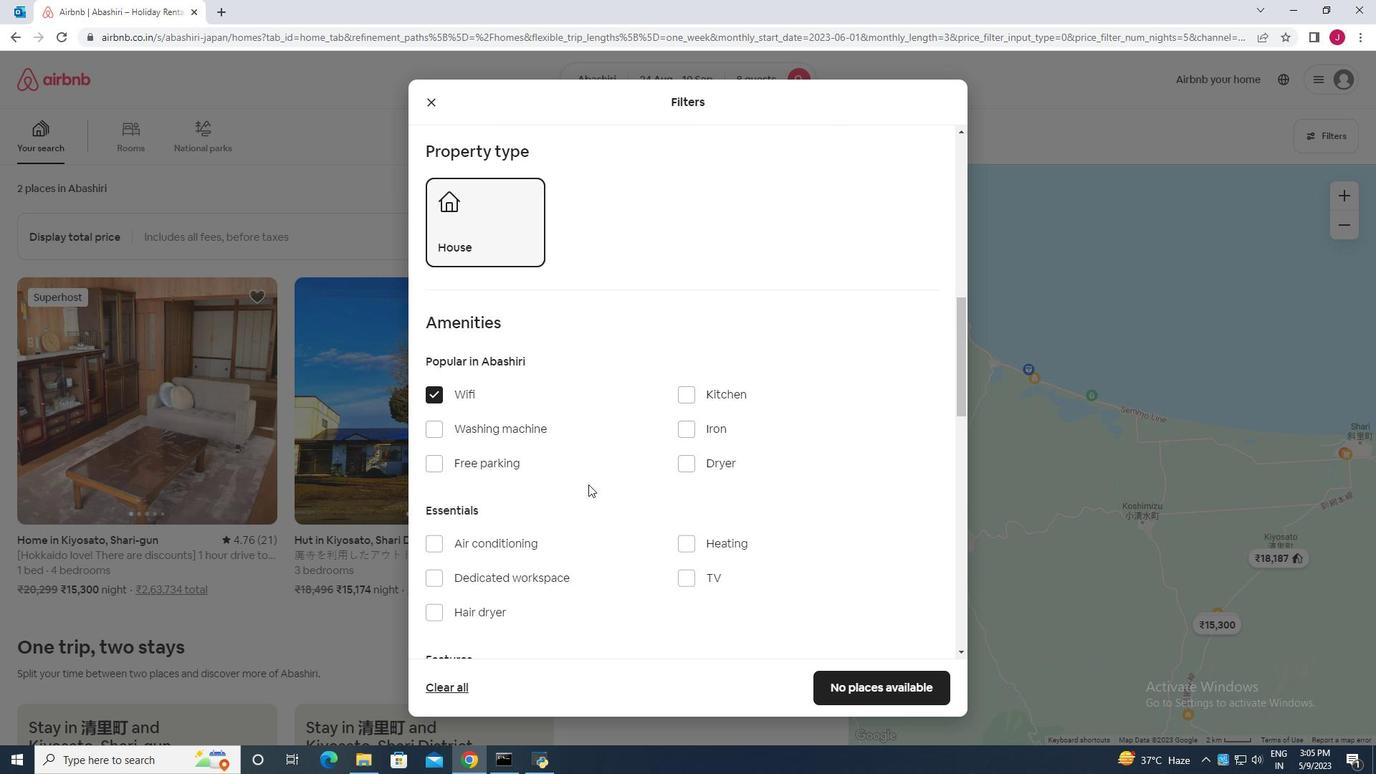 
Action: Mouse scrolled (589, 483) with delta (0, 0)
Screenshot: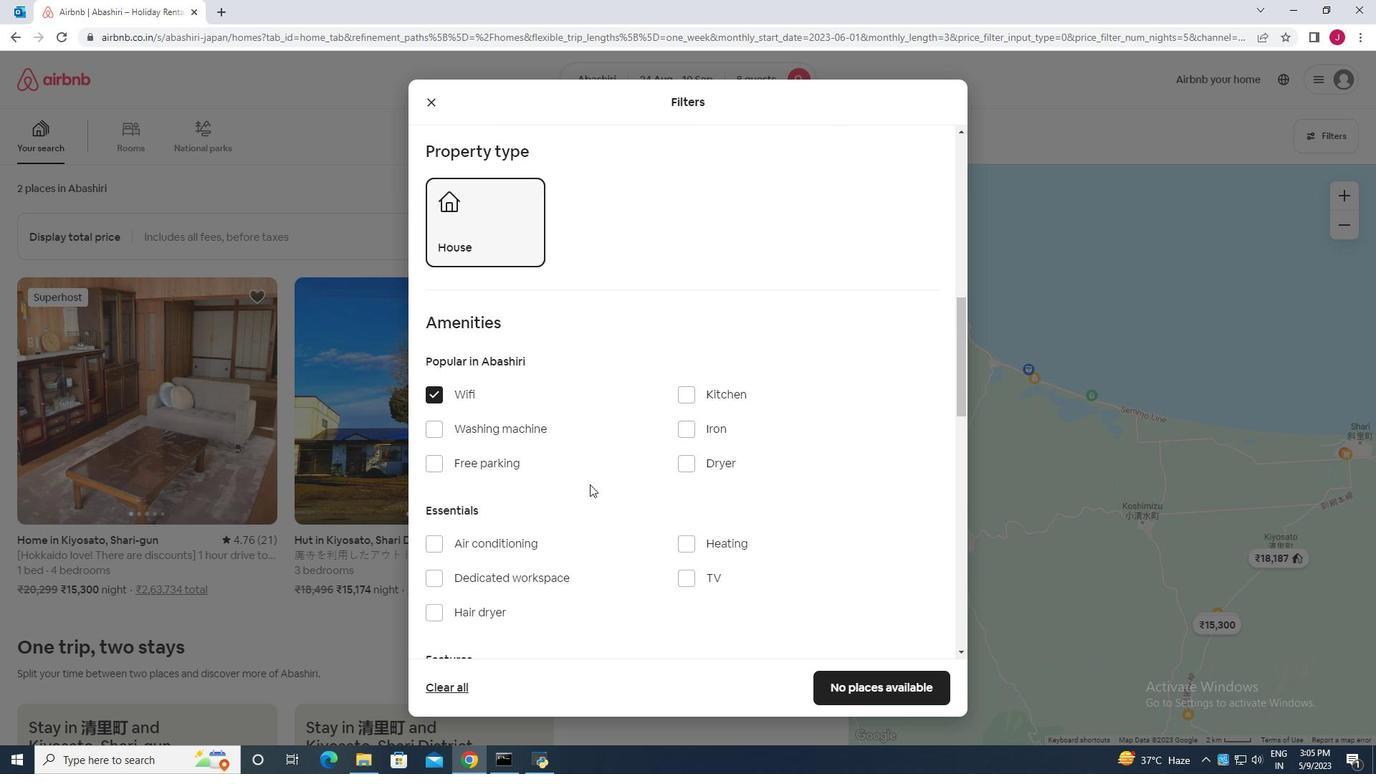 
Action: Mouse moved to (684, 437)
Screenshot: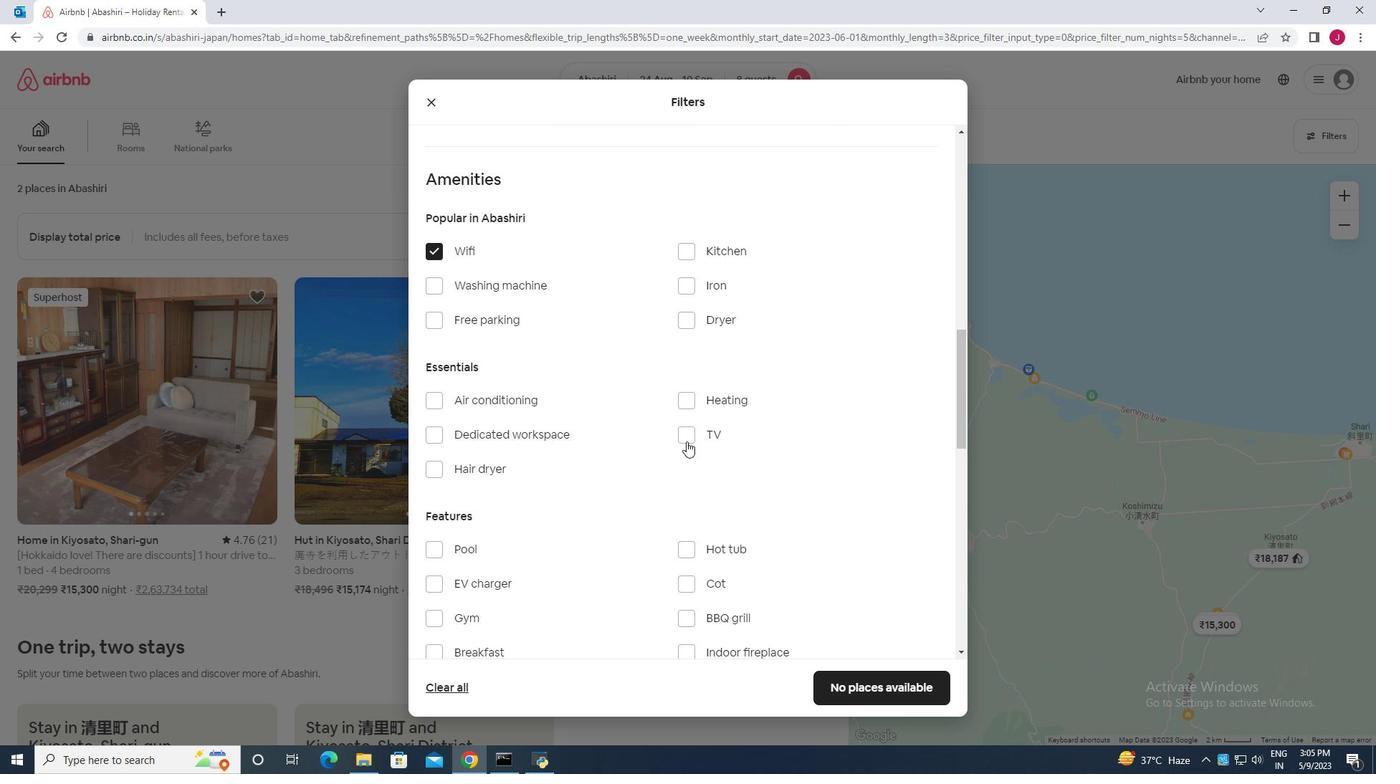 
Action: Mouse pressed left at (684, 437)
Screenshot: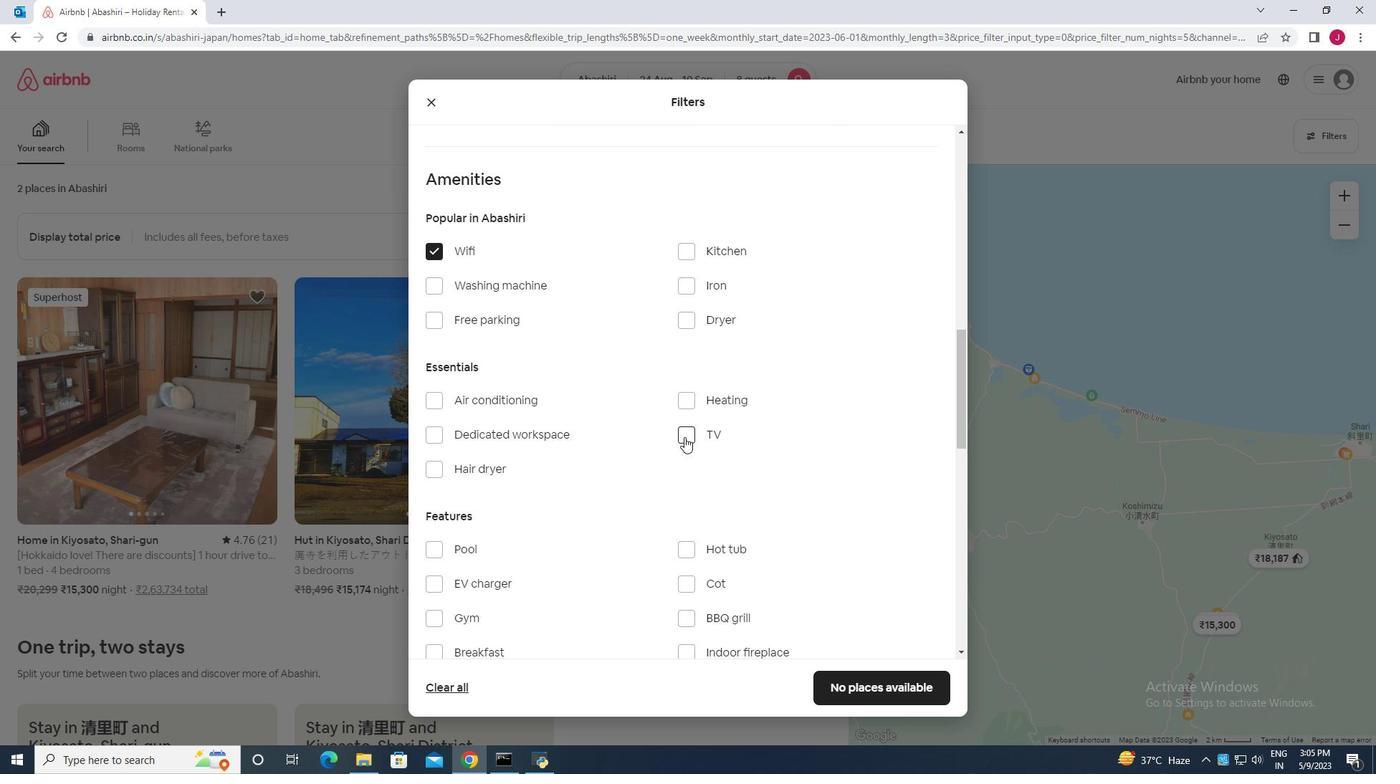 
Action: Mouse moved to (630, 440)
Screenshot: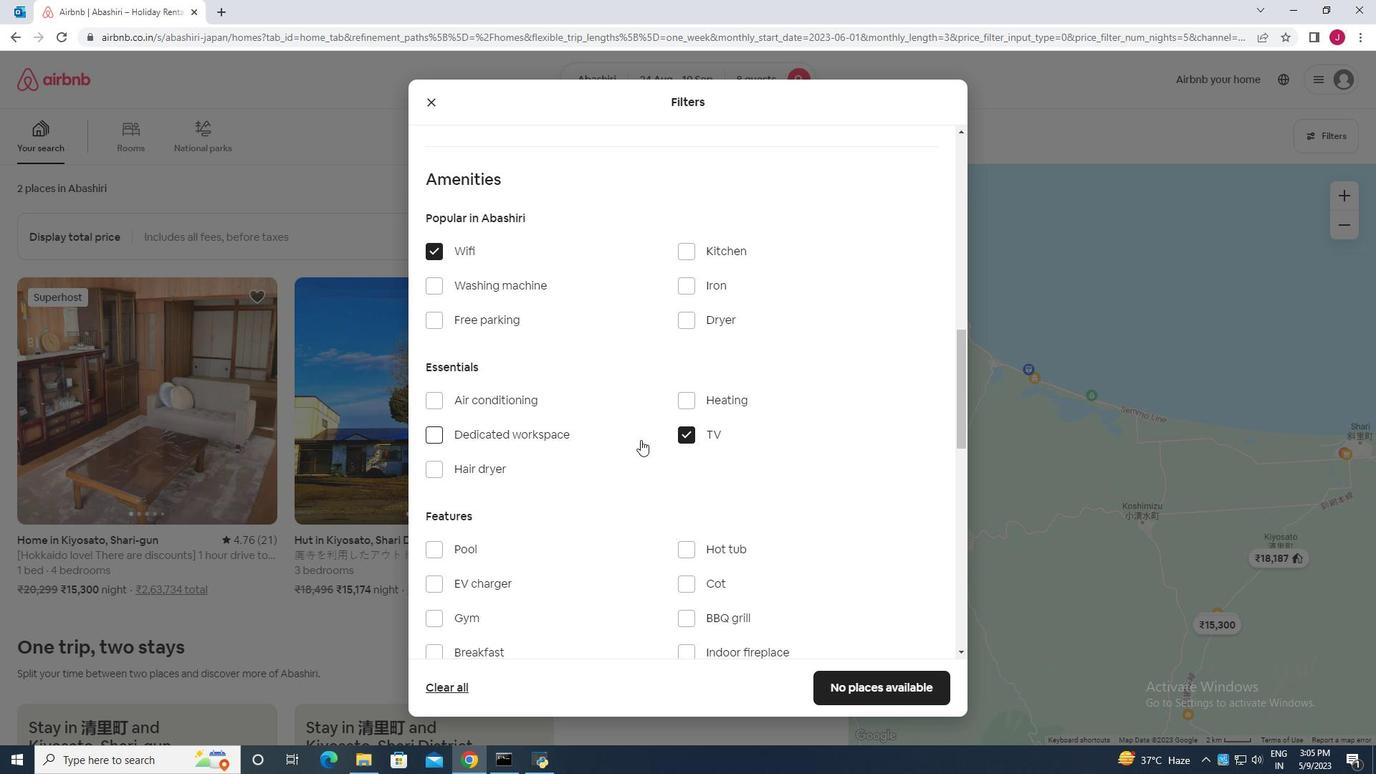 
Action: Mouse scrolled (630, 439) with delta (0, 0)
Screenshot: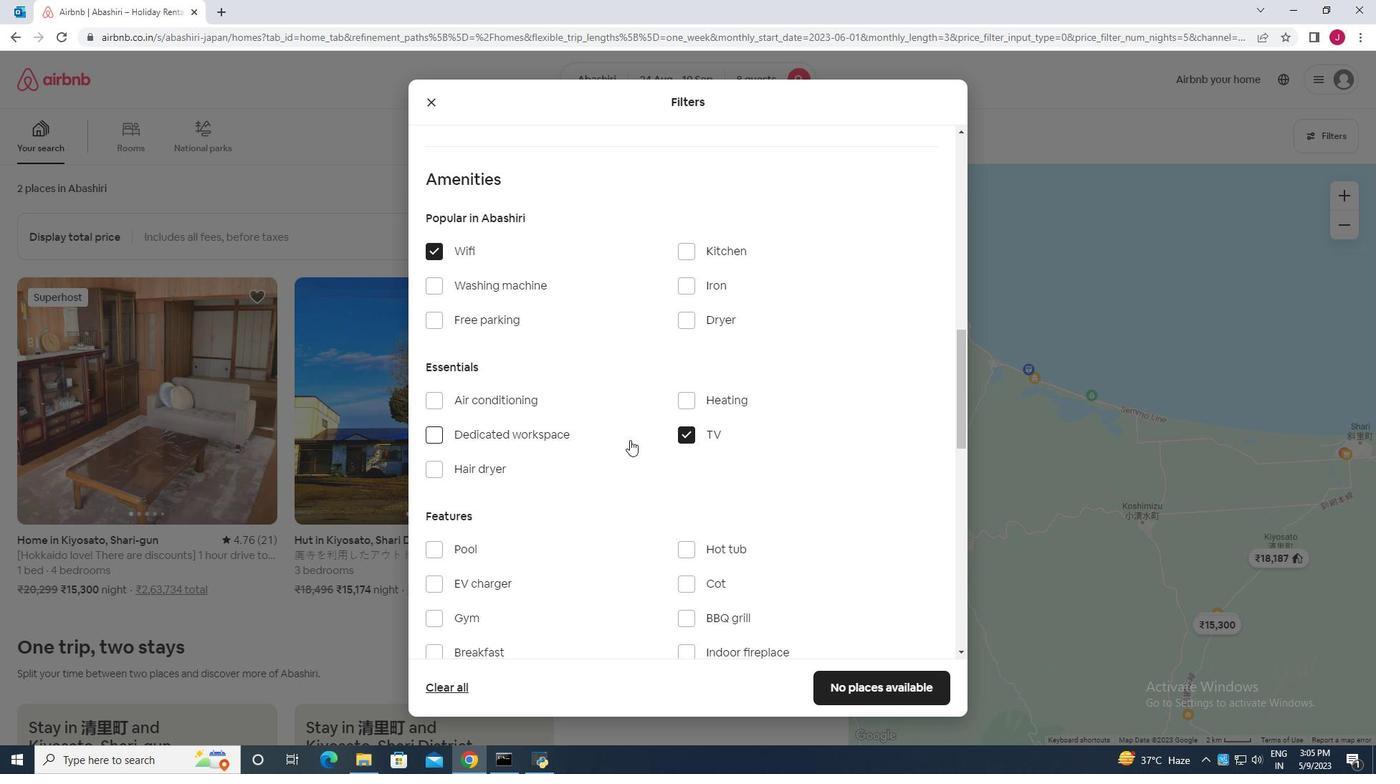 
Action: Mouse scrolled (630, 439) with delta (0, 0)
Screenshot: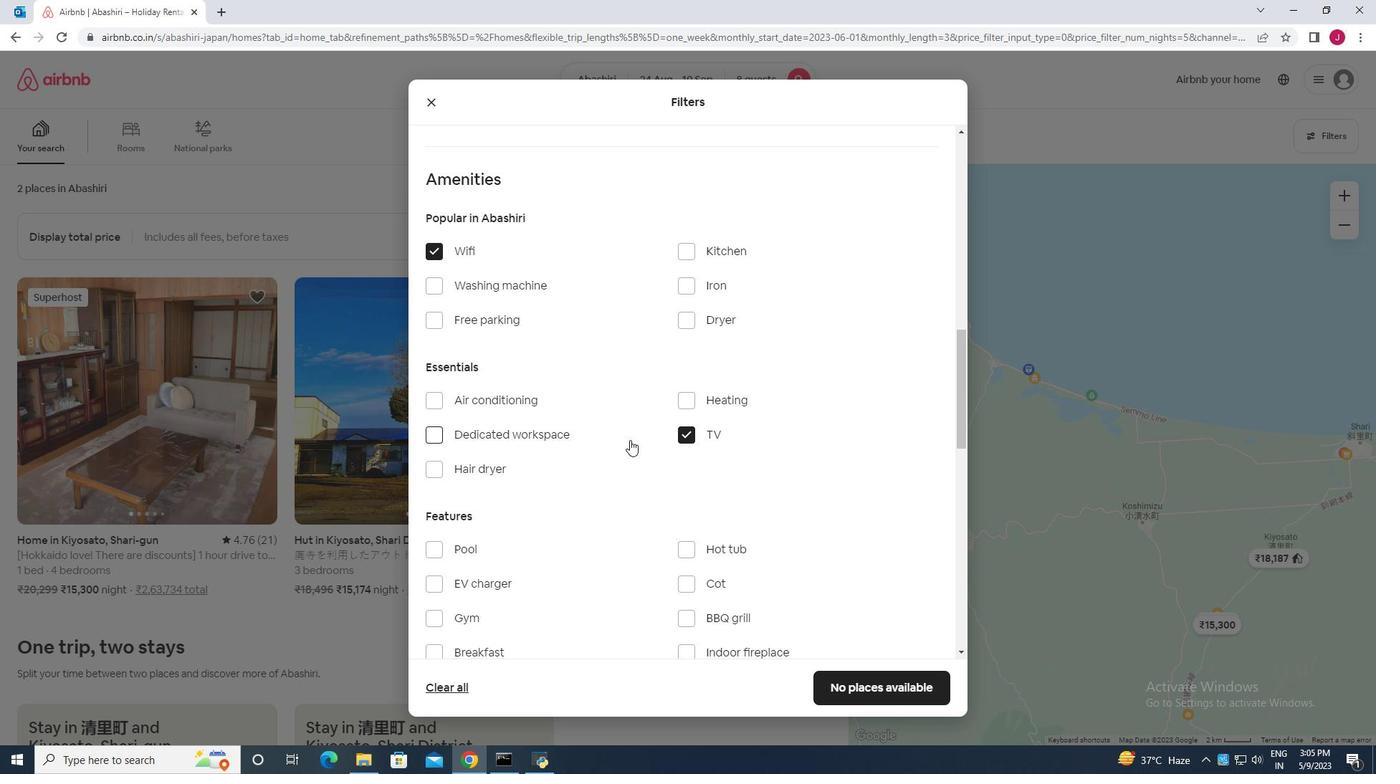 
Action: Mouse scrolled (630, 439) with delta (0, 0)
Screenshot: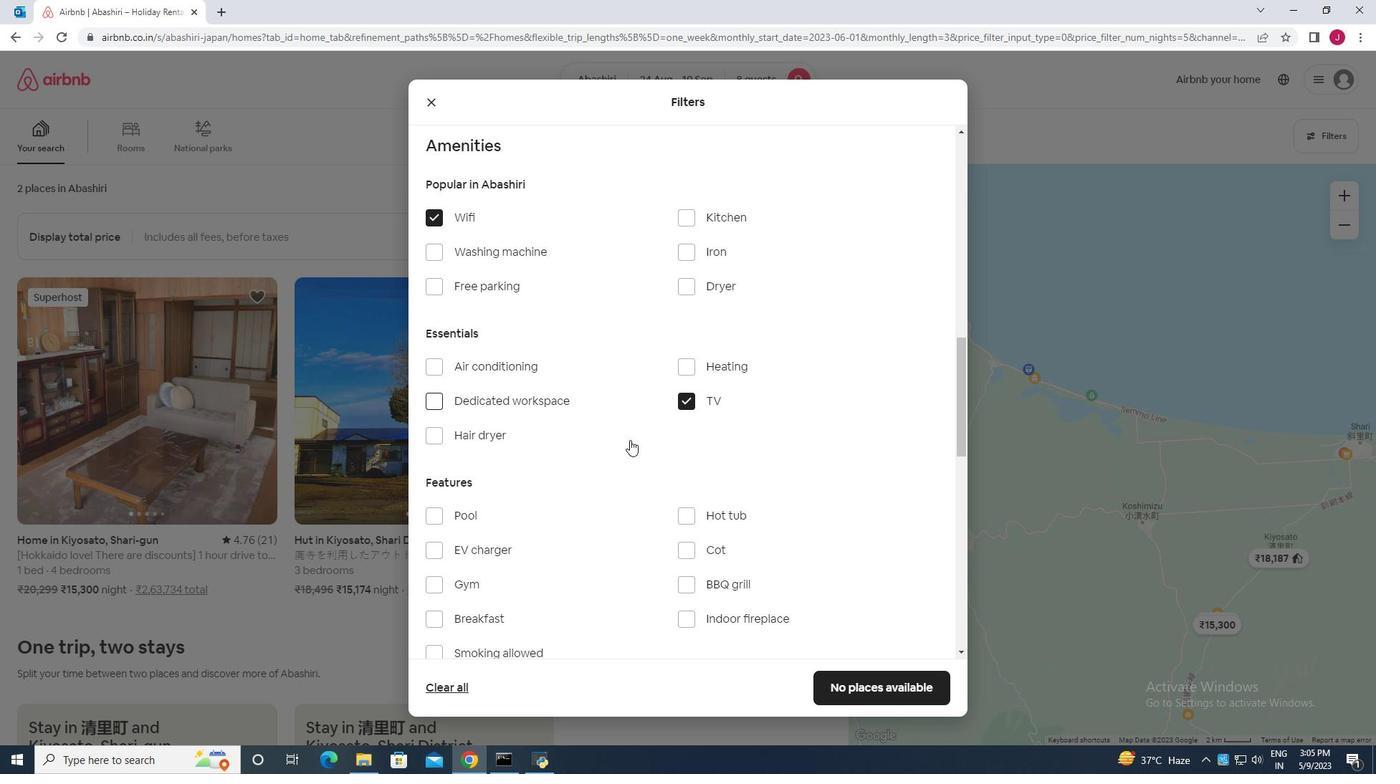 
Action: Mouse moved to (648, 372)
Screenshot: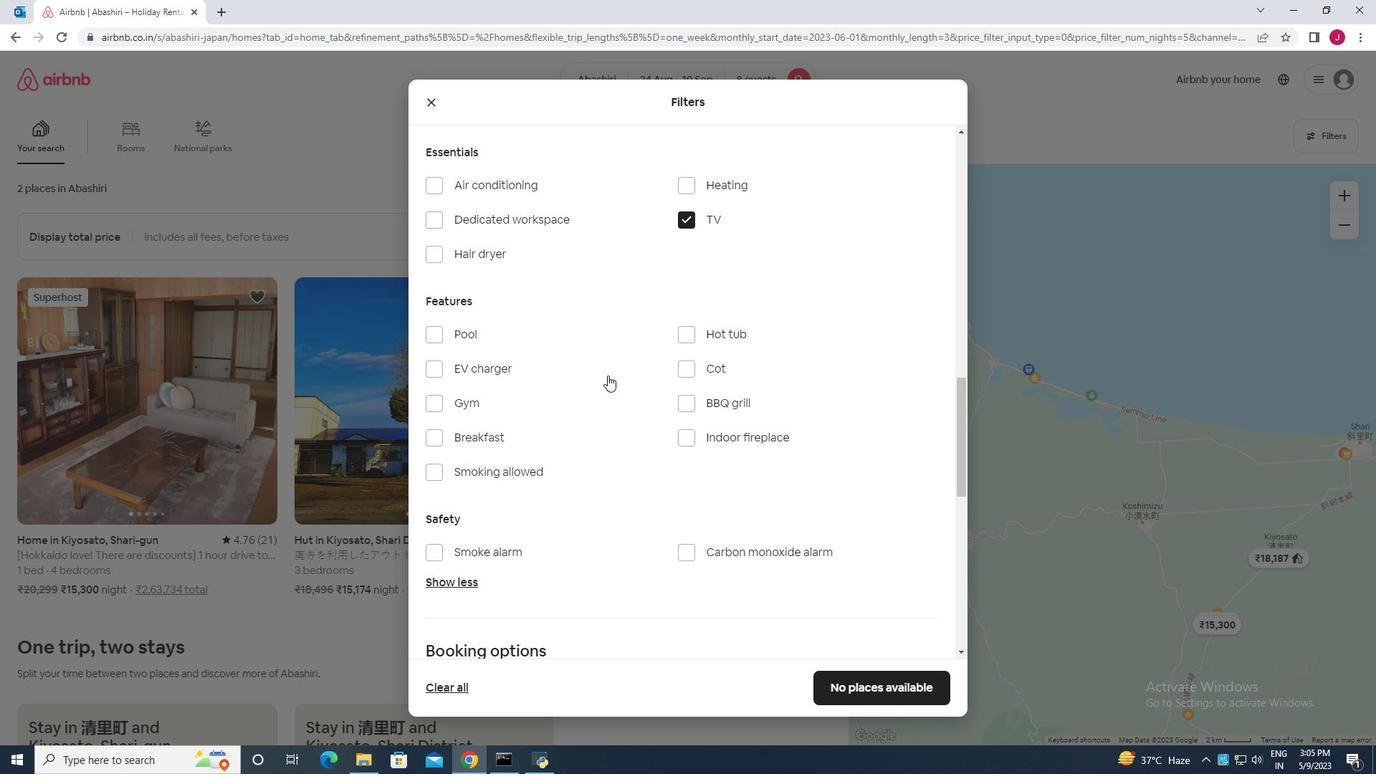 
Action: Mouse scrolled (648, 372) with delta (0, 0)
Screenshot: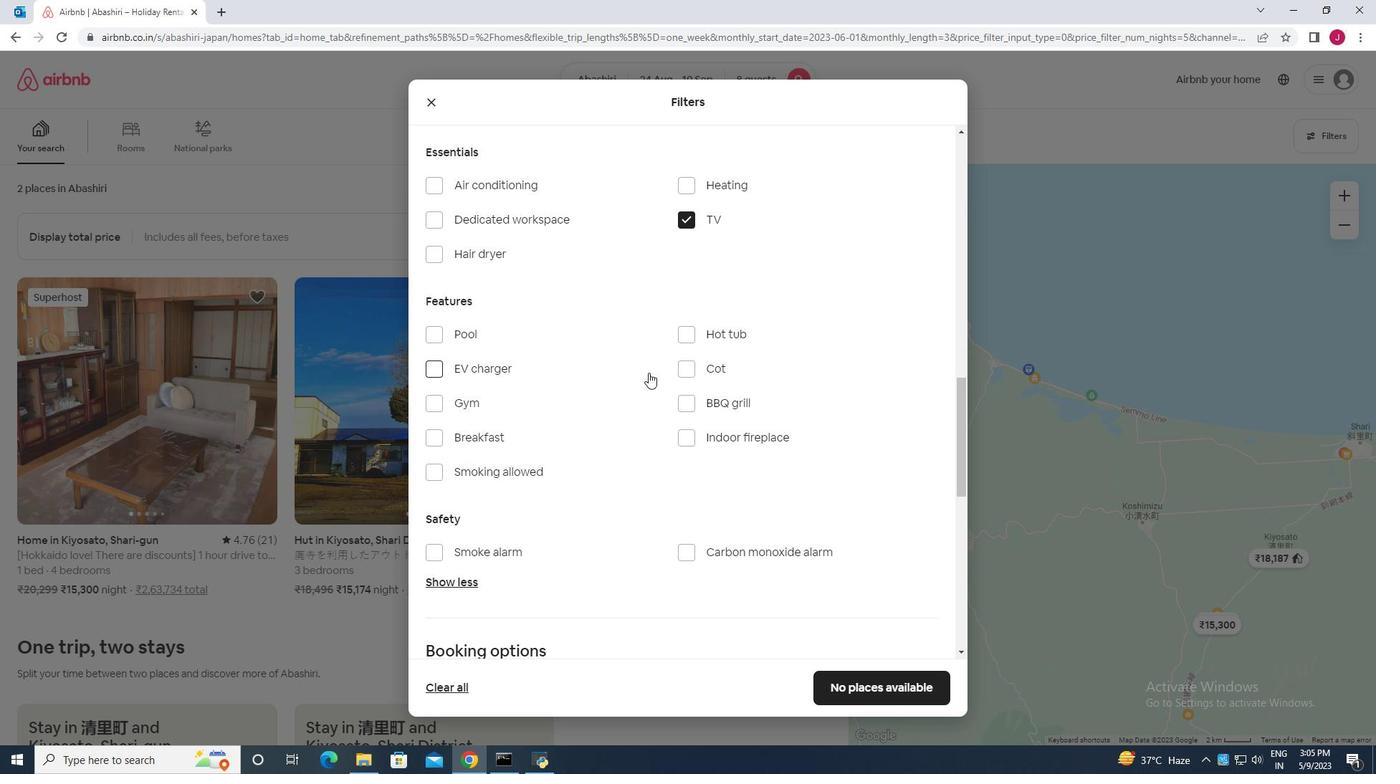 
Action: Mouse scrolled (648, 372) with delta (0, 0)
Screenshot: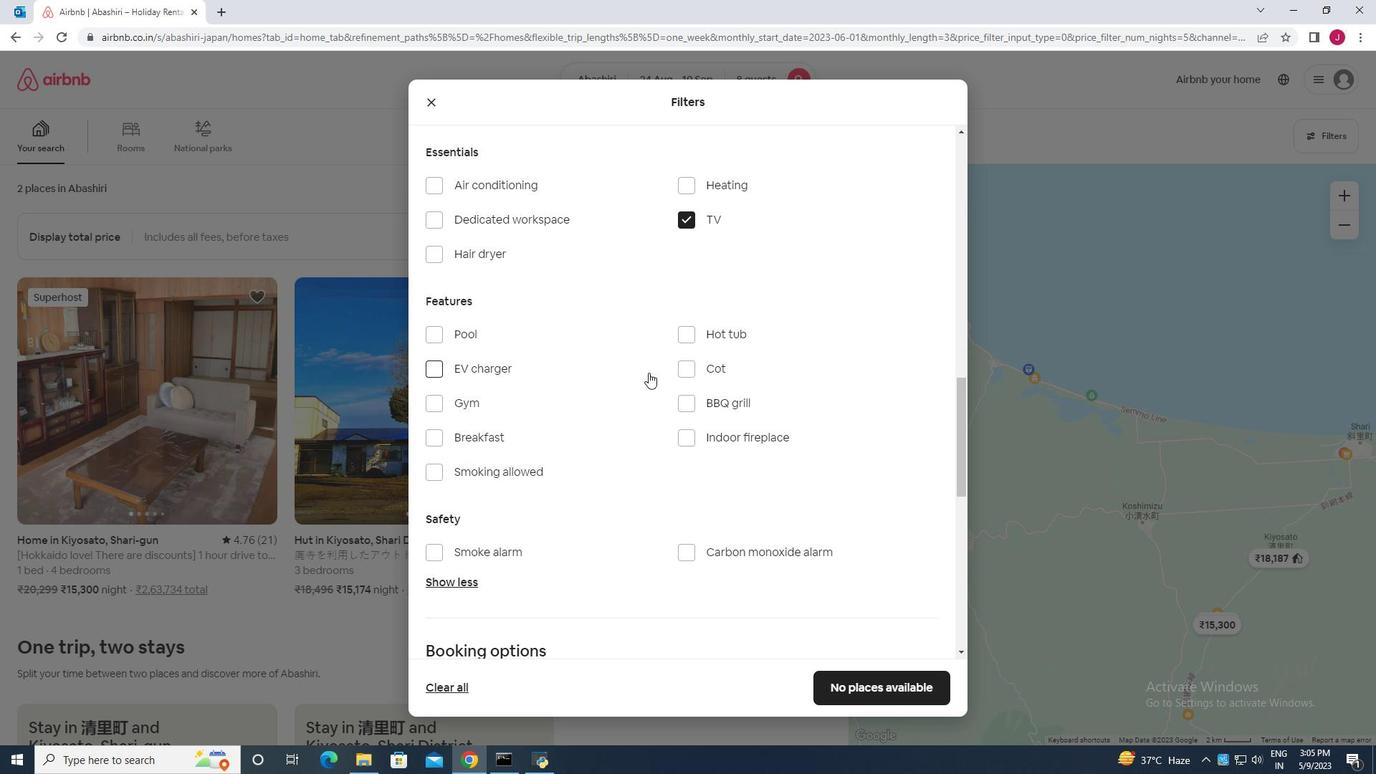 
Action: Mouse moved to (531, 377)
Screenshot: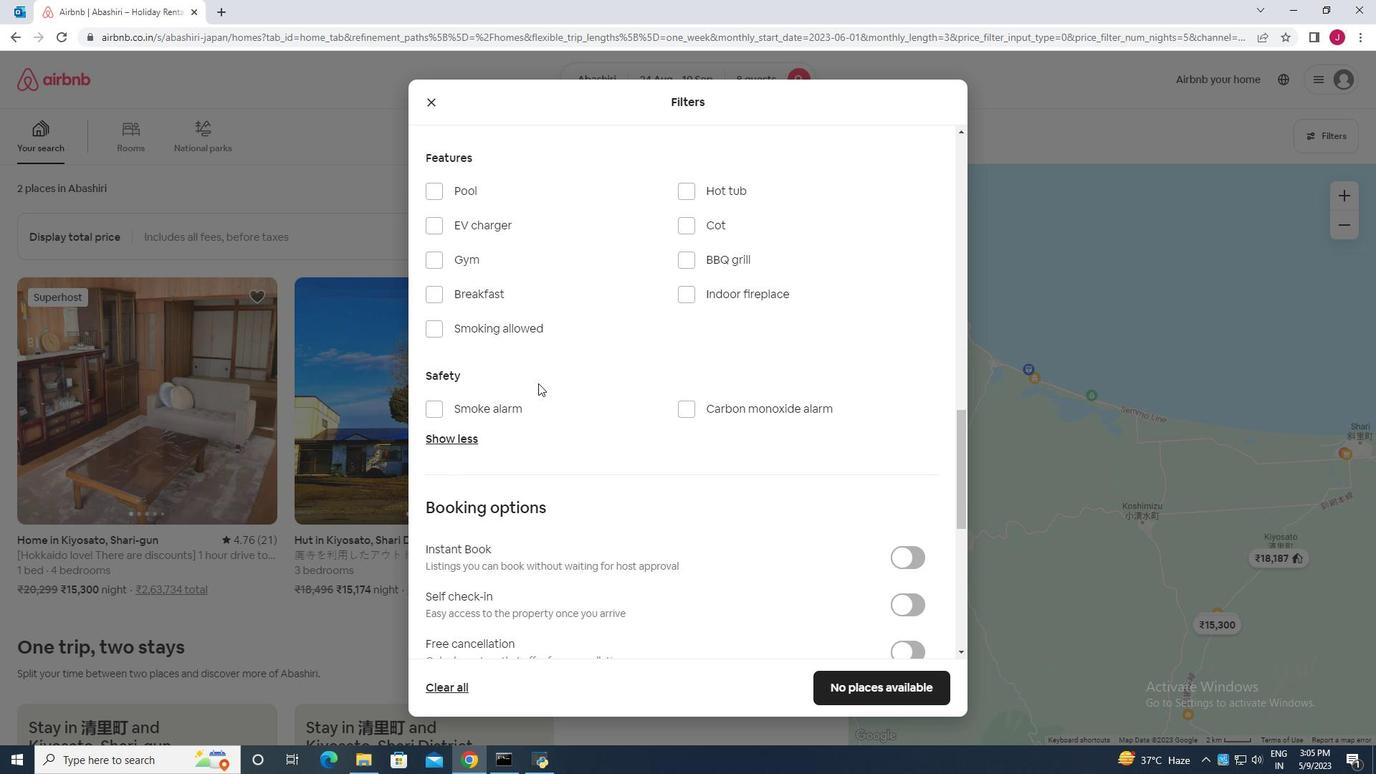 
Action: Mouse scrolled (531, 377) with delta (0, 0)
Screenshot: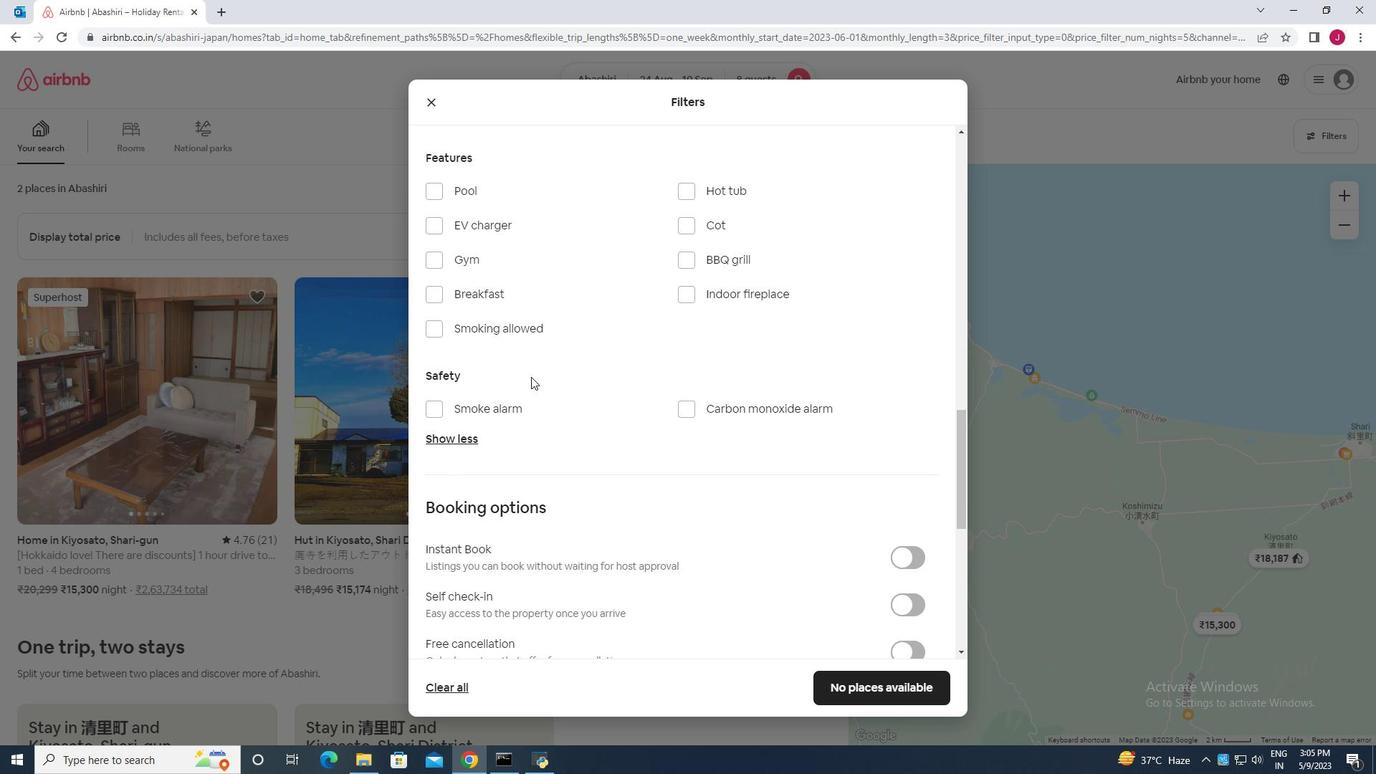 
Action: Mouse moved to (472, 411)
Screenshot: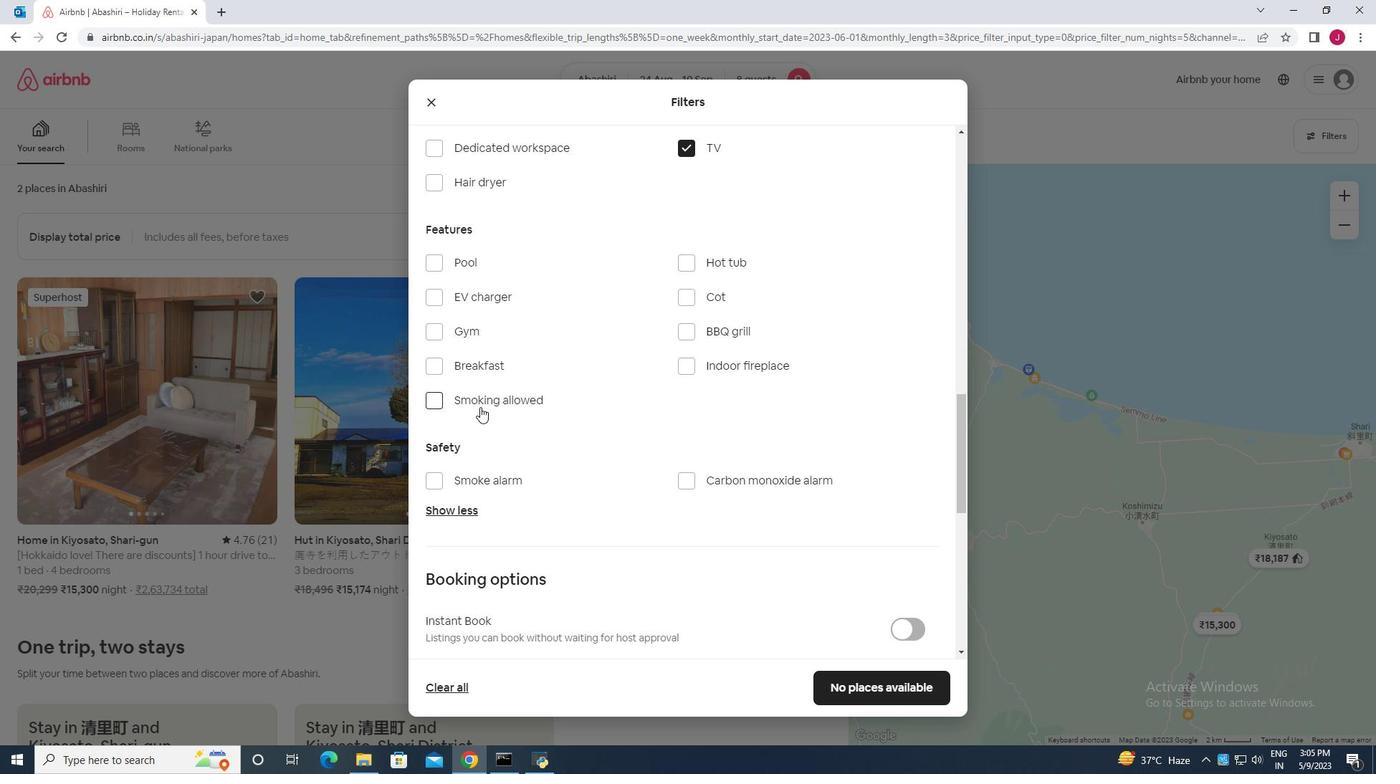 
Action: Mouse scrolled (472, 412) with delta (0, 0)
Screenshot: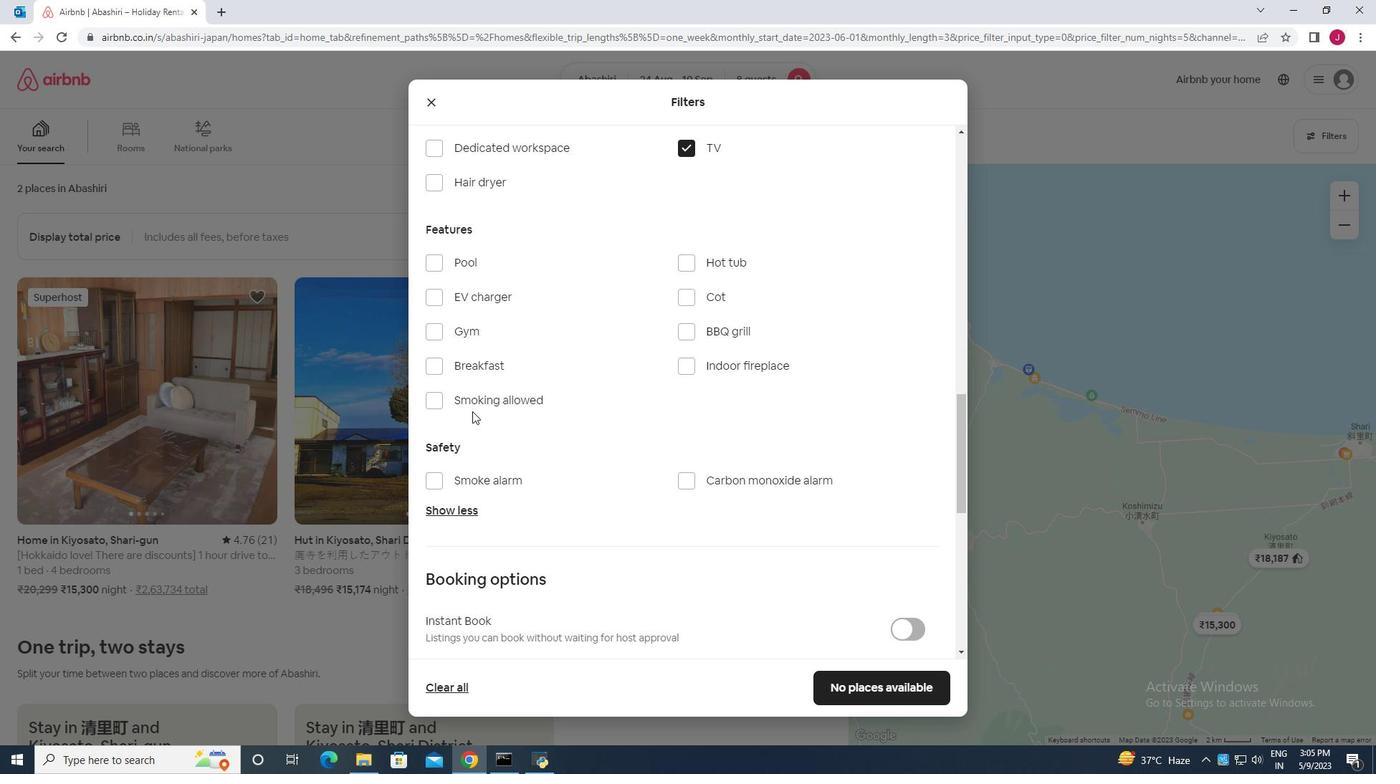 
Action: Mouse scrolled (472, 412) with delta (0, 0)
Screenshot: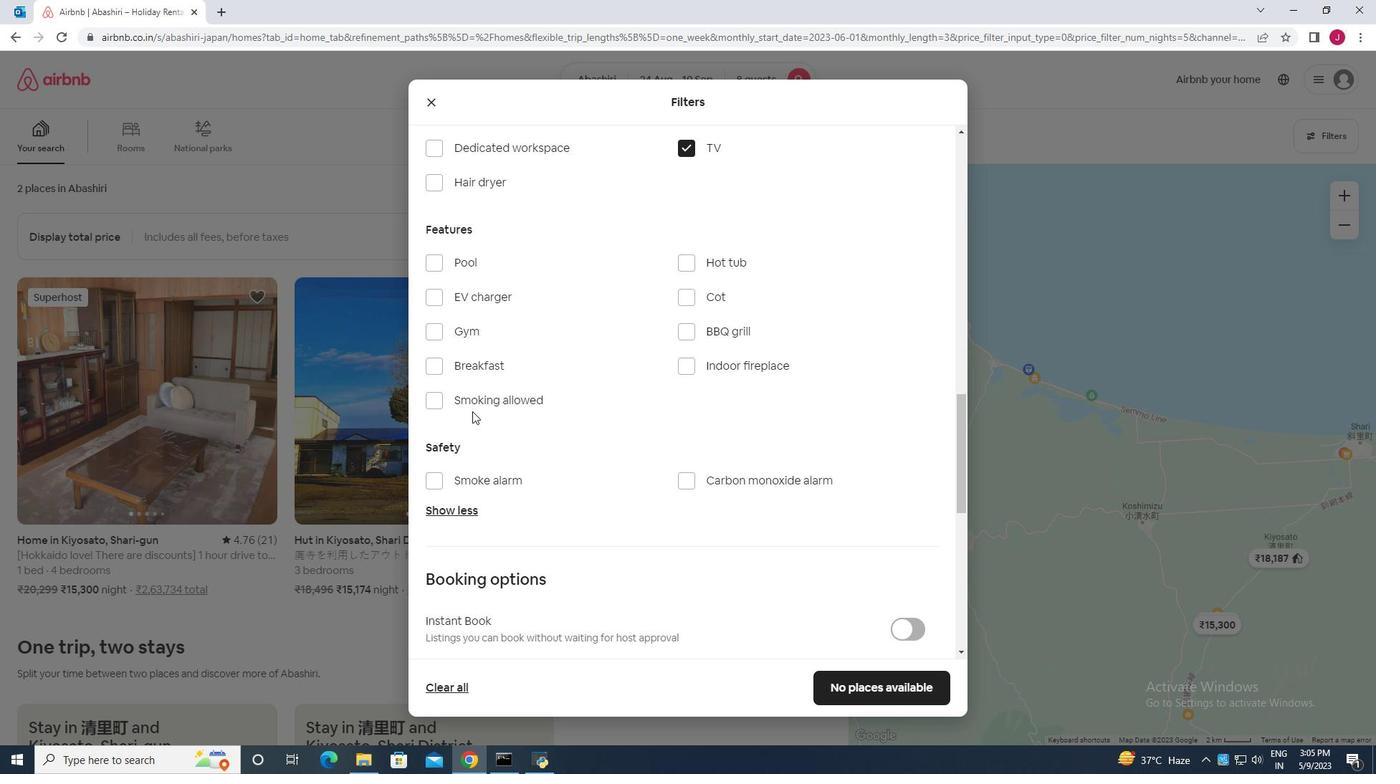 
Action: Mouse moved to (497, 344)
Screenshot: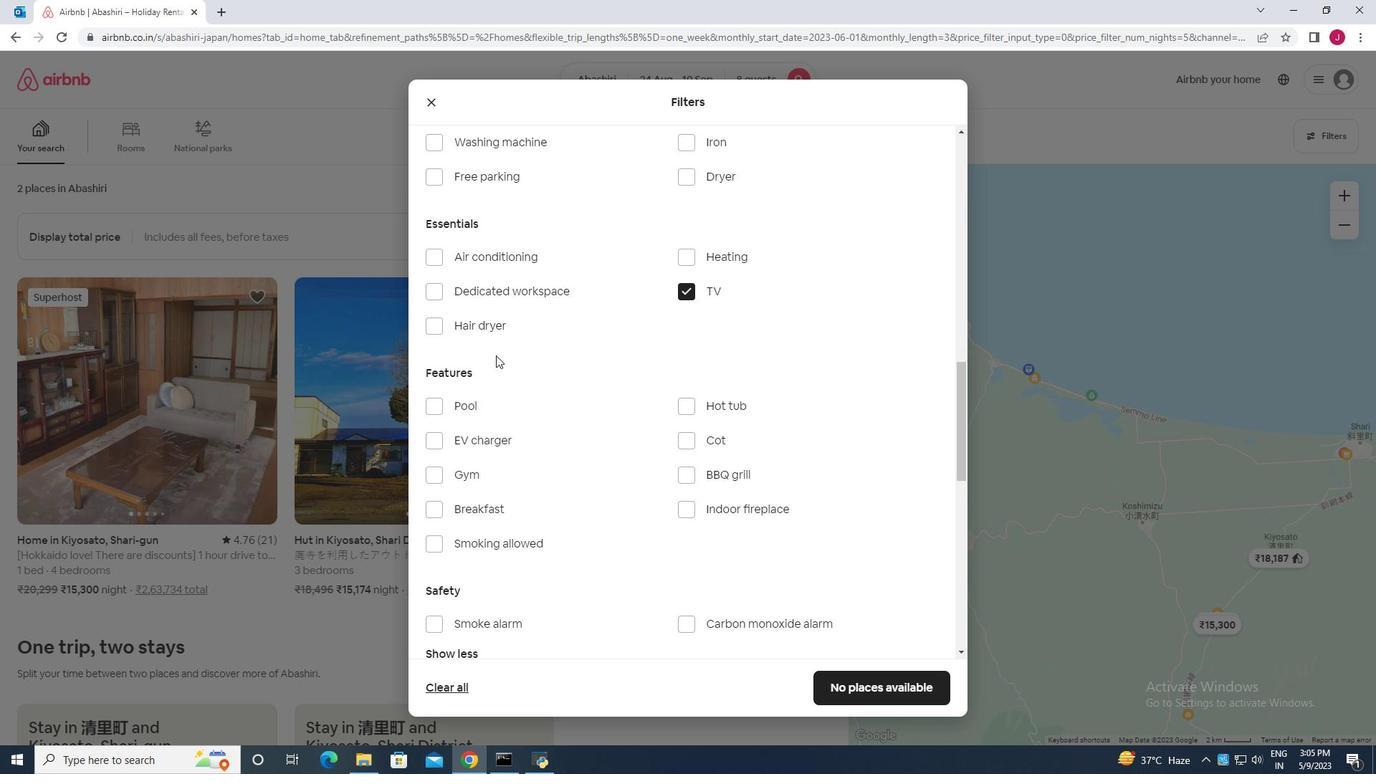 
Action: Mouse scrolled (497, 344) with delta (0, 0)
Screenshot: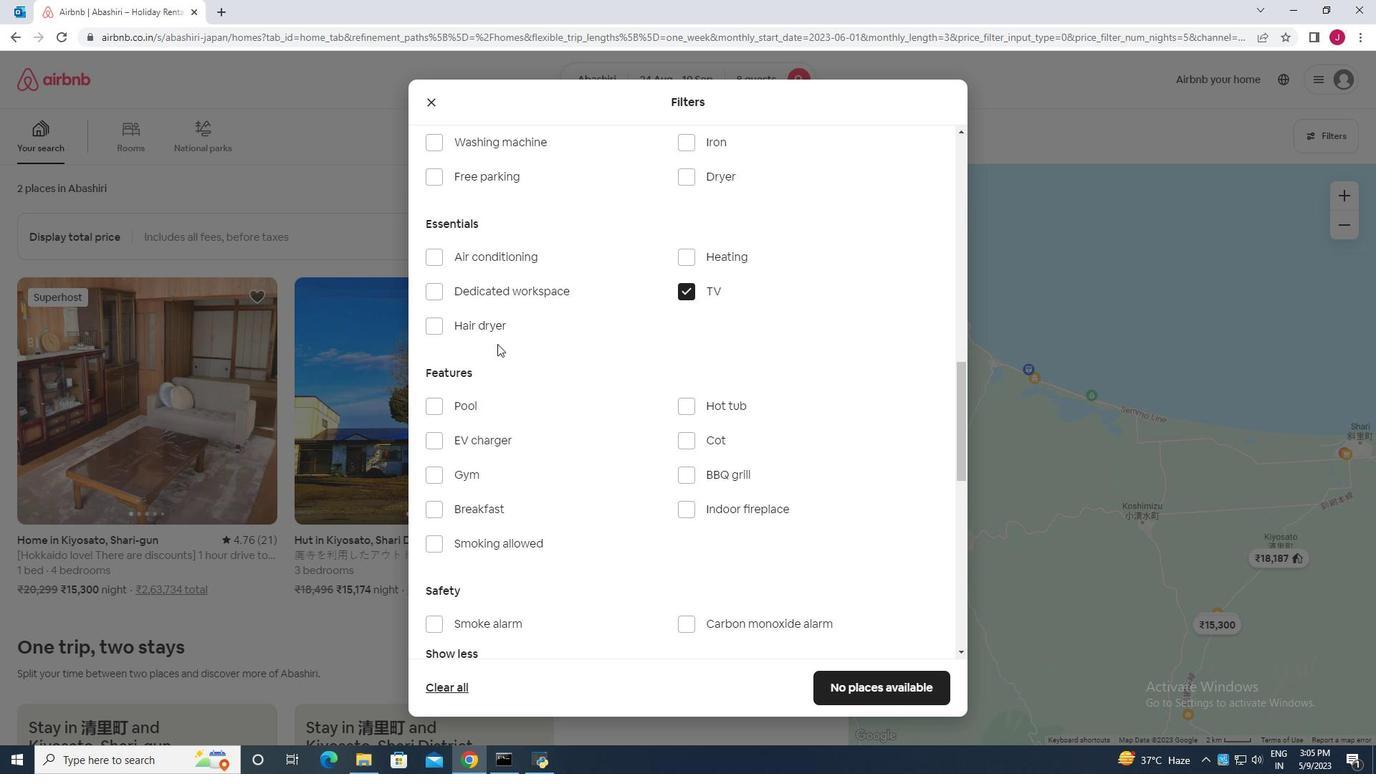 
Action: Mouse scrolled (497, 344) with delta (0, 0)
Screenshot: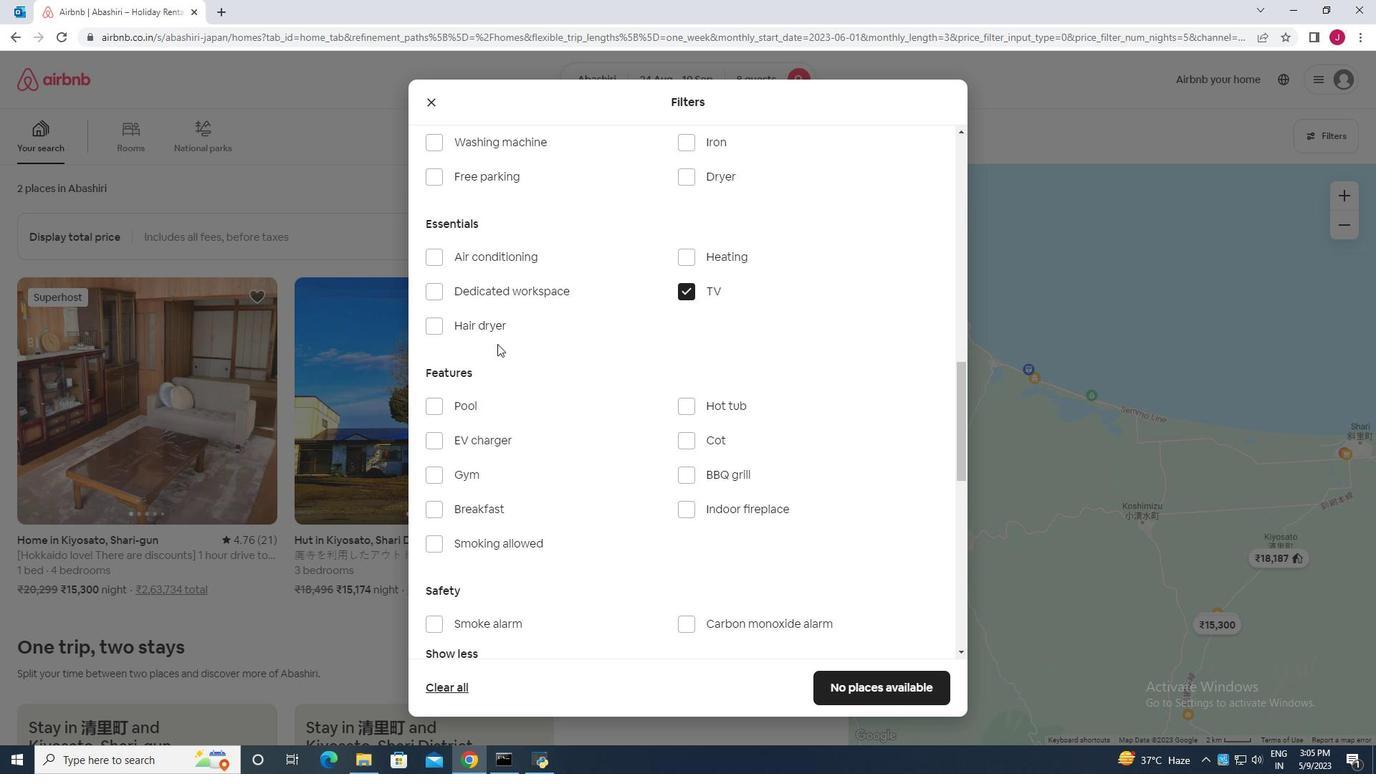 
Action: Mouse moved to (436, 314)
Screenshot: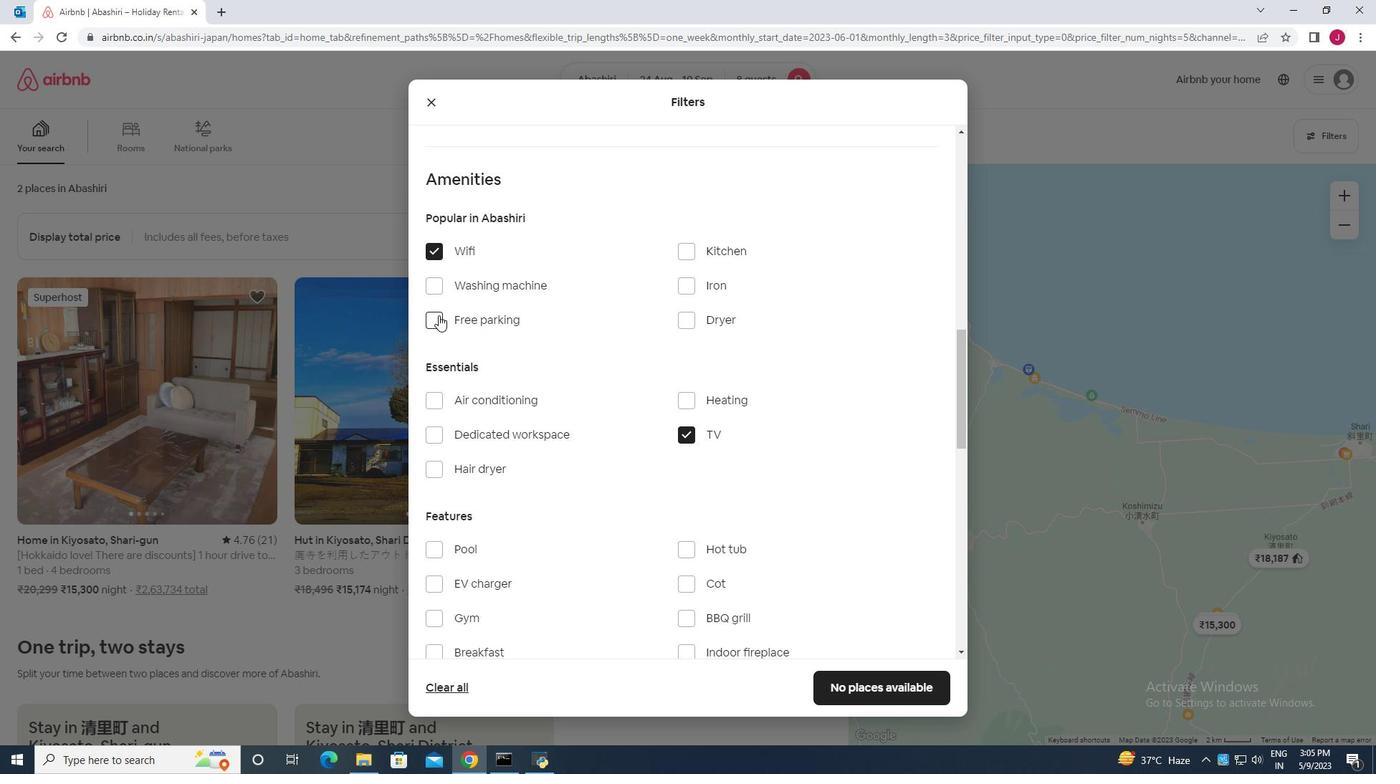 
Action: Mouse pressed left at (436, 314)
Screenshot: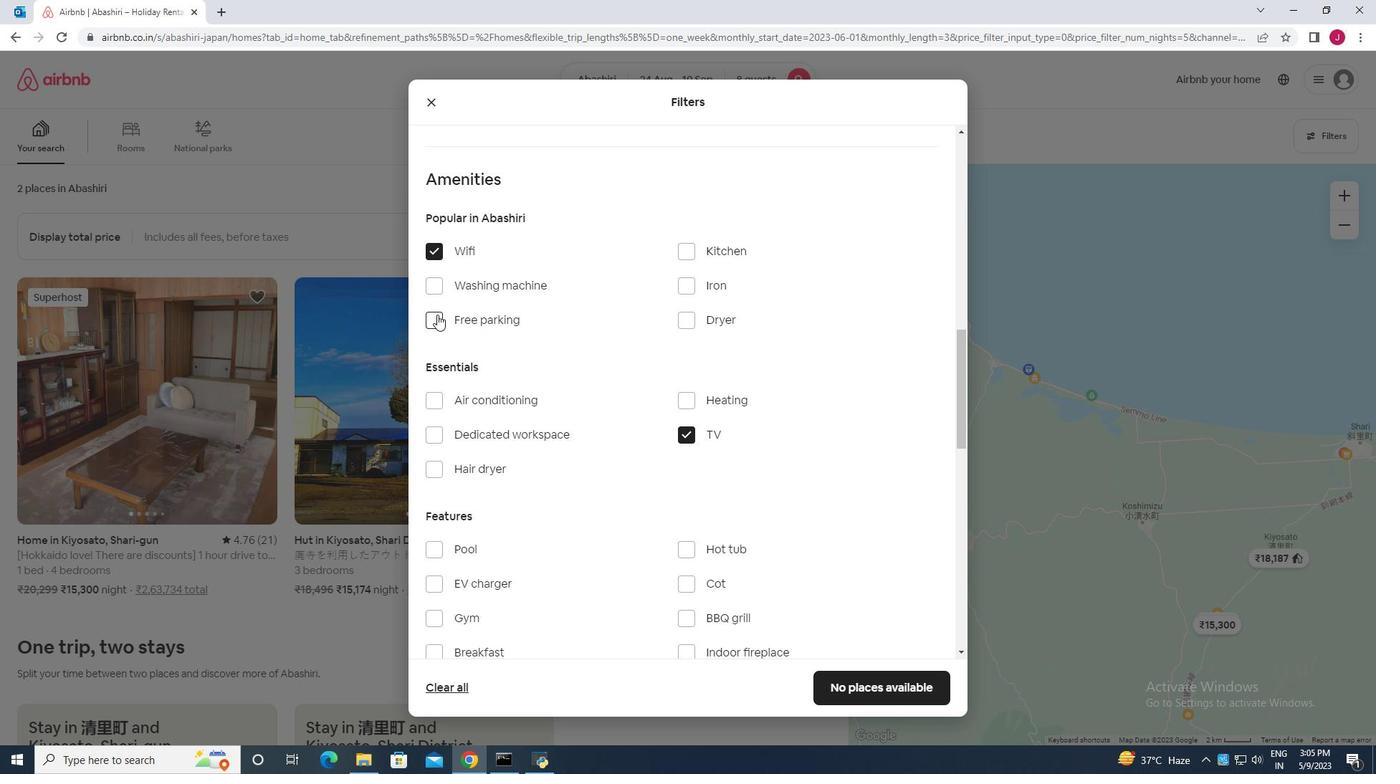 
Action: Mouse moved to (566, 385)
Screenshot: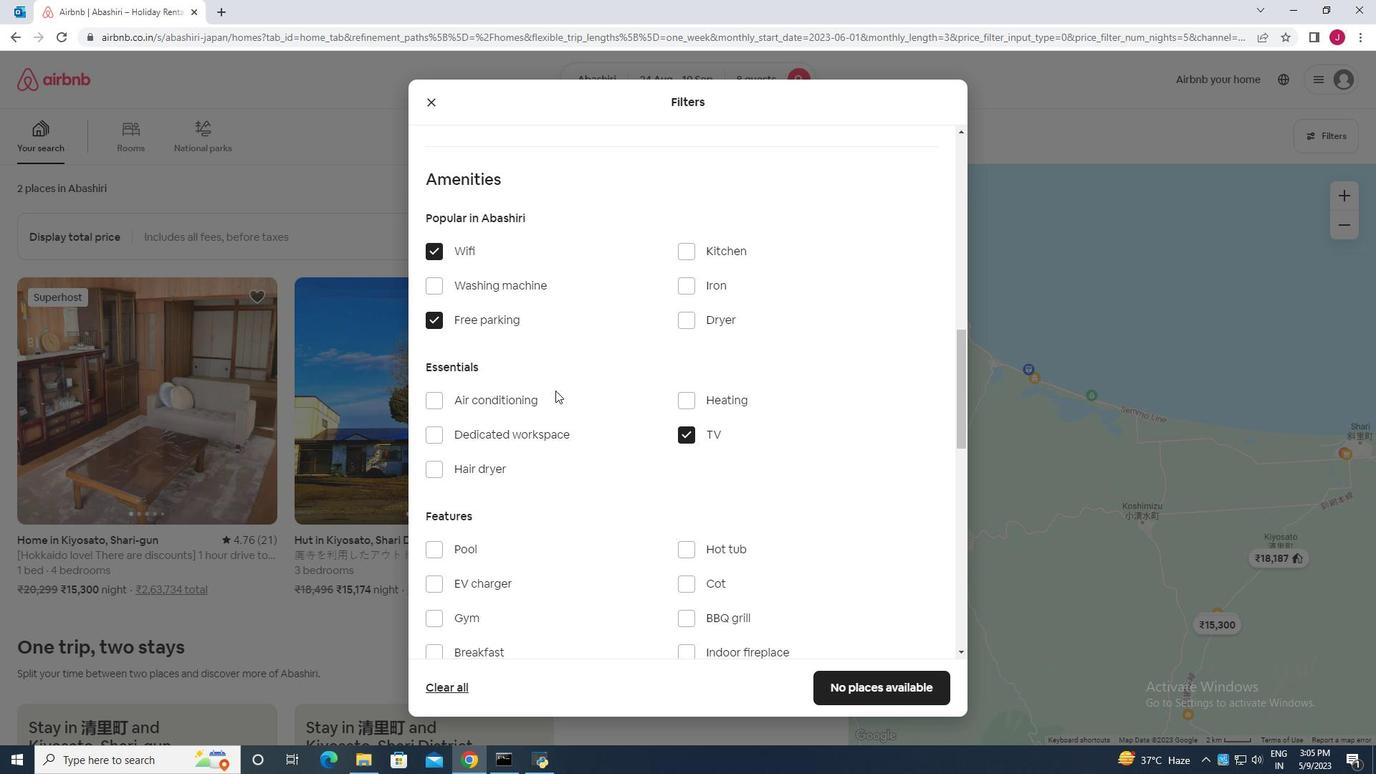
Action: Mouse scrolled (566, 384) with delta (0, 0)
Screenshot: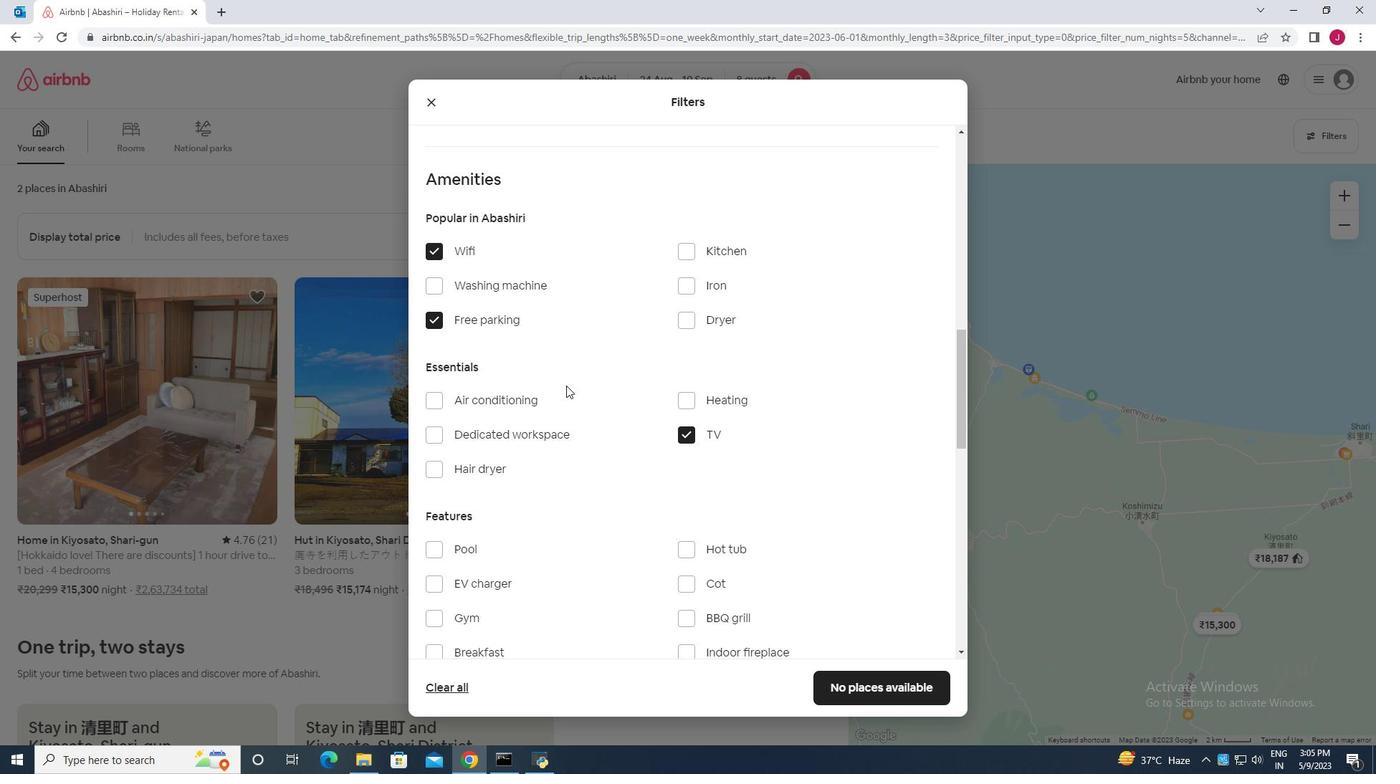 
Action: Mouse moved to (453, 533)
Screenshot: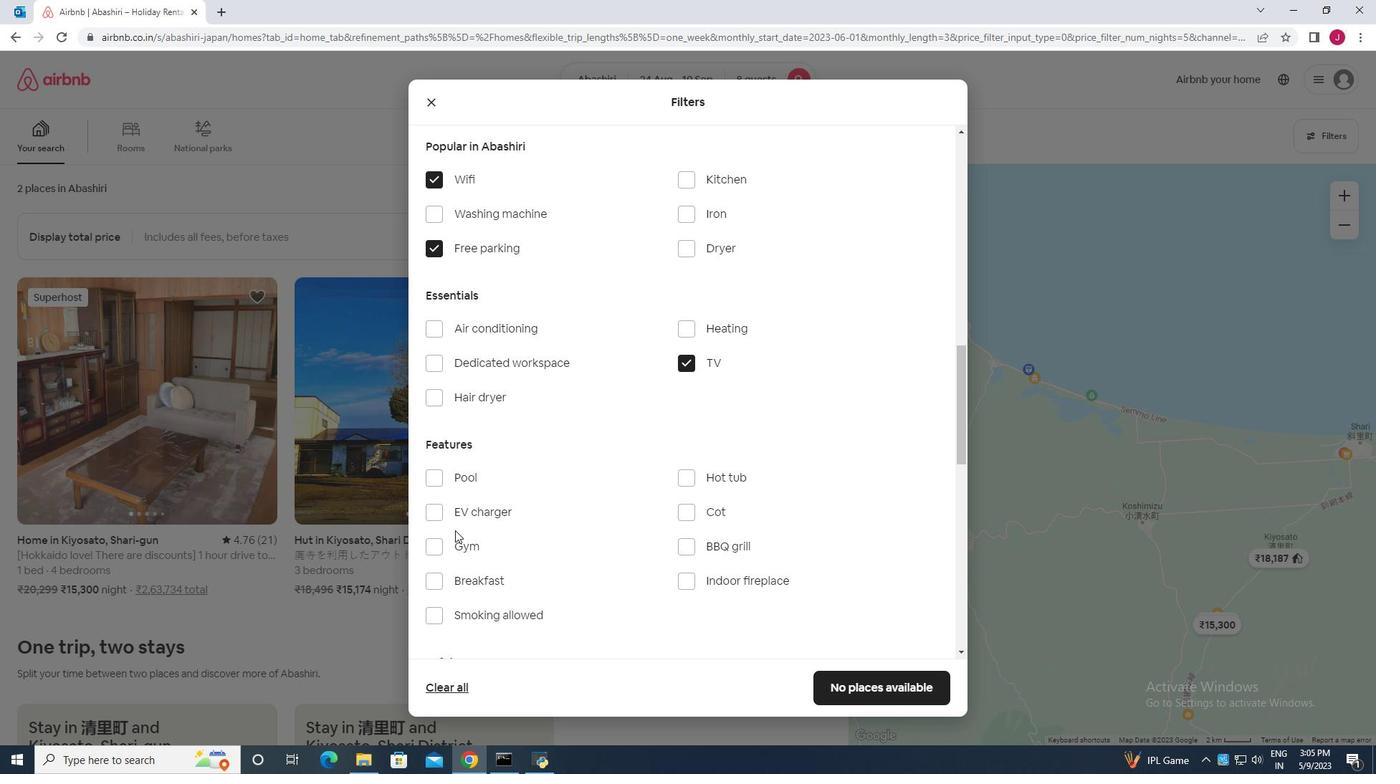 
Action: Mouse scrolled (453, 532) with delta (0, 0)
Screenshot: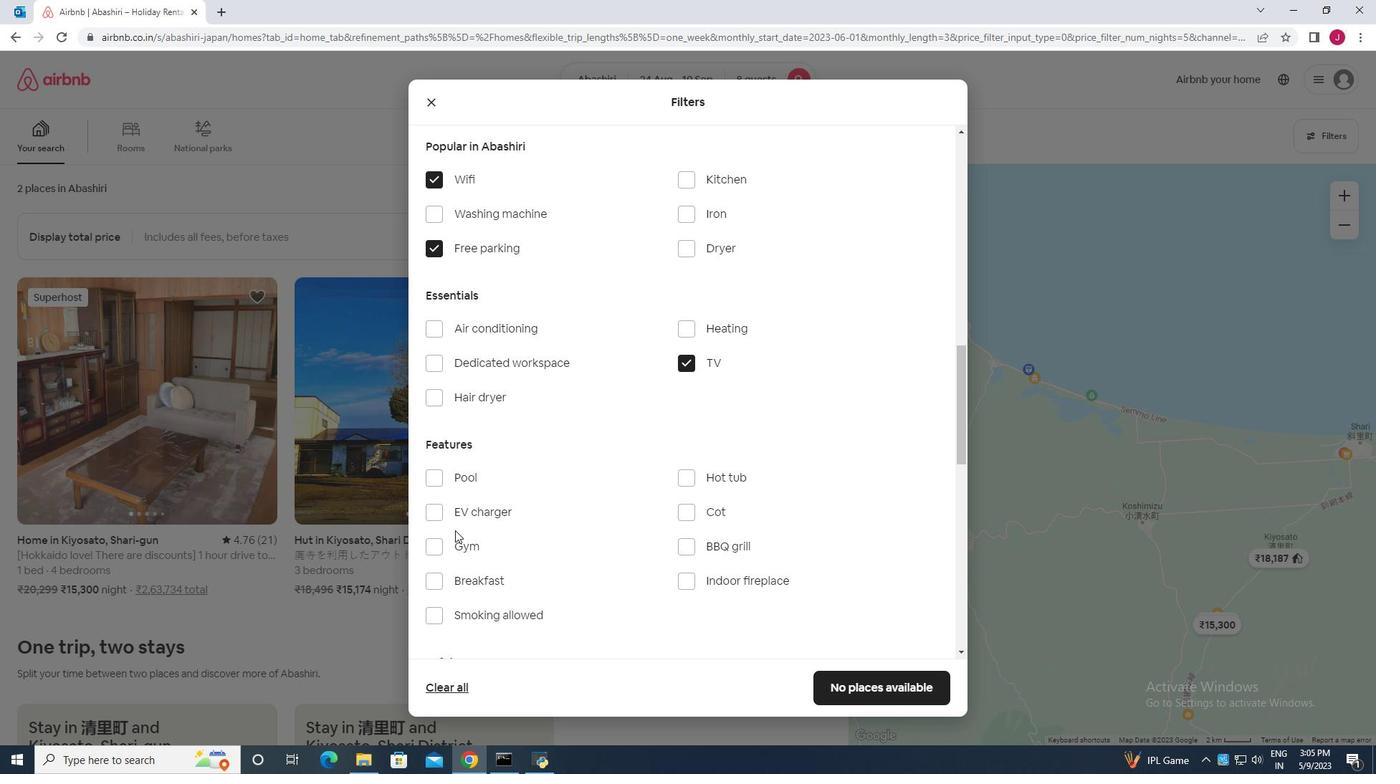 
Action: Mouse moved to (437, 510)
Screenshot: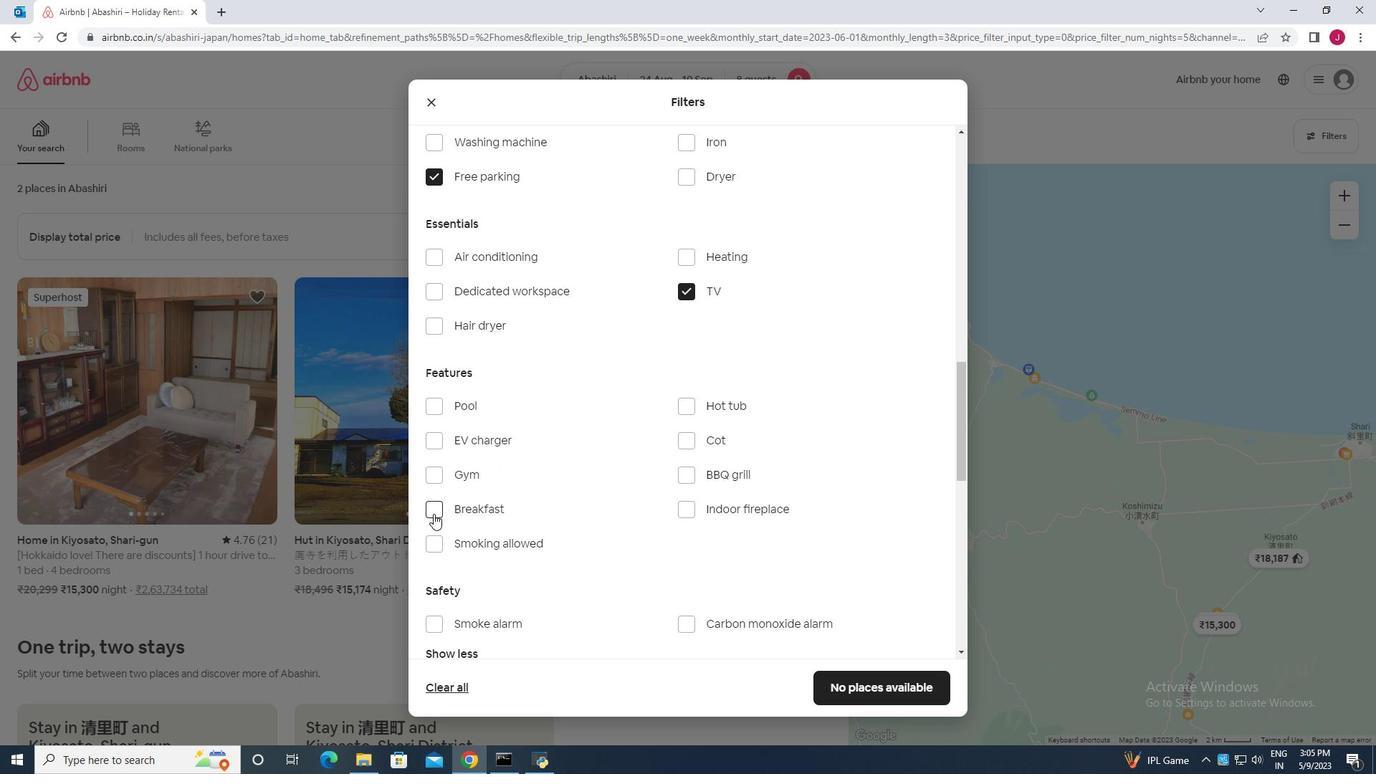 
Action: Mouse pressed left at (437, 510)
Screenshot: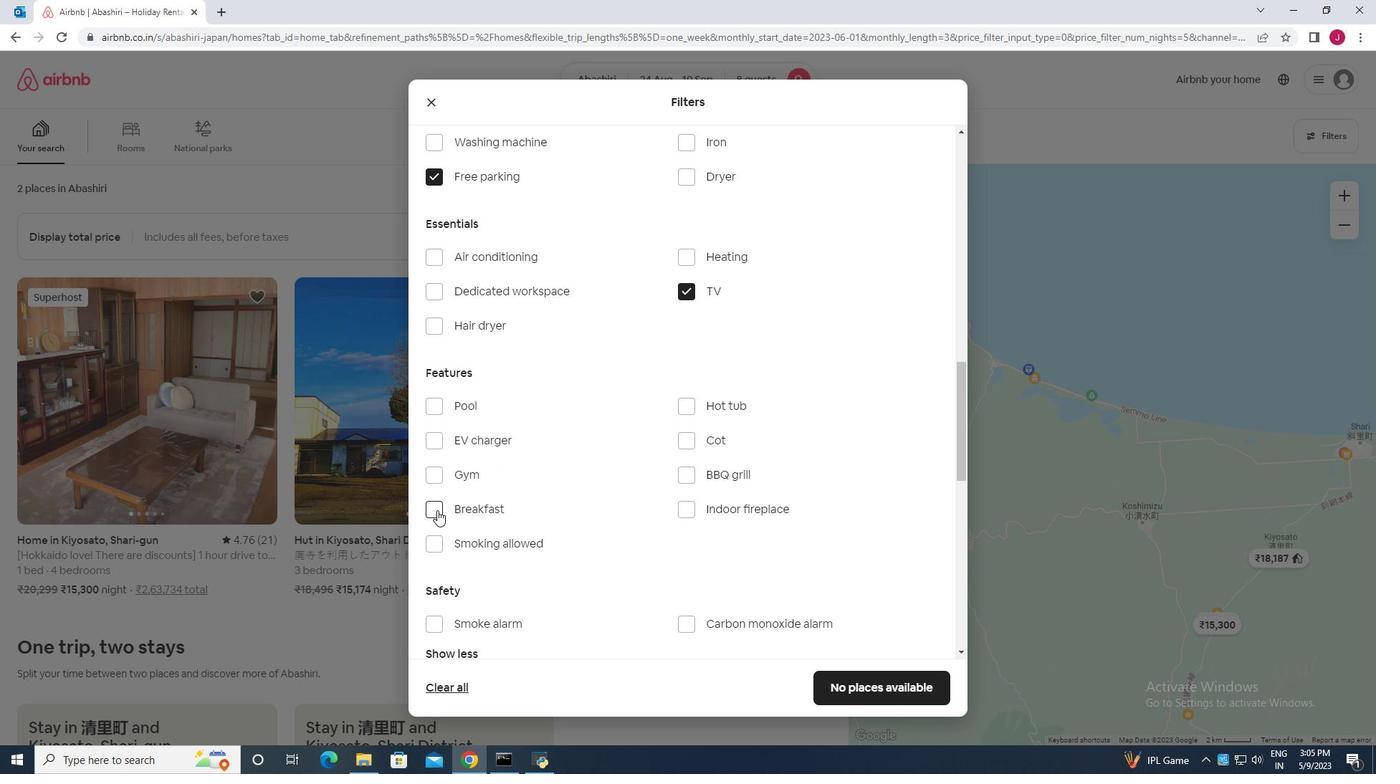 
Action: Mouse moved to (435, 477)
Screenshot: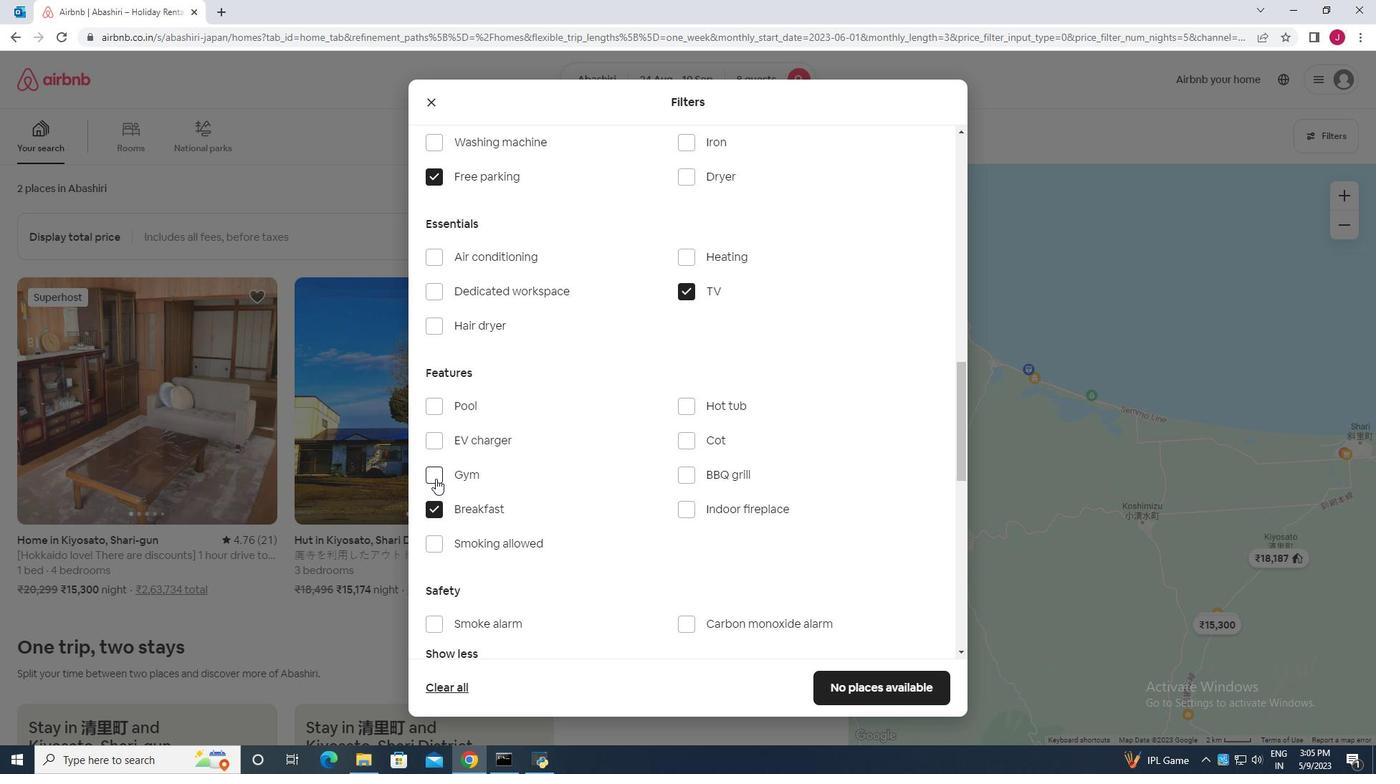 
Action: Mouse pressed left at (435, 477)
Screenshot: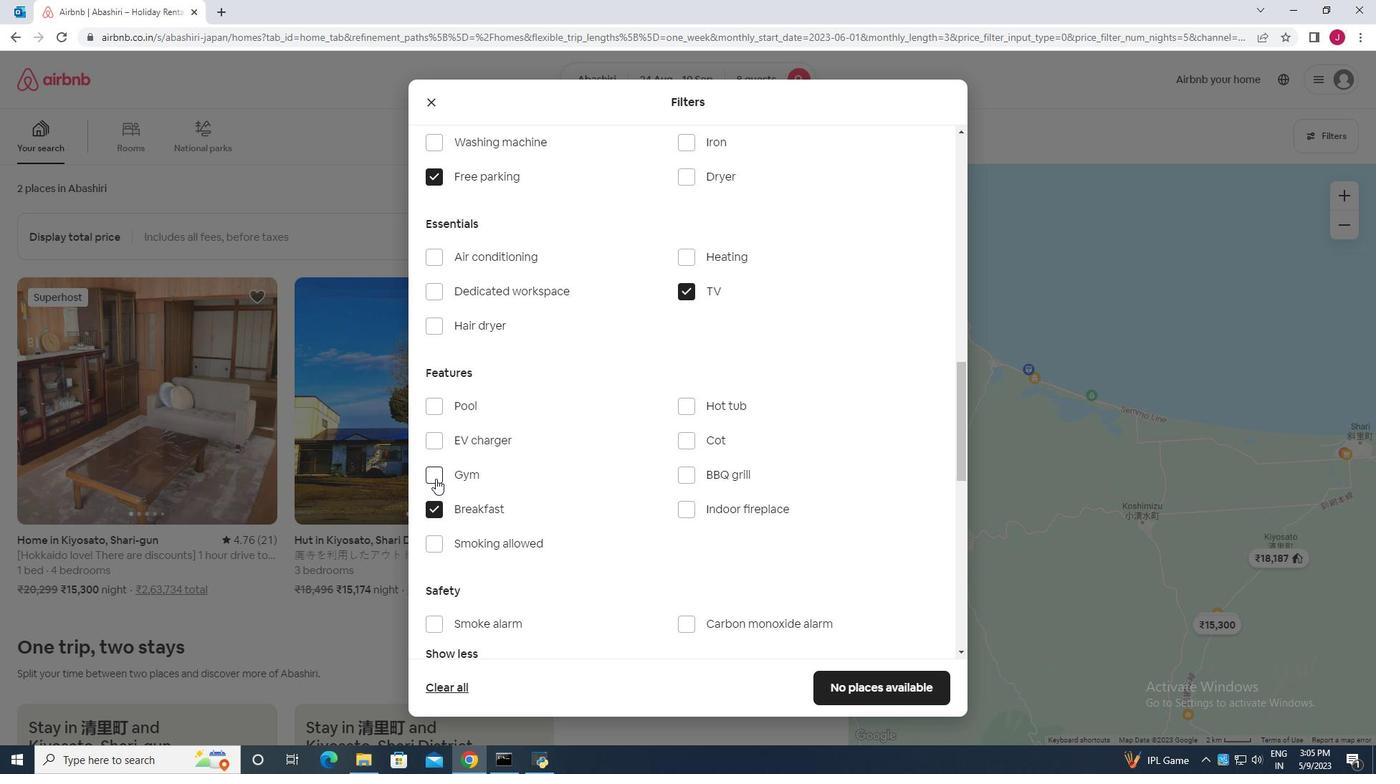 
Action: Mouse moved to (544, 474)
Screenshot: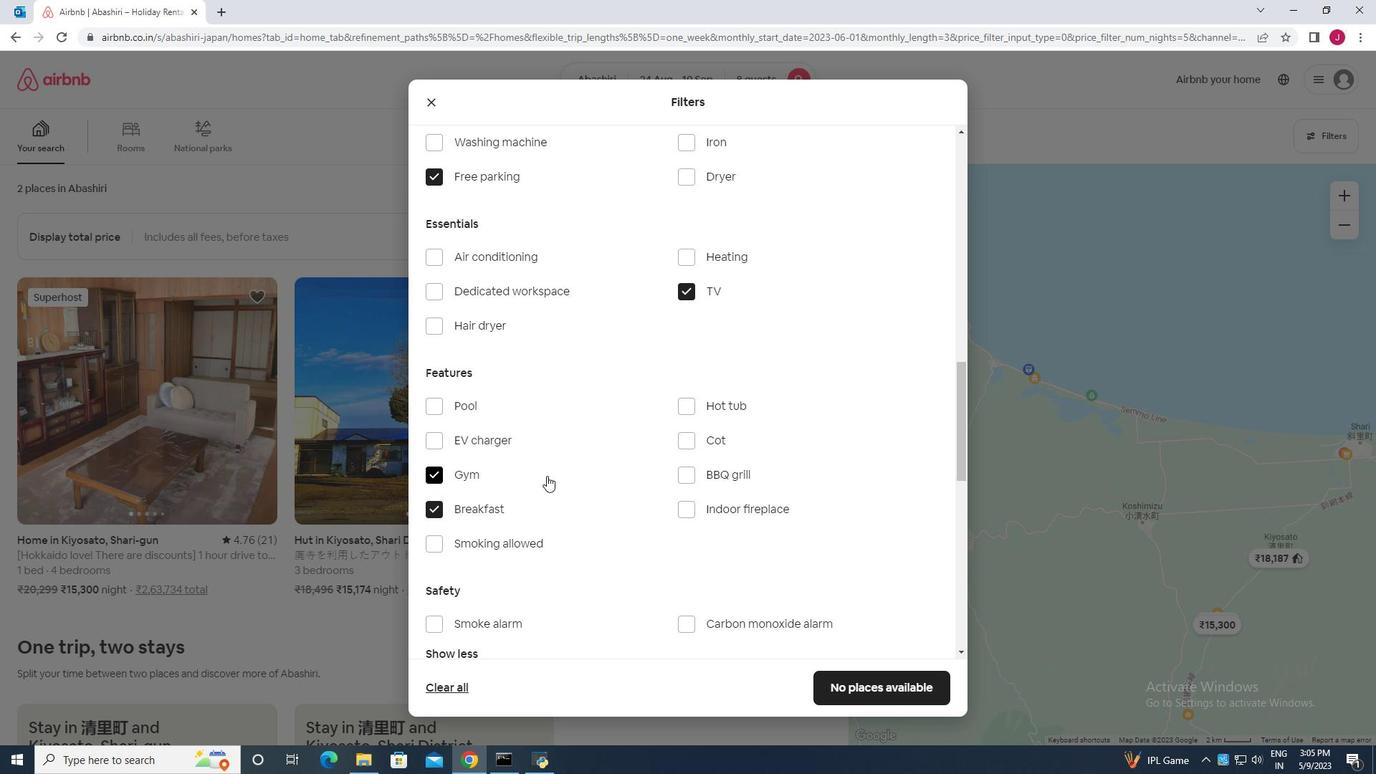 
Action: Mouse scrolled (544, 473) with delta (0, 0)
Screenshot: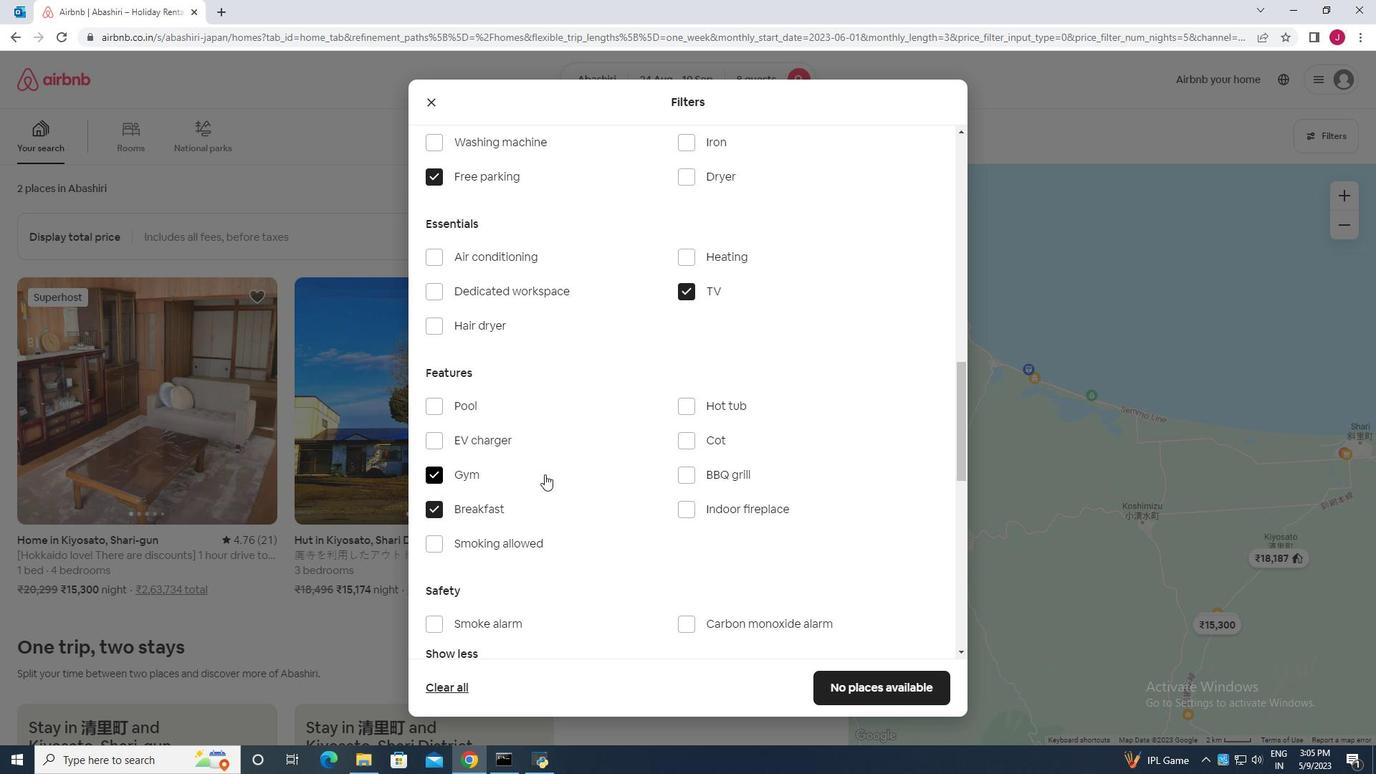 
Action: Mouse moved to (554, 475)
Screenshot: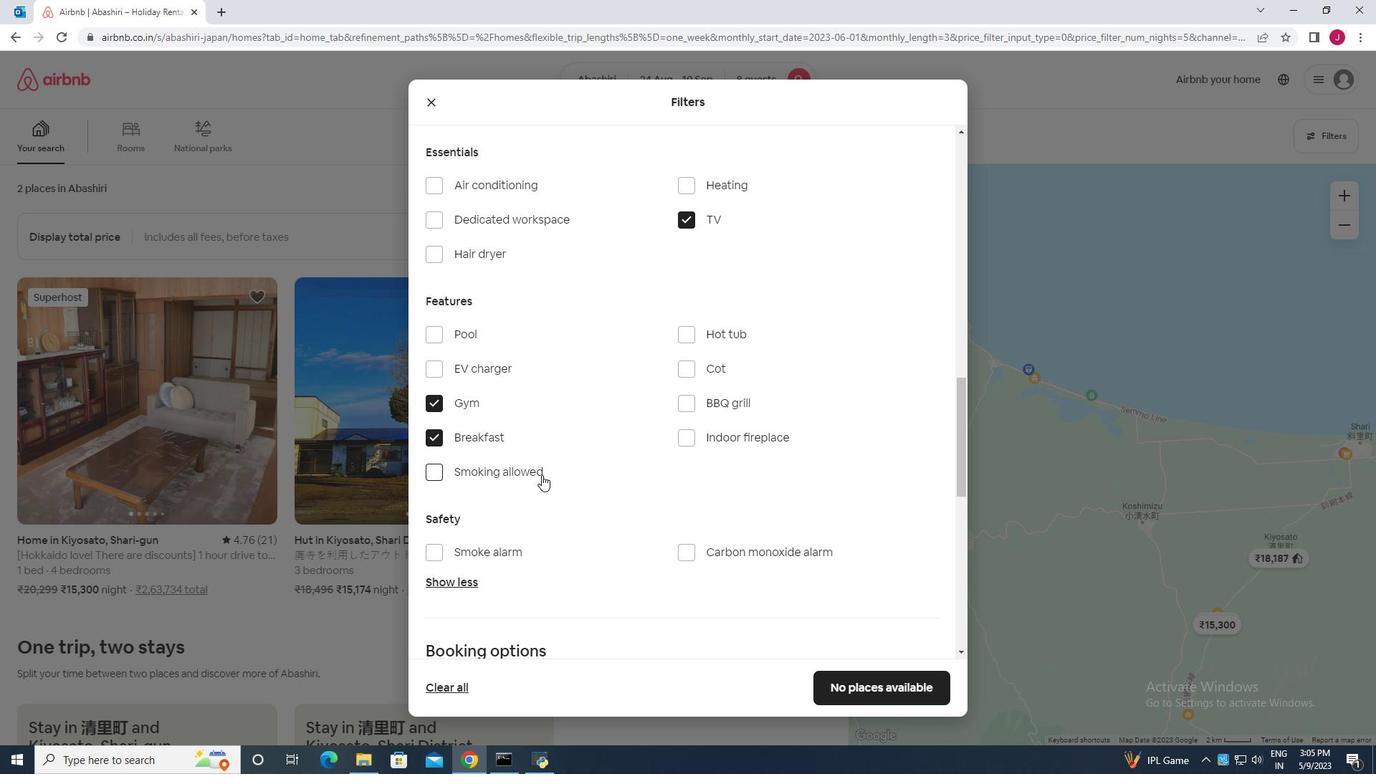 
Action: Mouse scrolled (554, 474) with delta (0, 0)
Screenshot: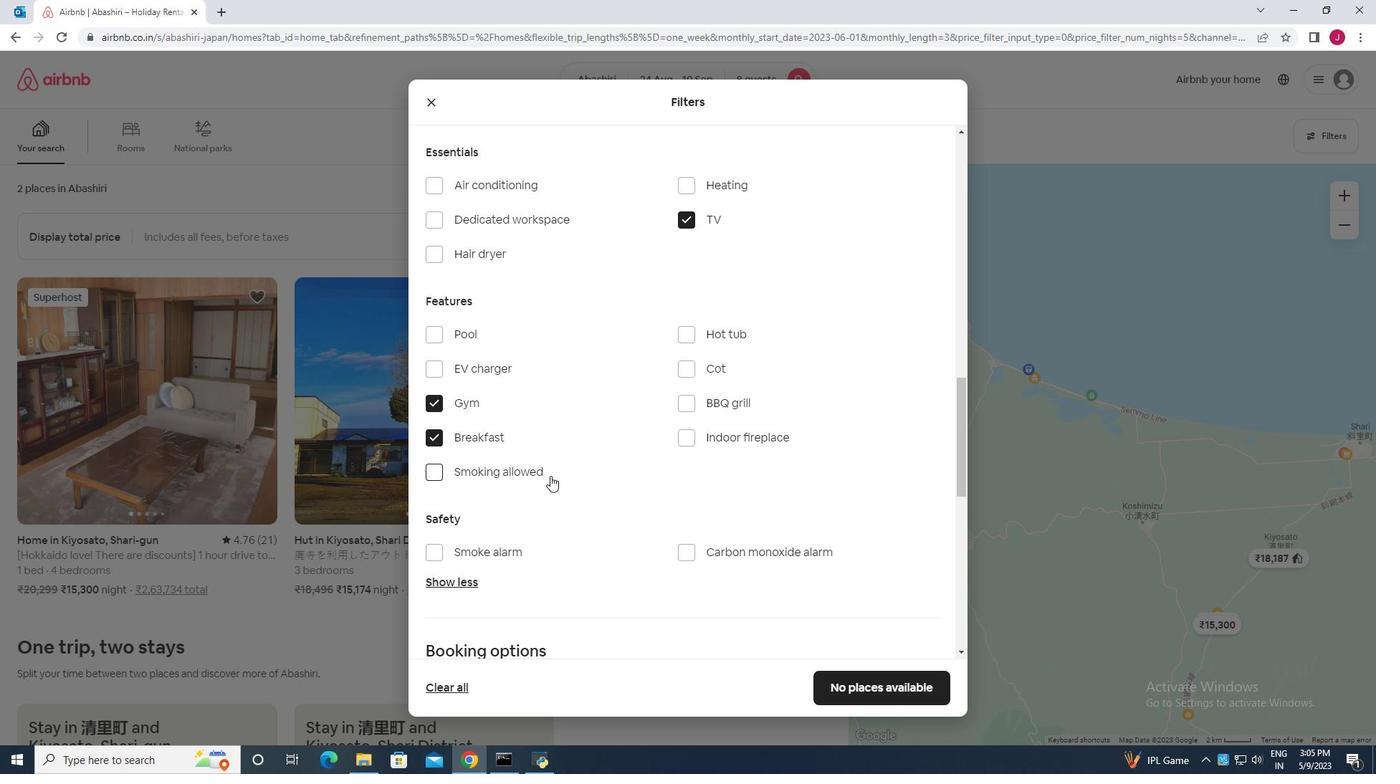 
Action: Mouse moved to (554, 475)
Screenshot: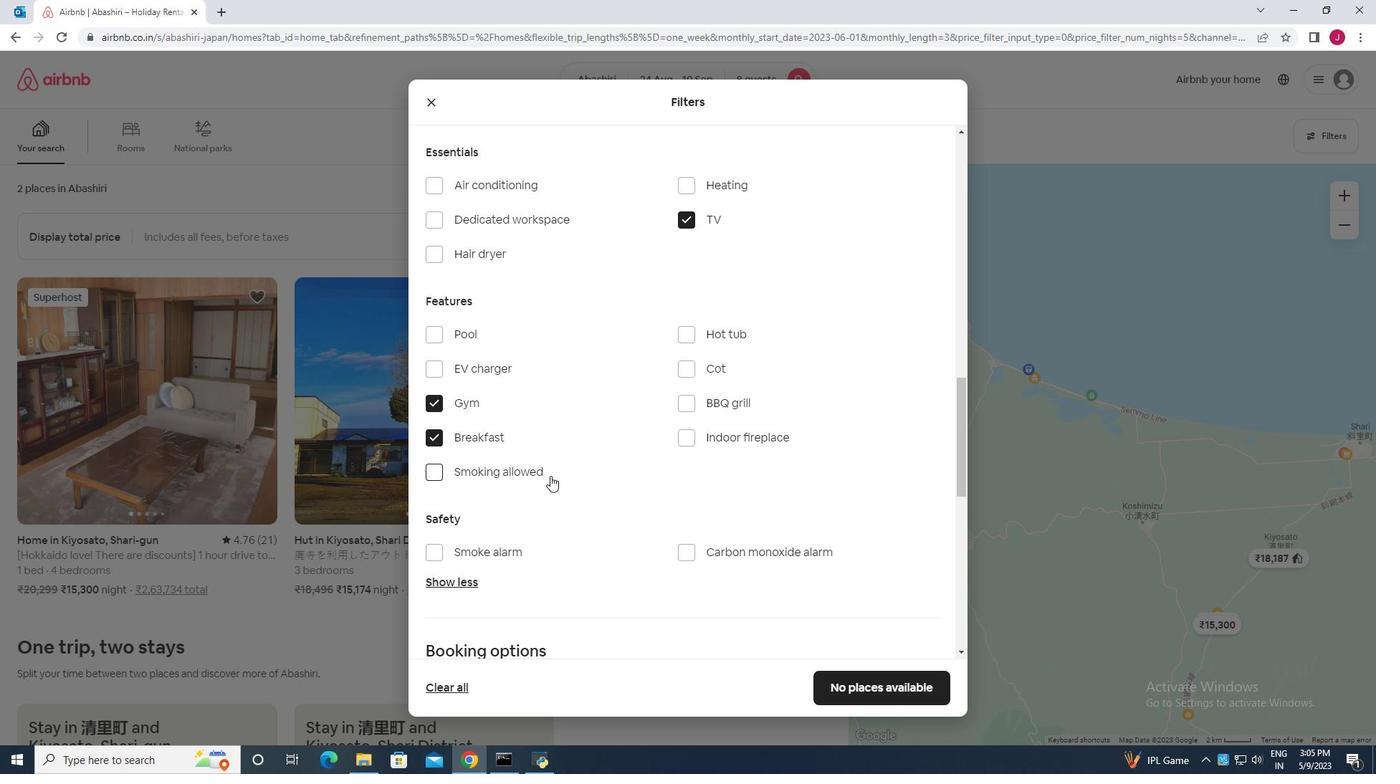 
Action: Mouse scrolled (554, 474) with delta (0, 0)
Screenshot: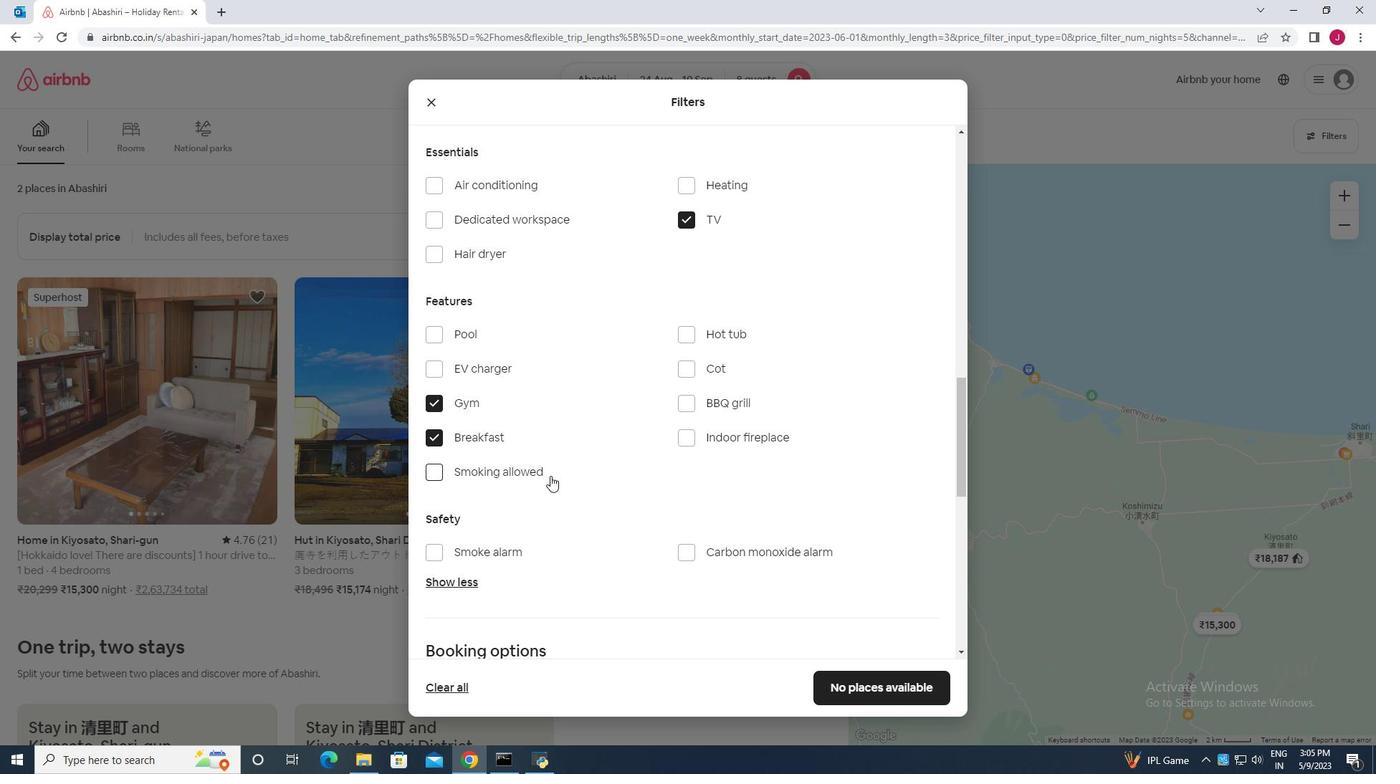 
Action: Mouse moved to (560, 470)
Screenshot: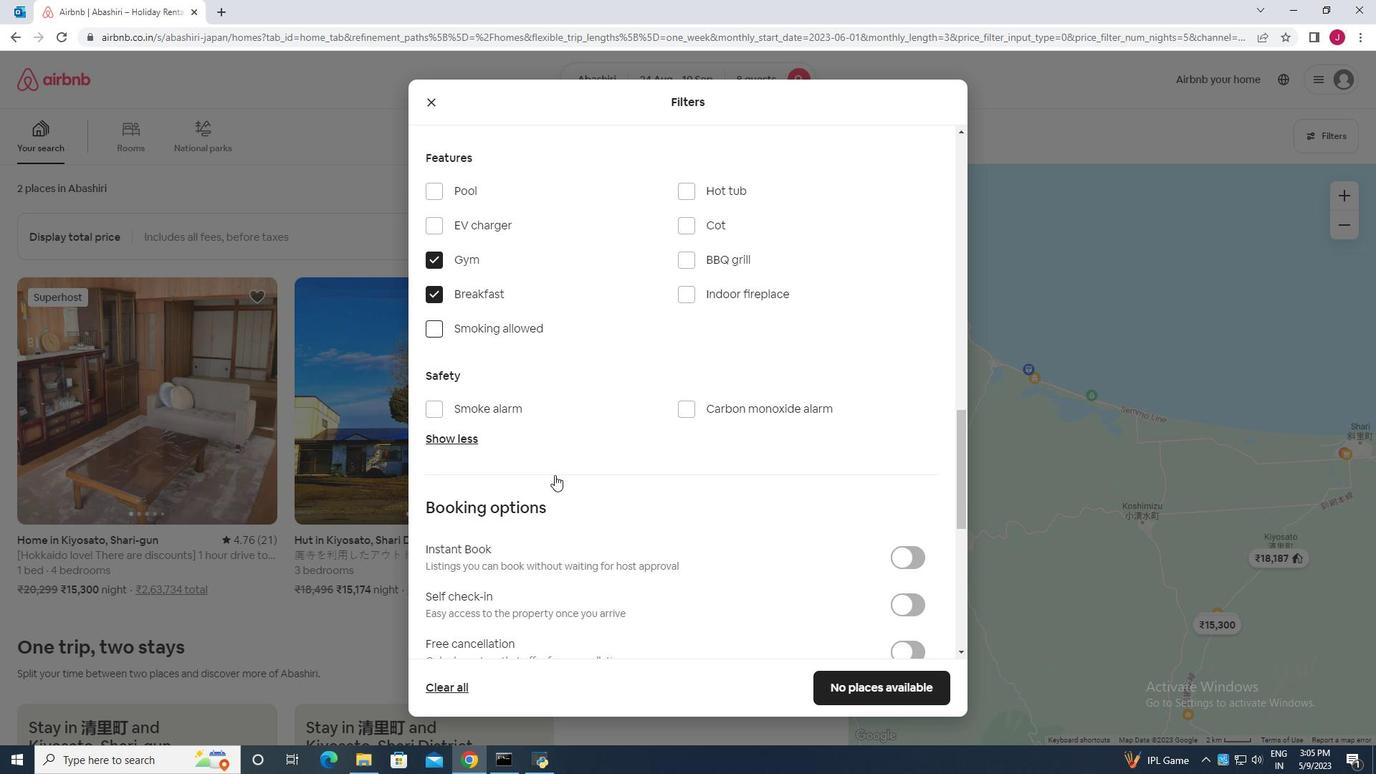
Action: Mouse scrolled (560, 469) with delta (0, 0)
Screenshot: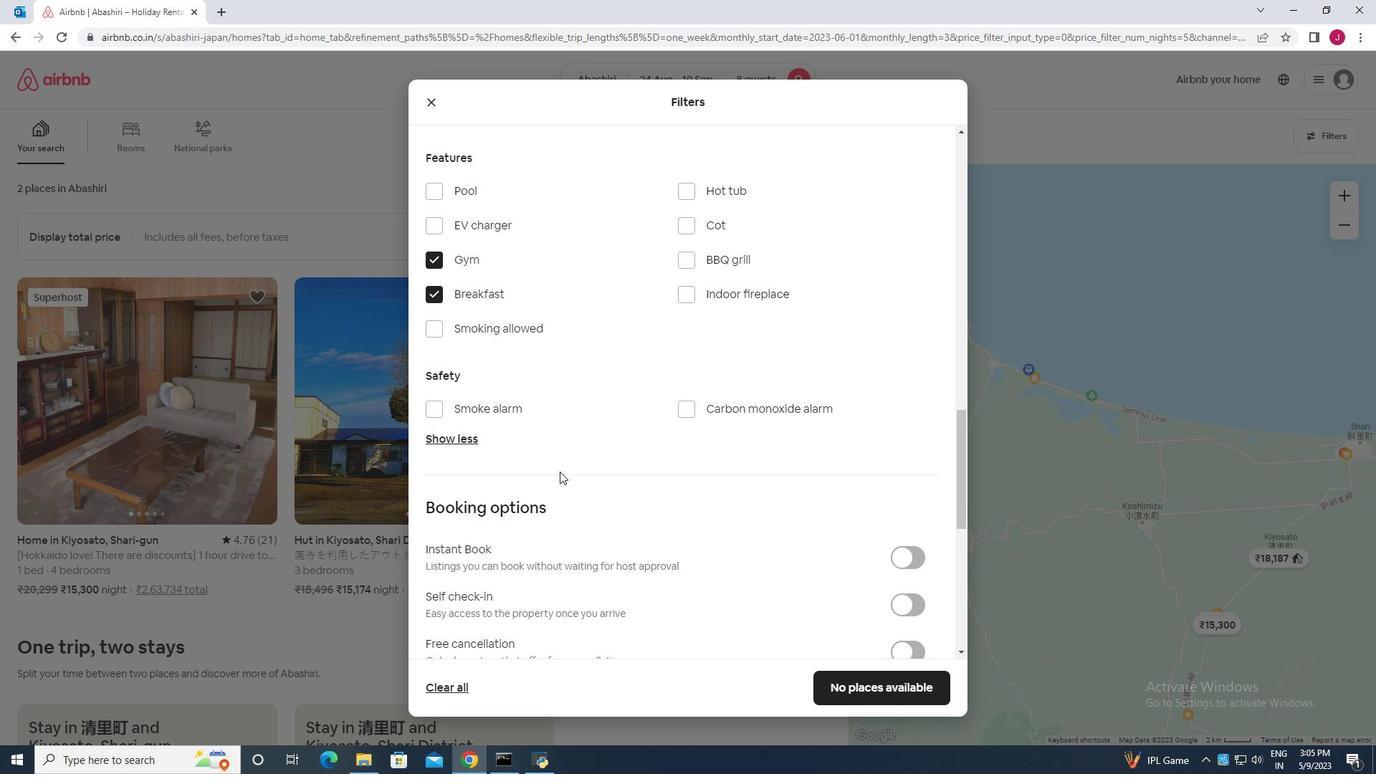 
Action: Mouse scrolled (560, 469) with delta (0, 0)
Screenshot: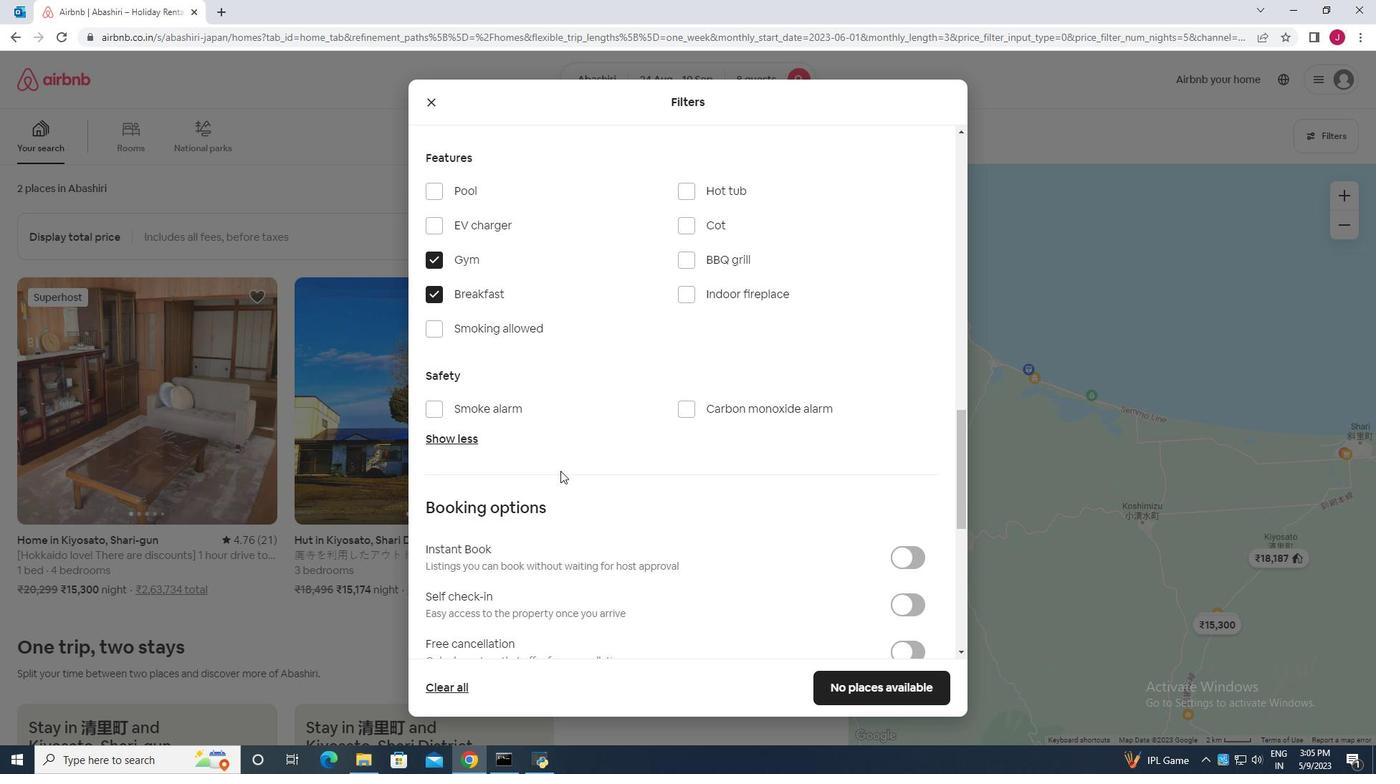 
Action: Mouse moved to (902, 459)
Screenshot: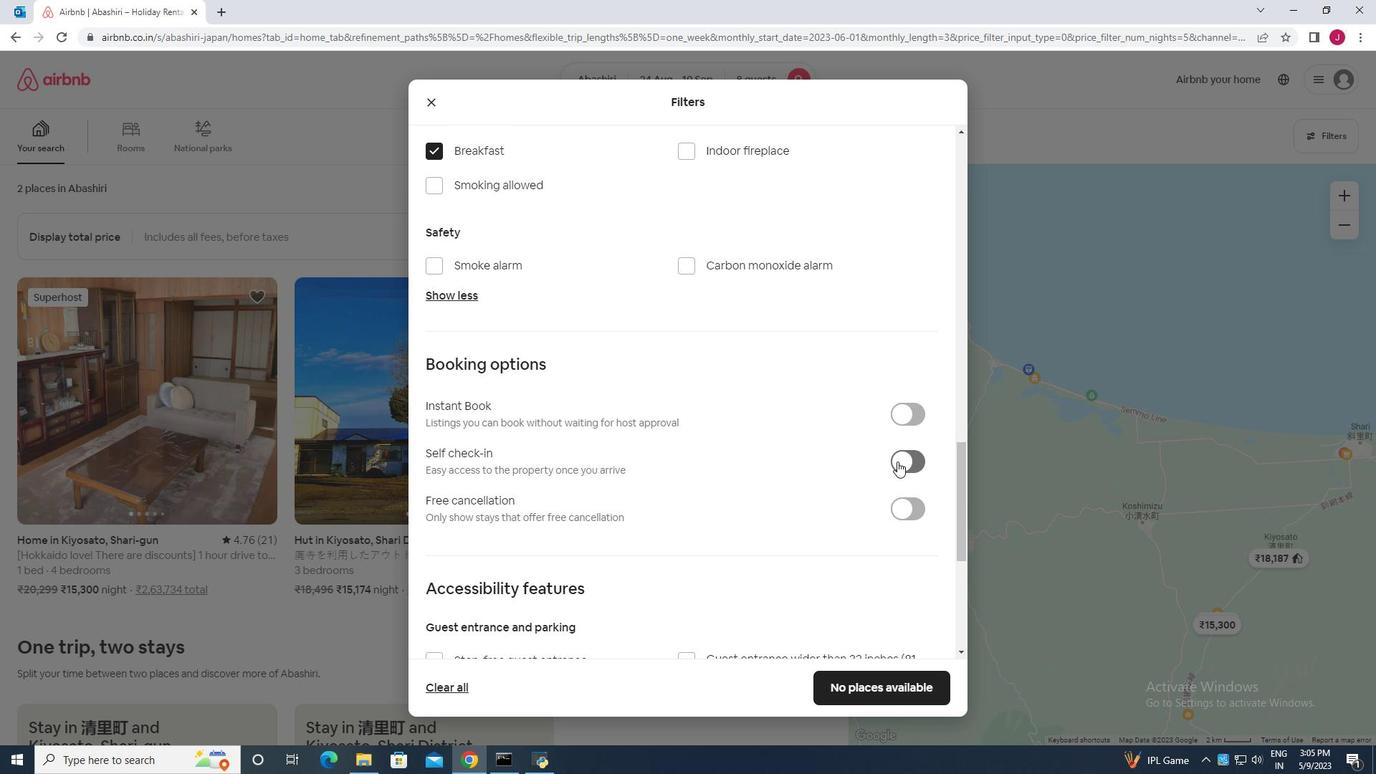 
Action: Mouse pressed left at (902, 459)
Screenshot: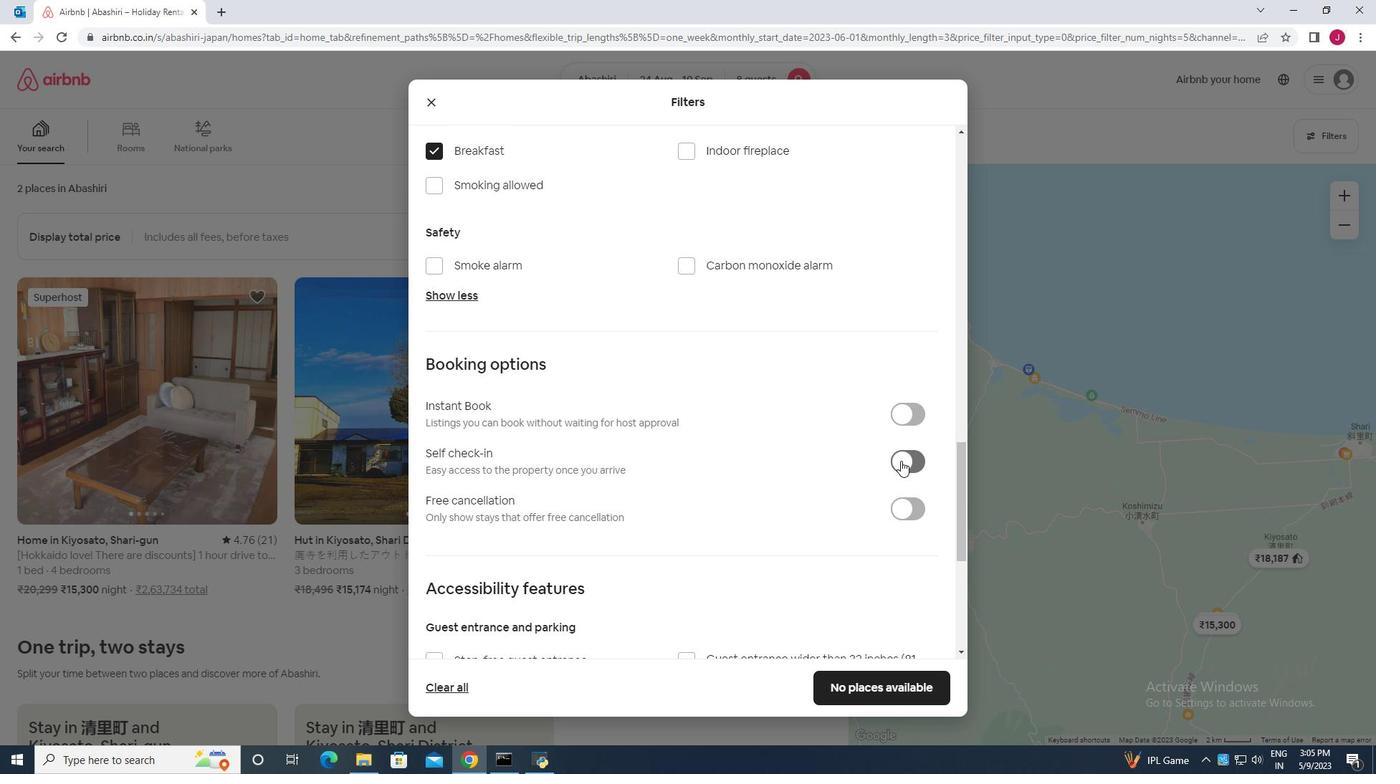 
Action: Mouse moved to (718, 448)
Screenshot: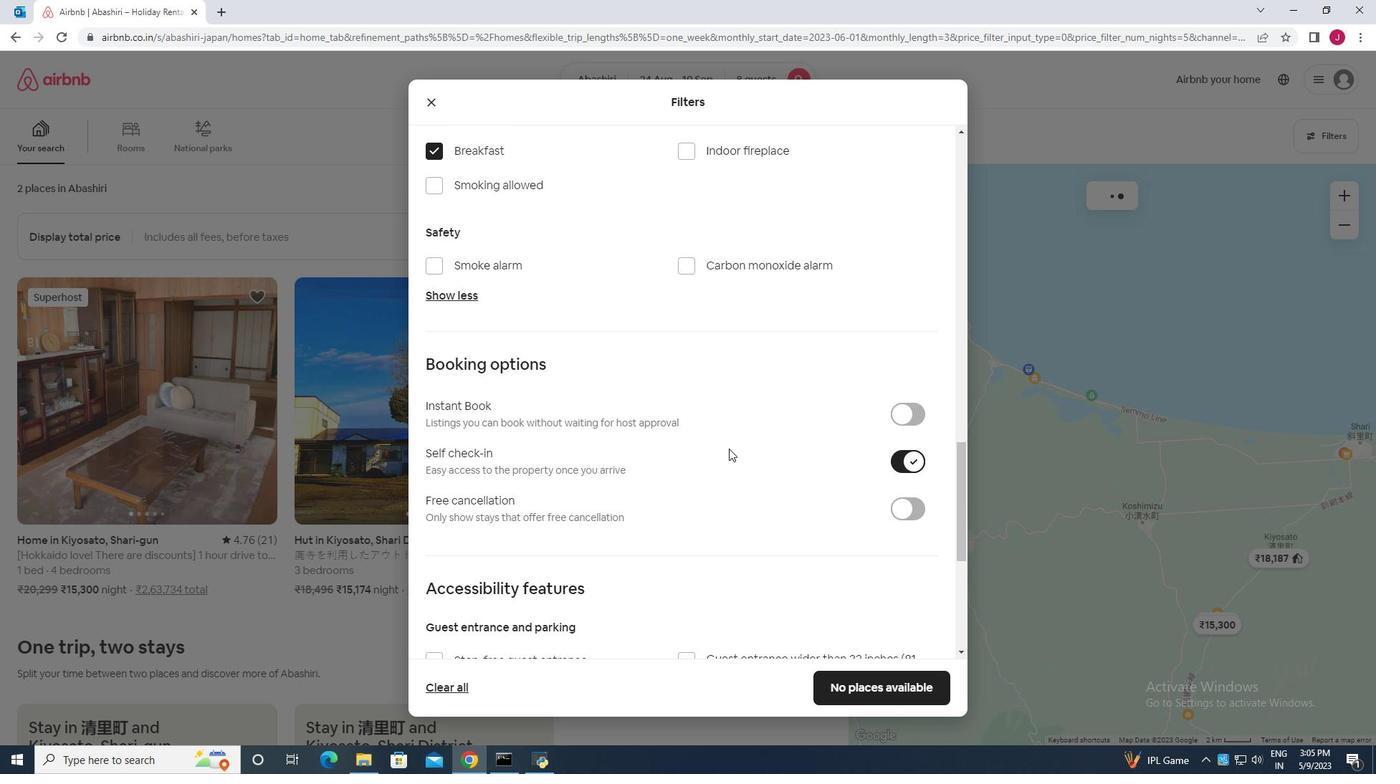 
Action: Mouse scrolled (718, 448) with delta (0, 0)
Screenshot: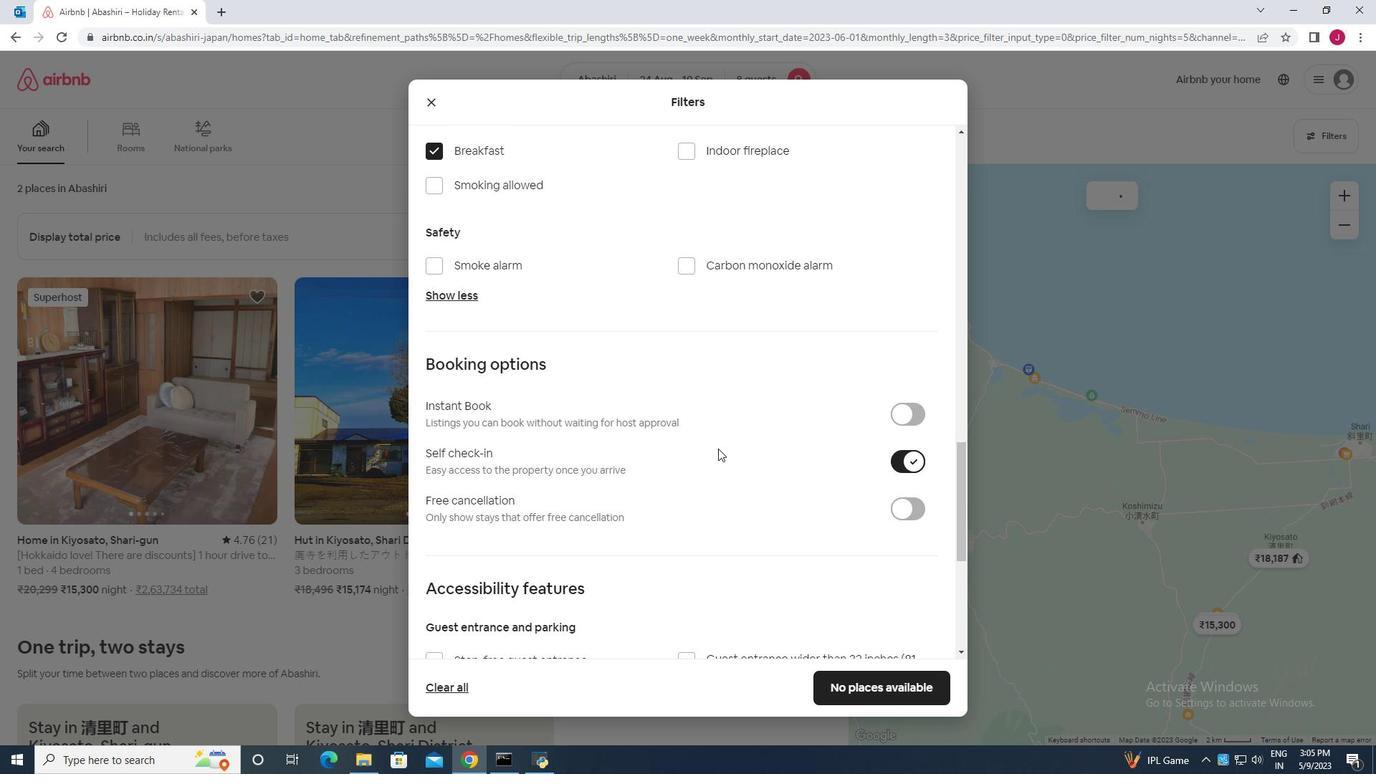 
Action: Mouse scrolled (718, 448) with delta (0, 0)
Screenshot: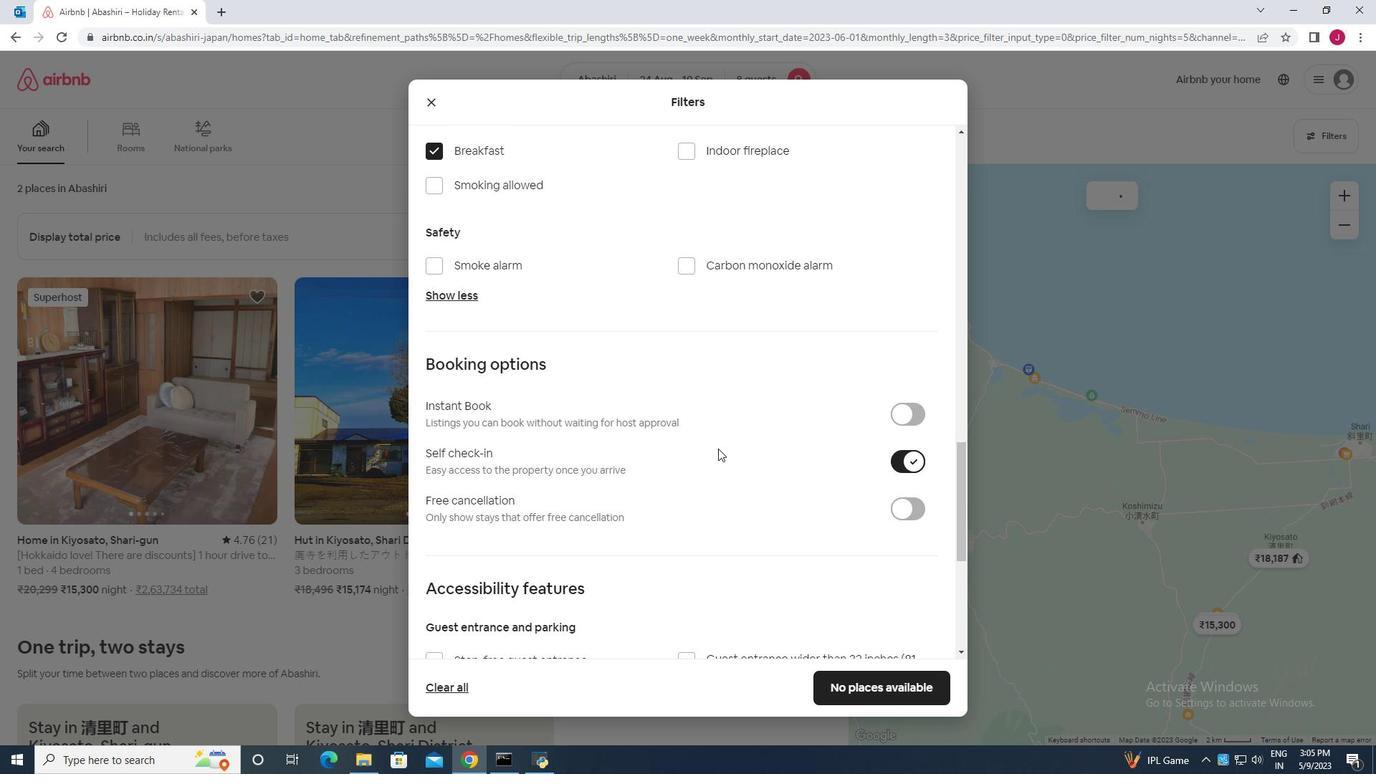
Action: Mouse scrolled (718, 448) with delta (0, 0)
Screenshot: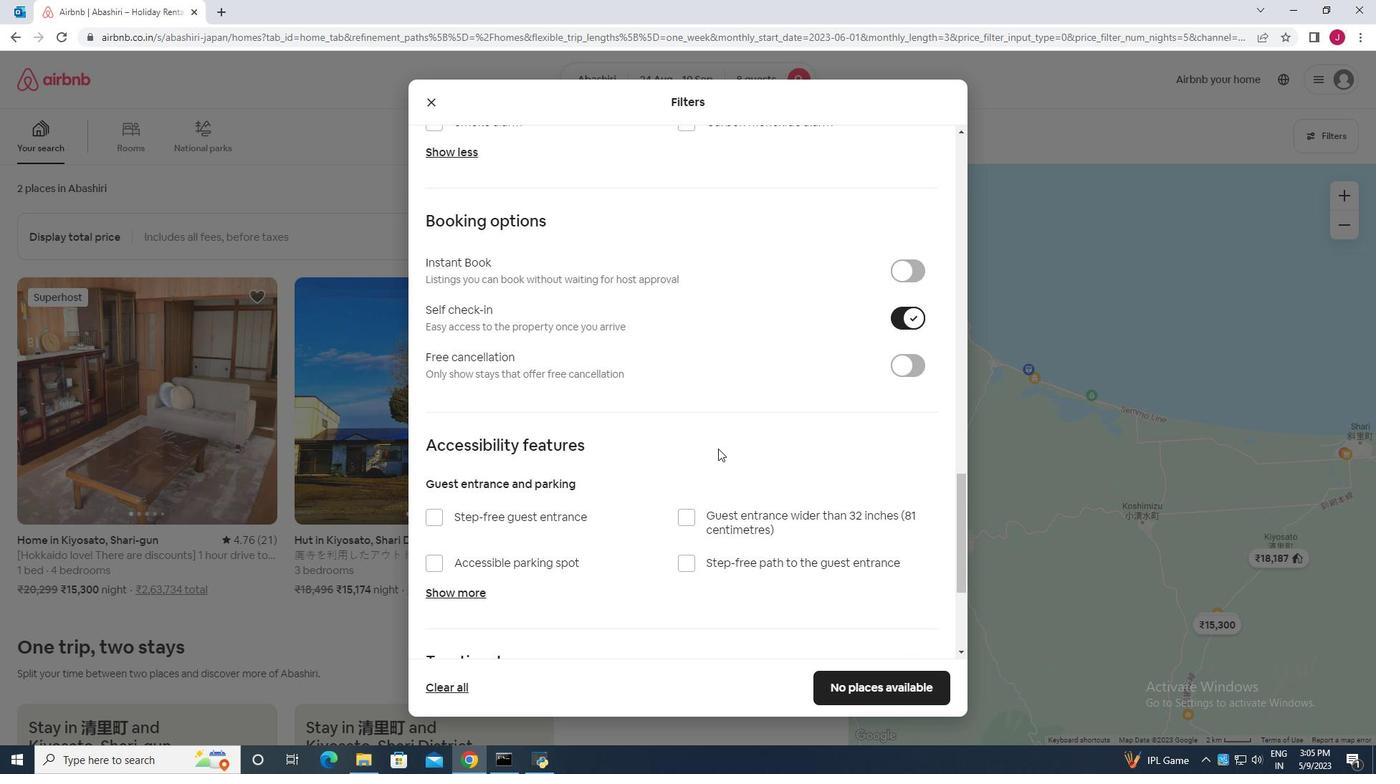 
Action: Mouse scrolled (718, 448) with delta (0, 0)
Screenshot: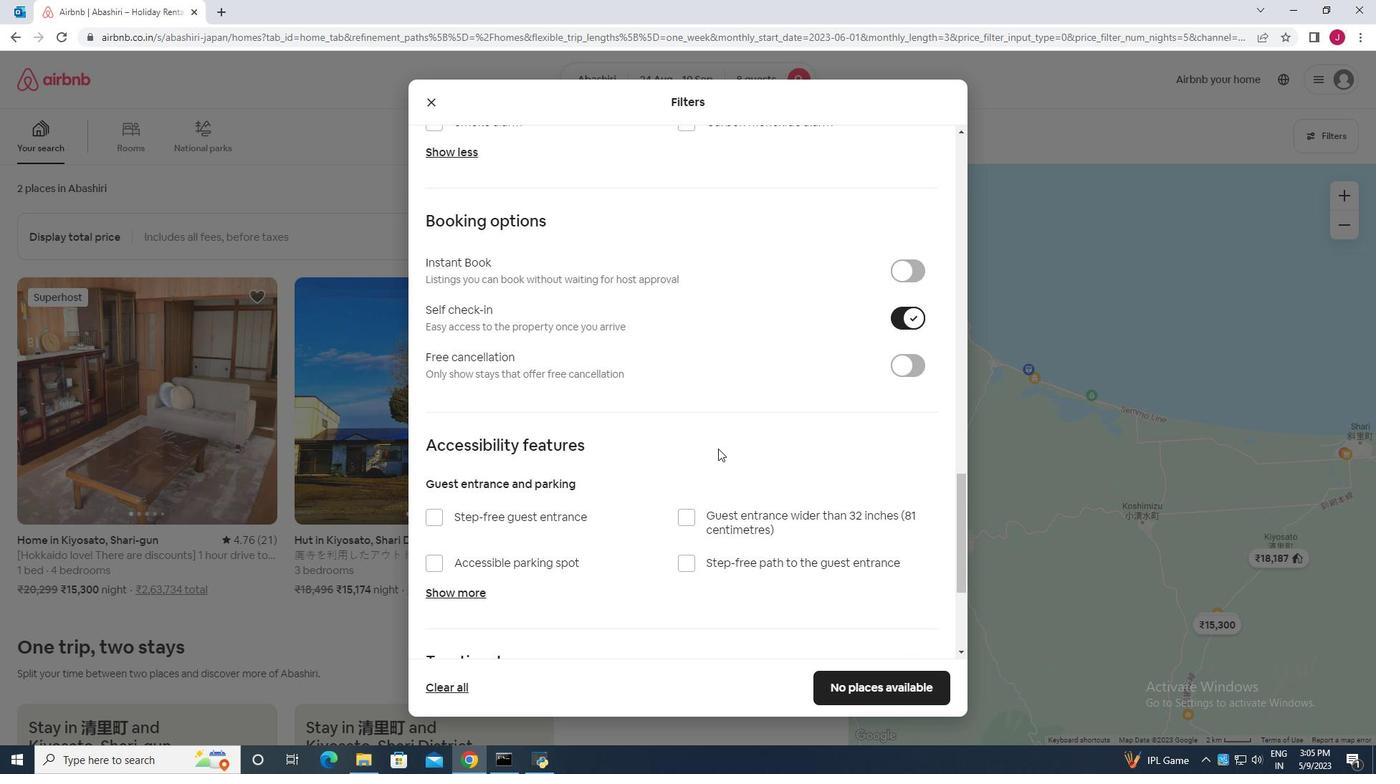
Action: Mouse scrolled (718, 448) with delta (0, 0)
Screenshot: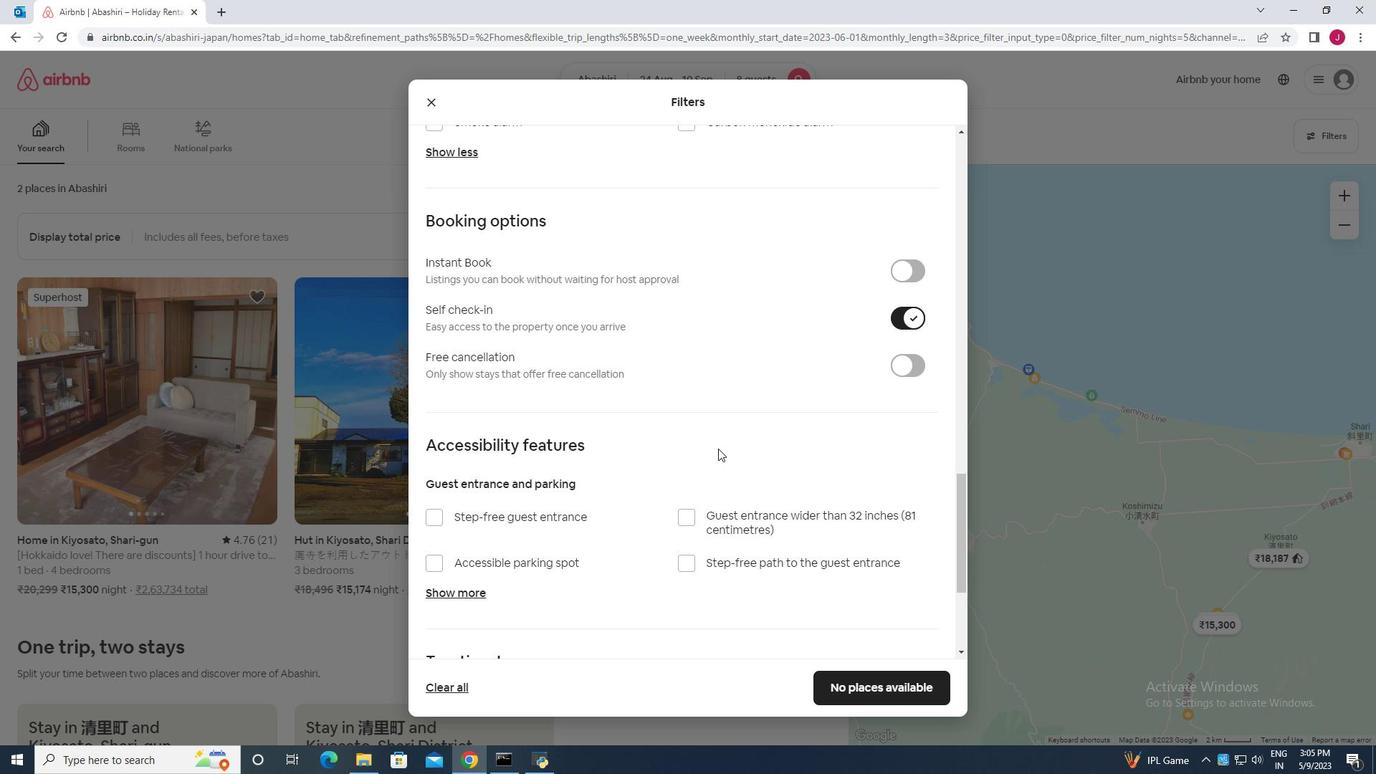 
Action: Mouse scrolled (718, 448) with delta (0, 0)
Screenshot: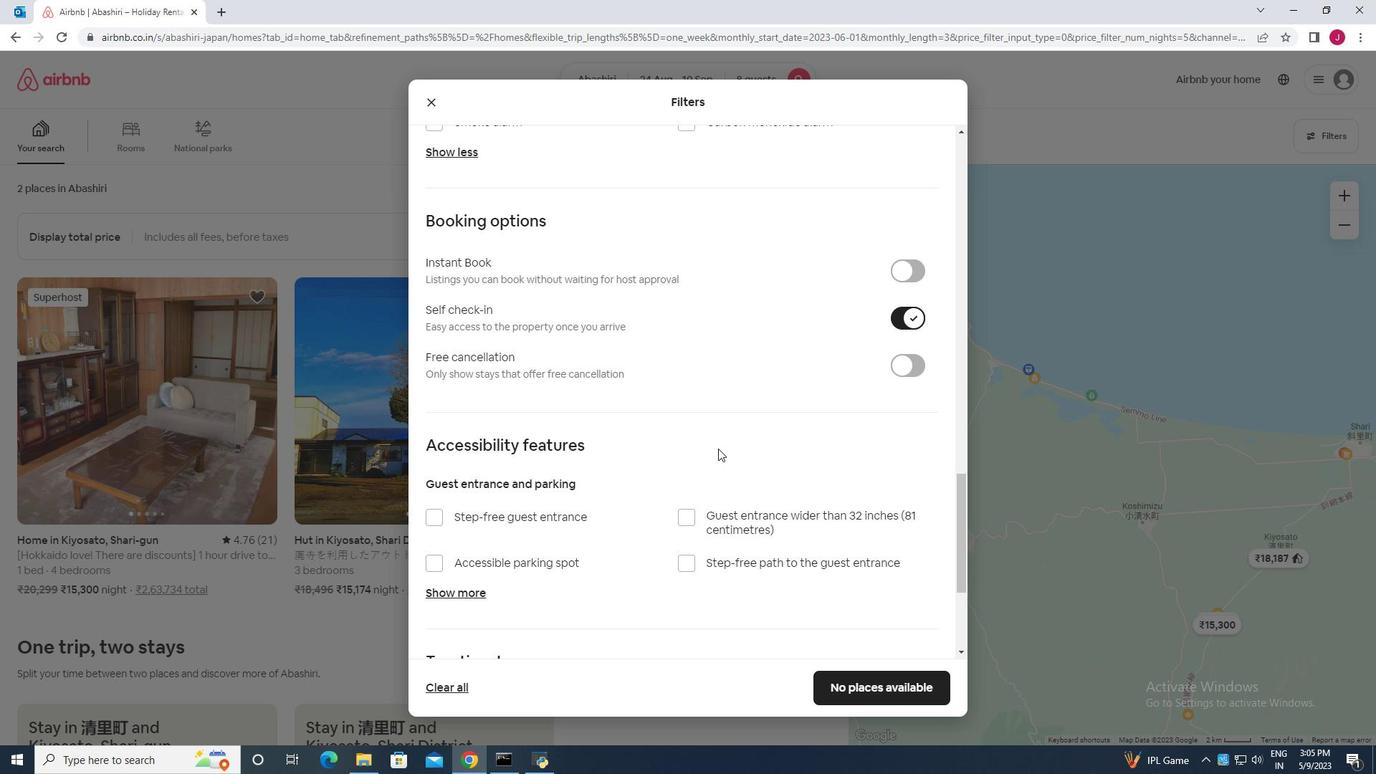 
Action: Mouse scrolled (718, 448) with delta (0, 0)
Screenshot: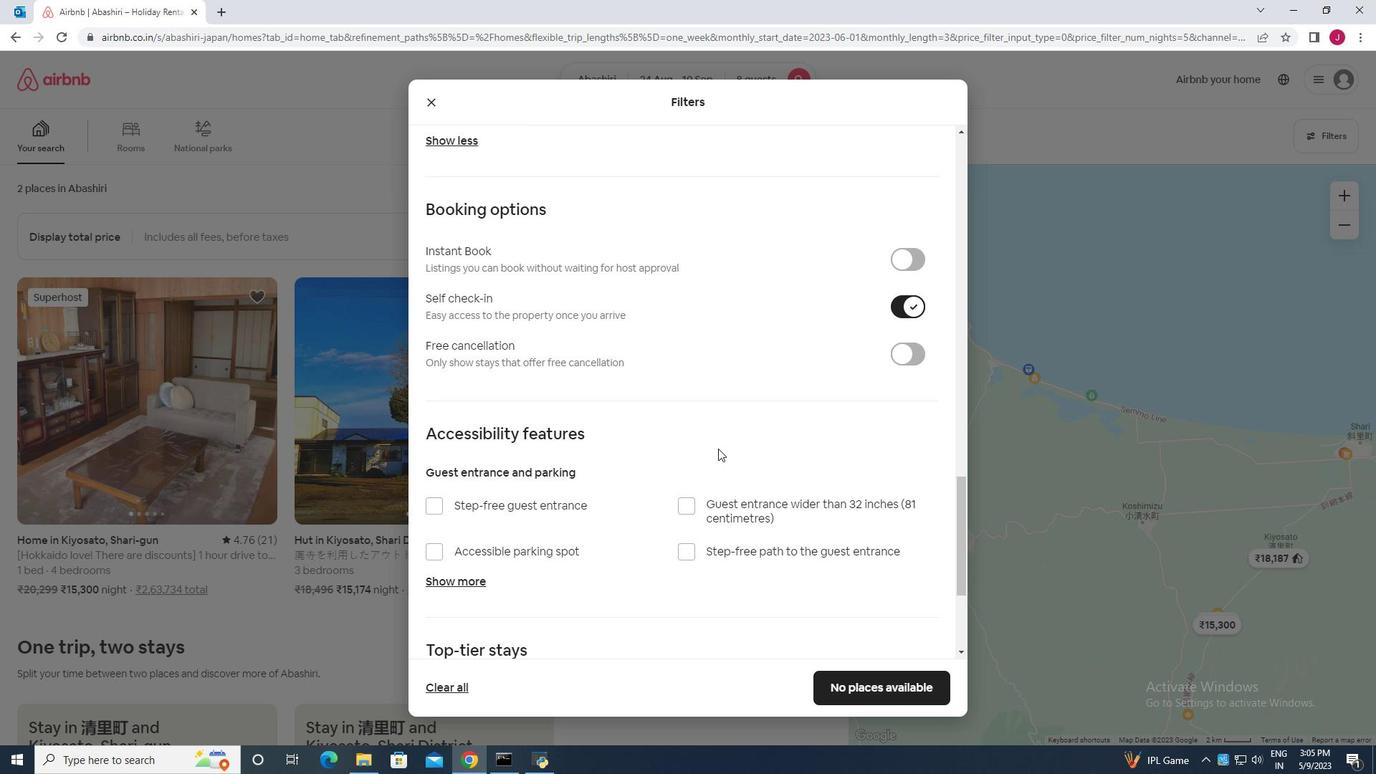 
Action: Mouse scrolled (718, 448) with delta (0, 0)
Screenshot: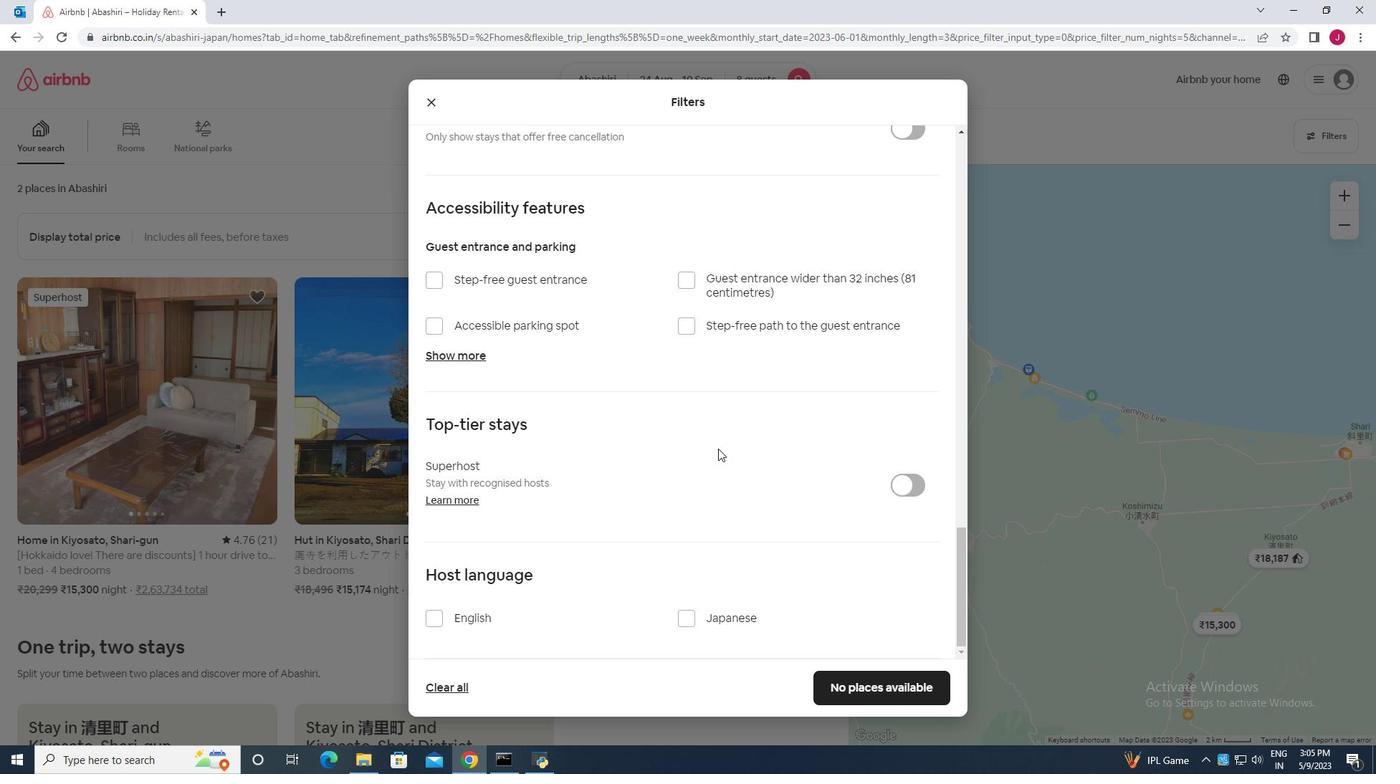 
Action: Mouse scrolled (718, 448) with delta (0, 0)
Screenshot: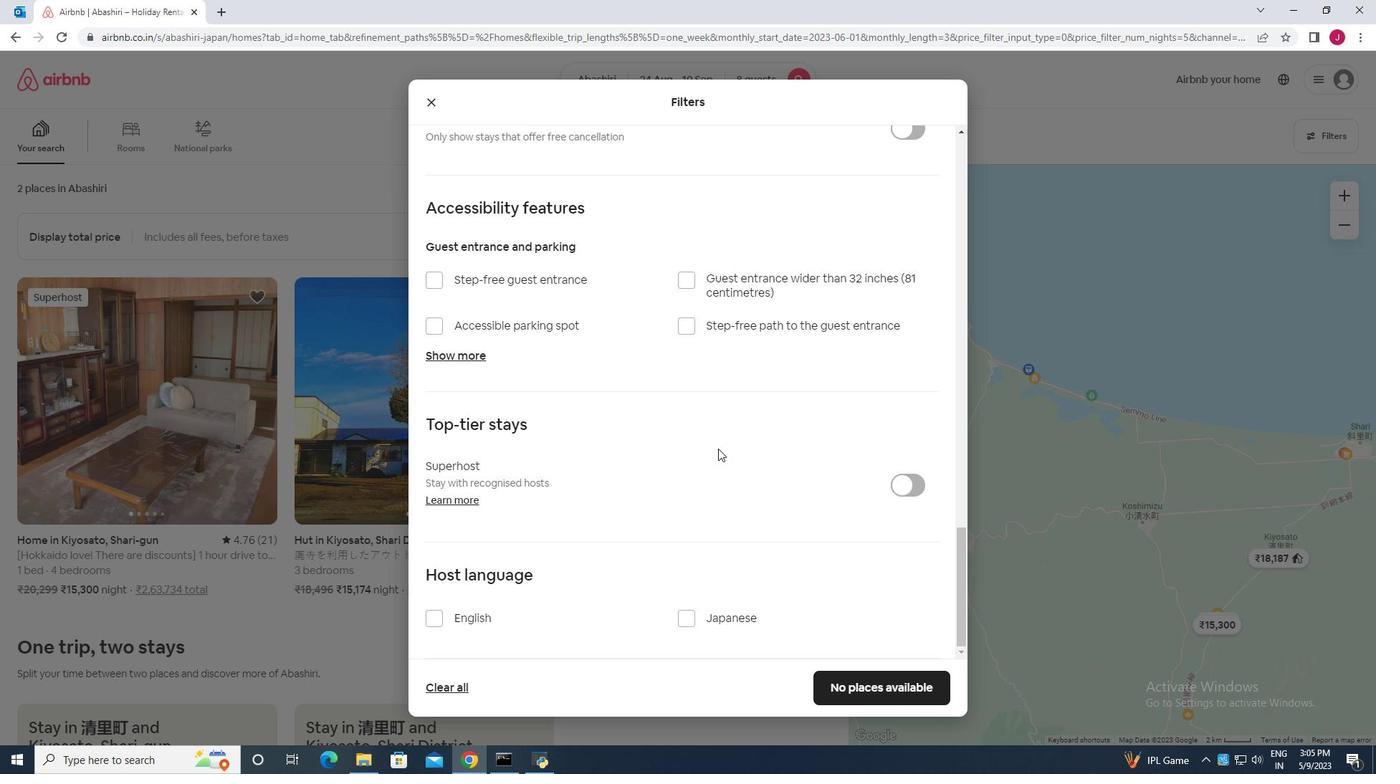 
Action: Mouse scrolled (718, 448) with delta (0, 0)
Screenshot: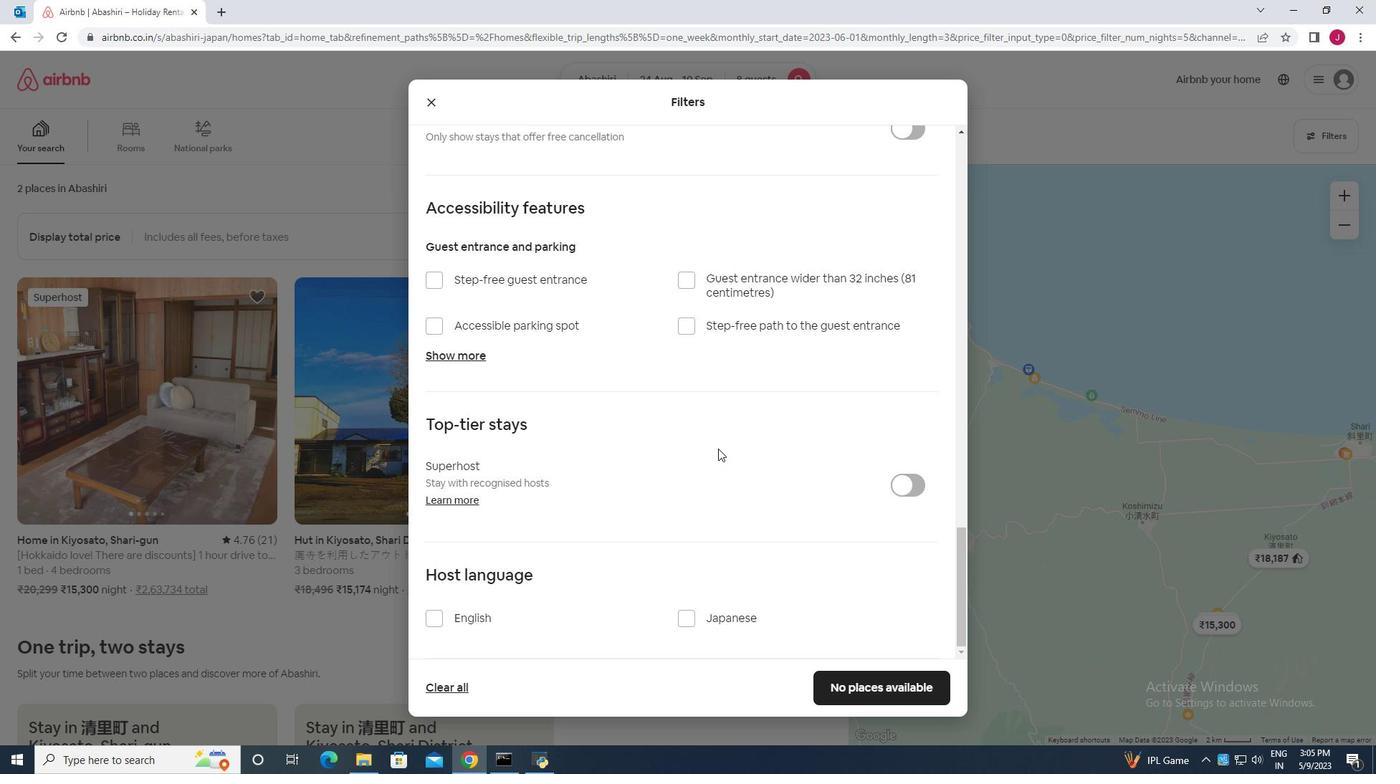 
Action: Mouse scrolled (718, 448) with delta (0, 0)
Screenshot: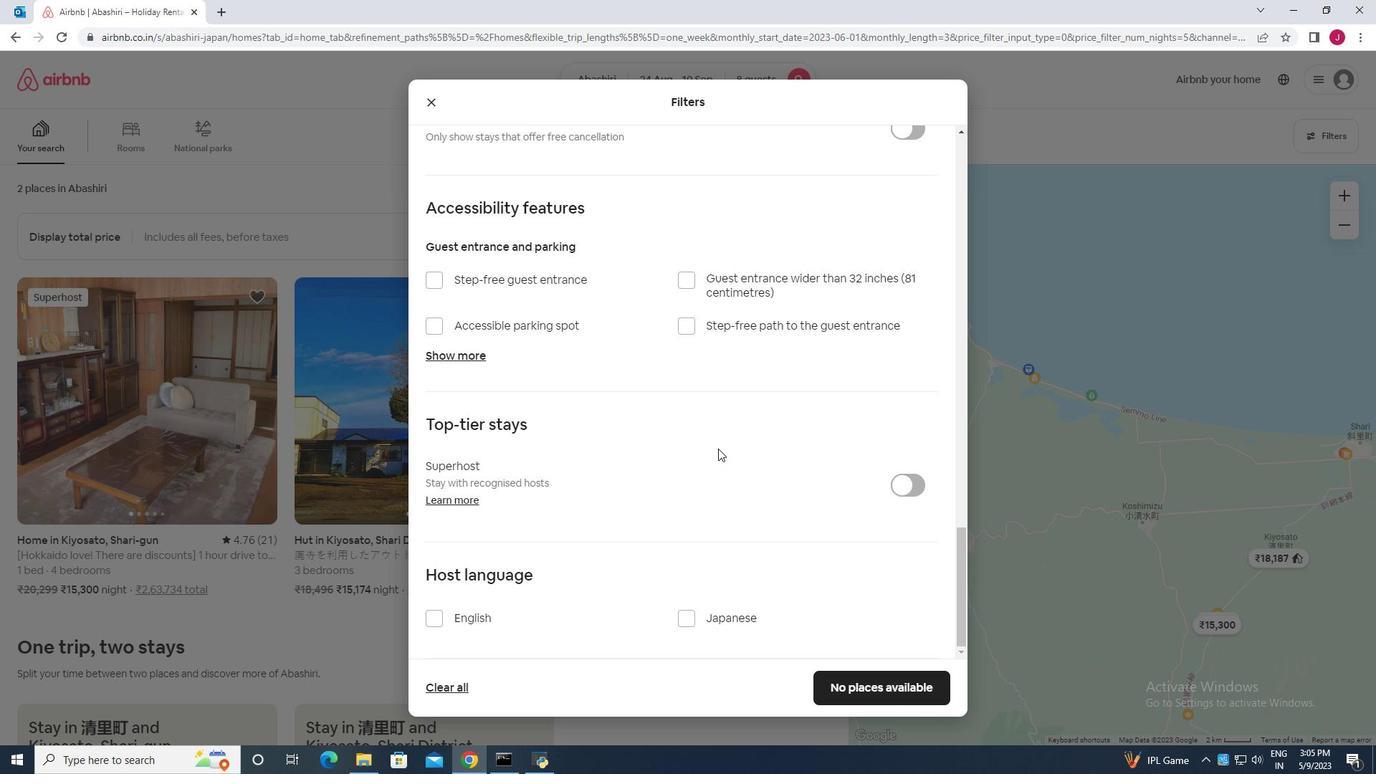 
Action: Mouse moved to (436, 612)
Screenshot: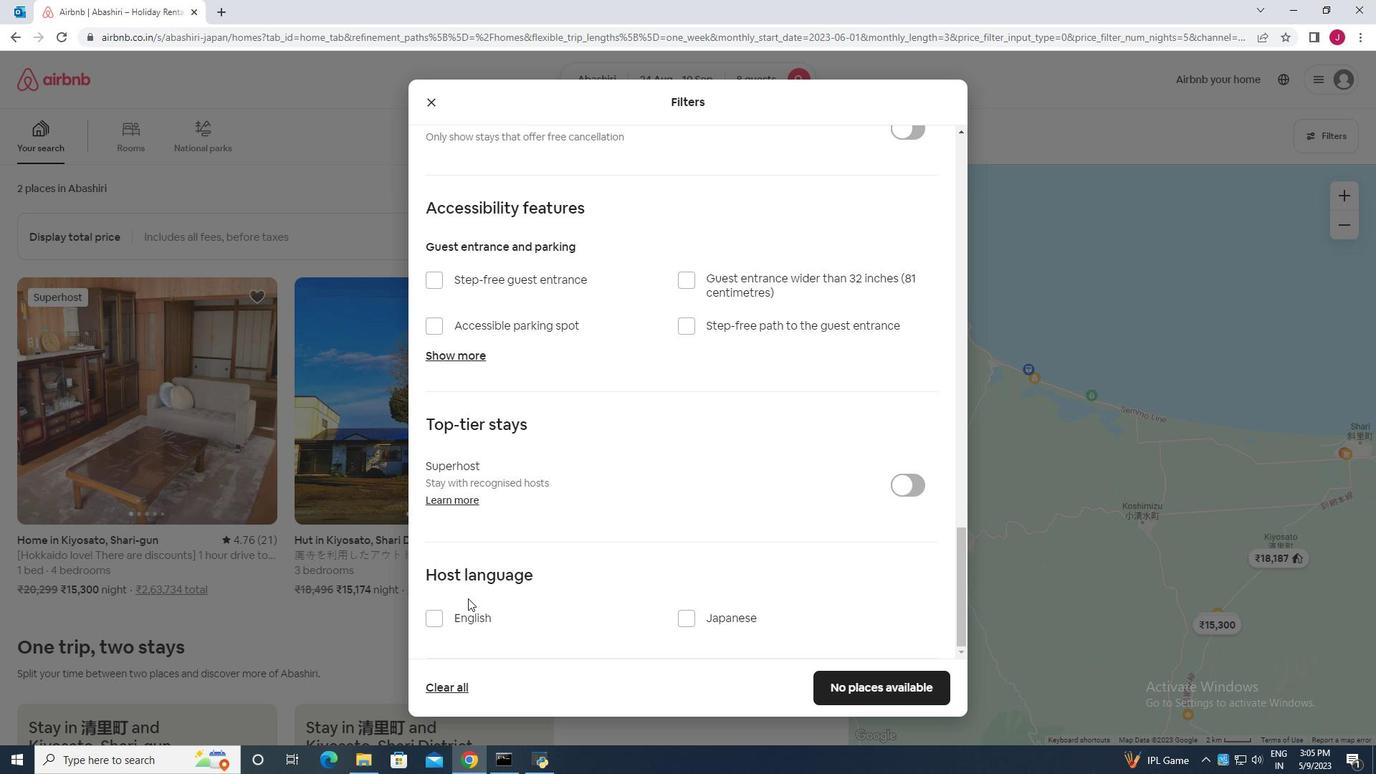 
Action: Mouse pressed left at (436, 612)
Screenshot: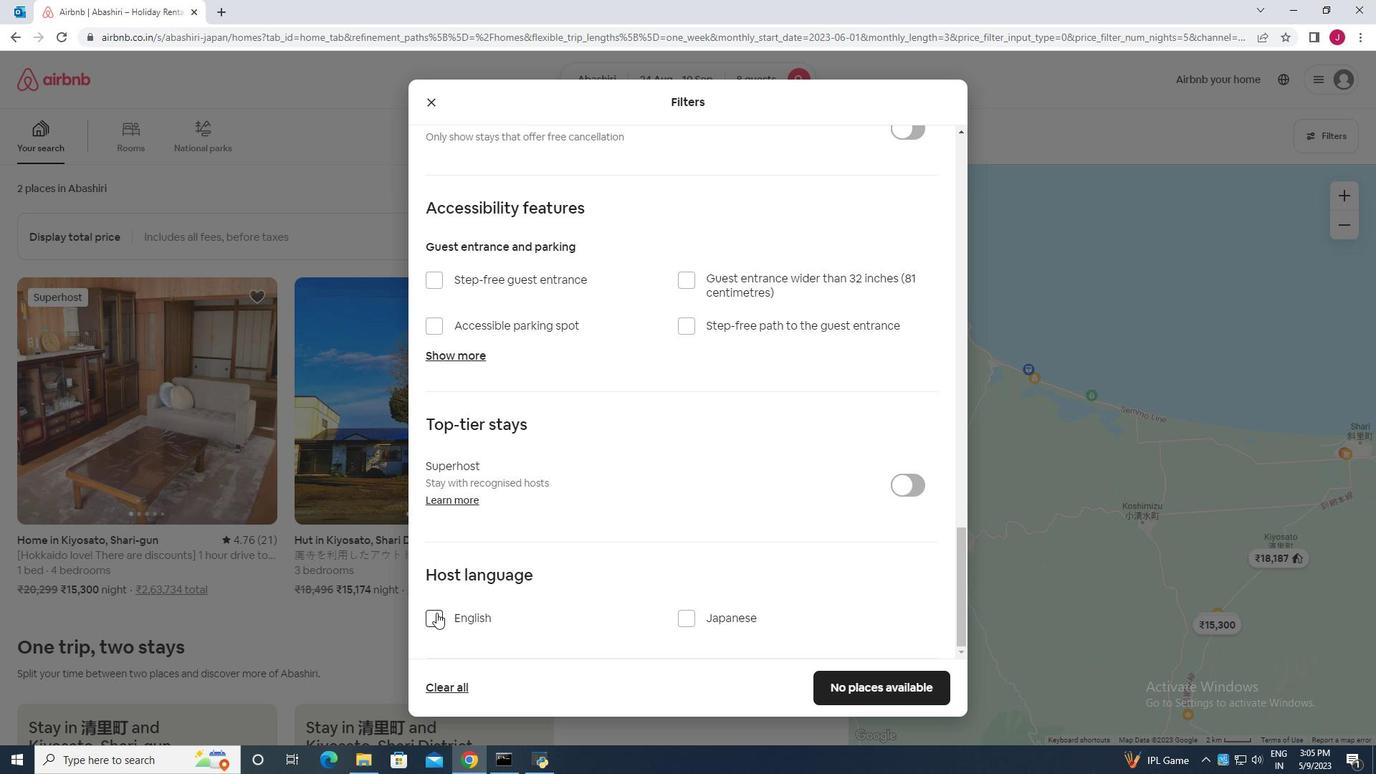 
Action: Mouse moved to (864, 688)
Screenshot: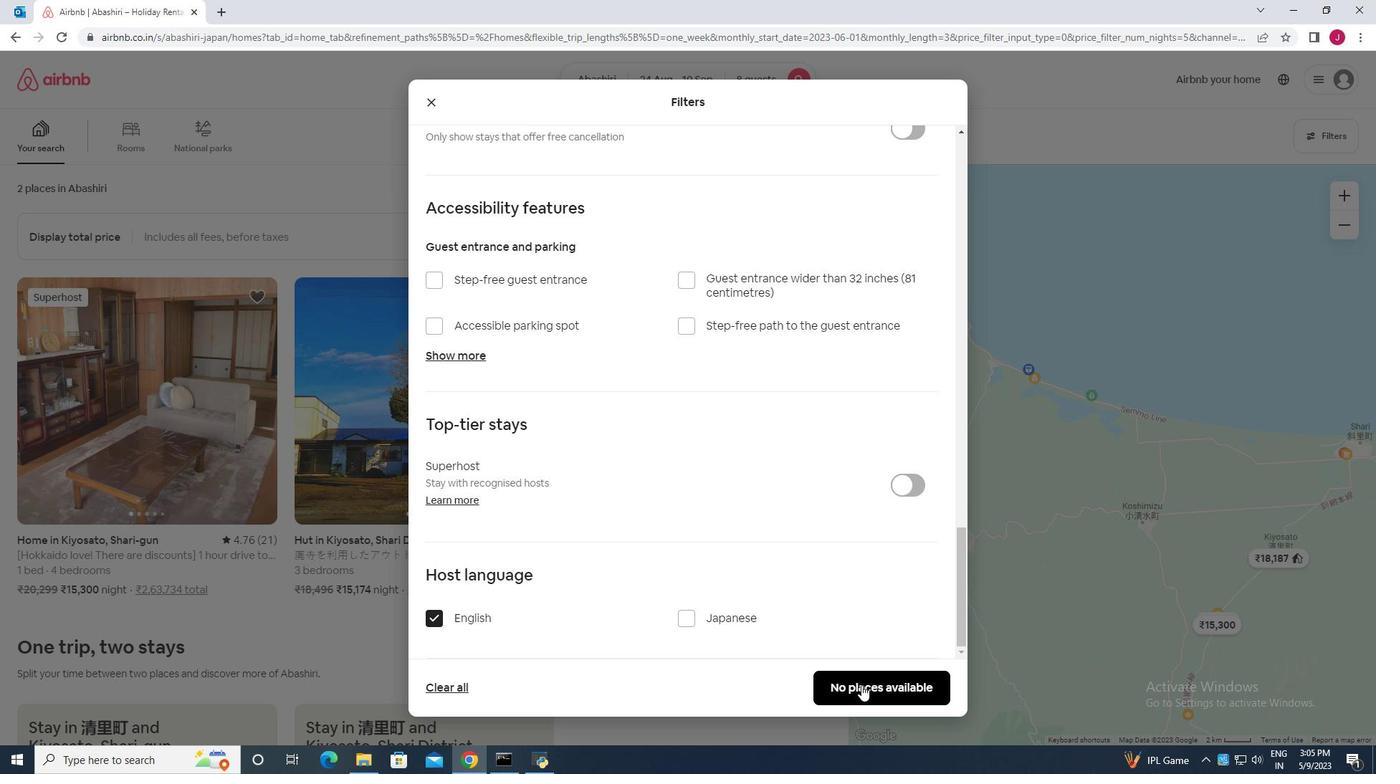 
Action: Mouse pressed left at (864, 688)
Screenshot: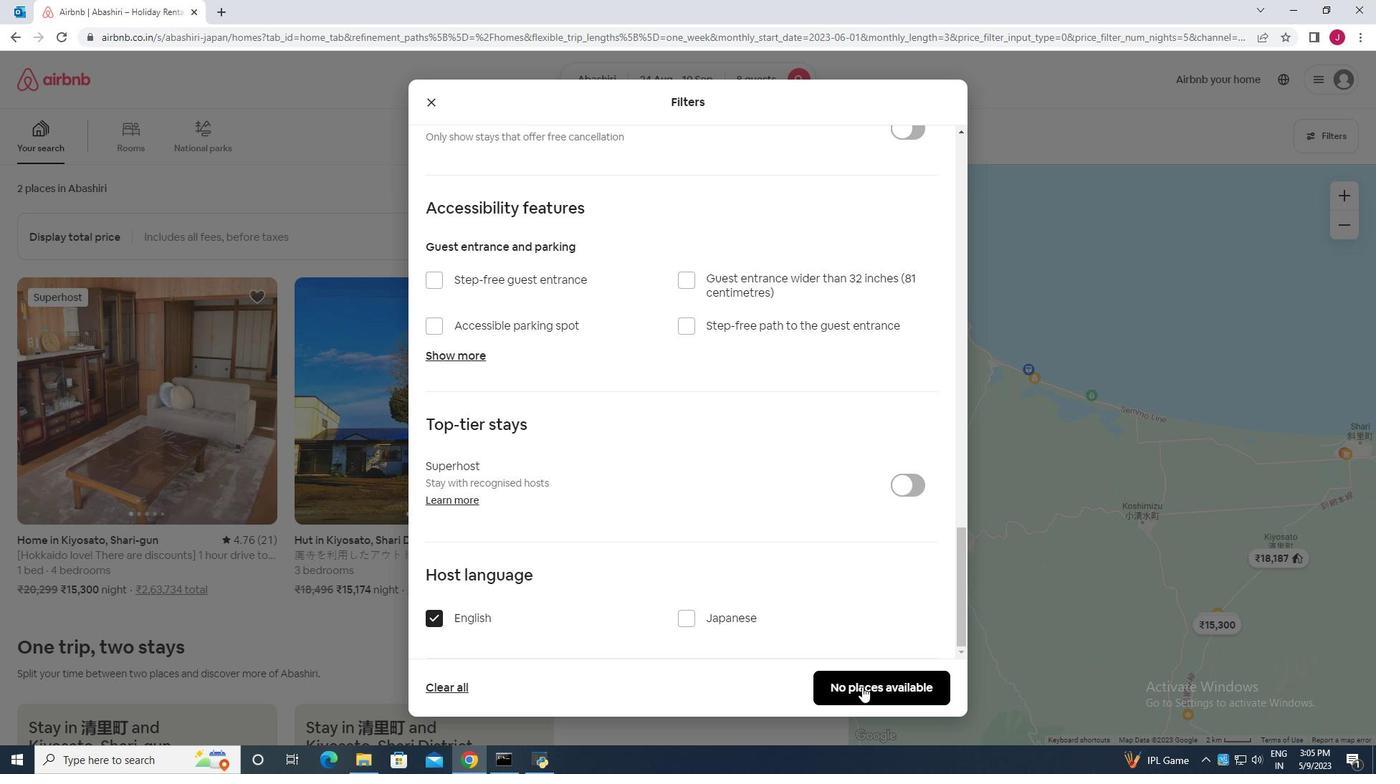 
Action: Mouse moved to (858, 680)
Screenshot: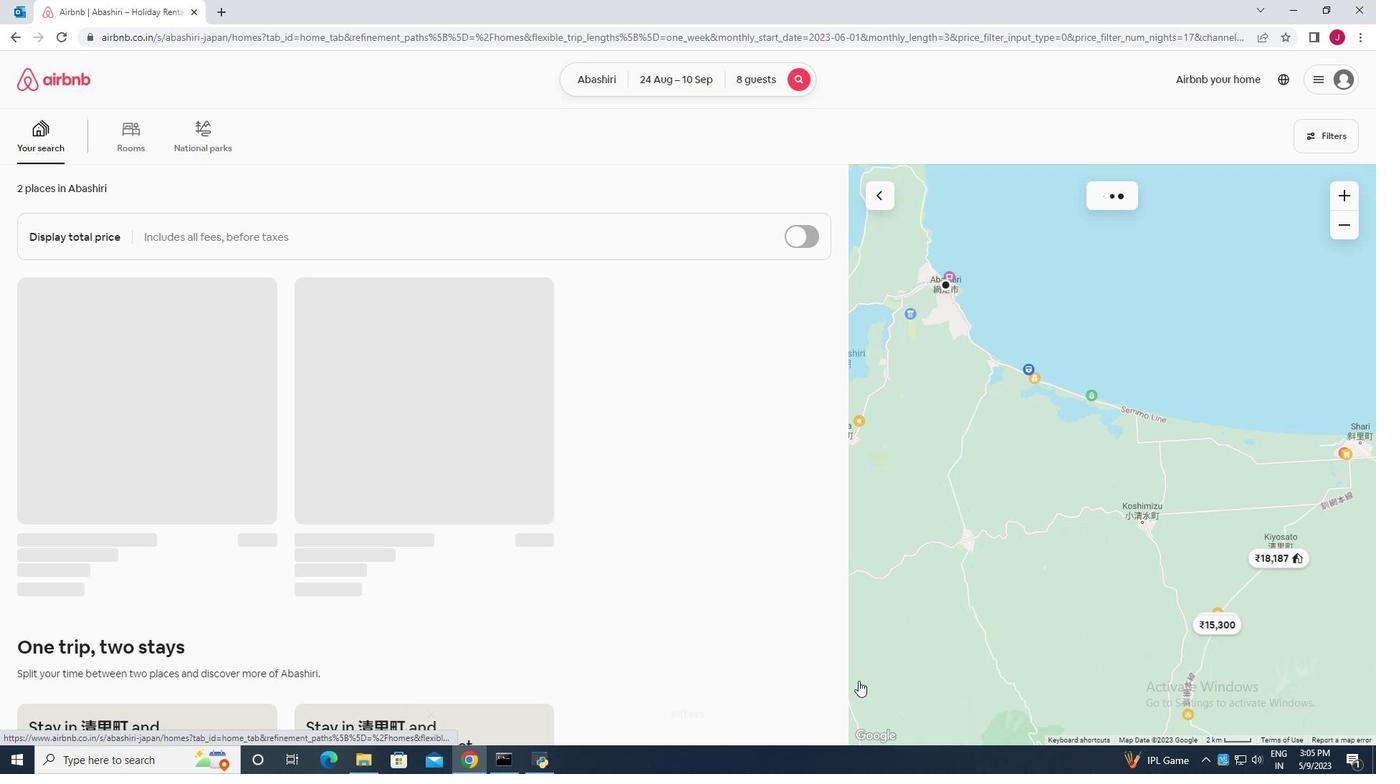 
